 Task: Search one way flight ticket for 5 adults, 1 child, 2 infants in seat and 1 infant on lap in business from Portsmouth: Portsmouth International Airport At Pease to Laramie: Laramie Regional Airport on 8-3-2023. Choice of flights is Westjet. Number of bags: 2 checked bags. Price is upto 91000. Outbound departure time preference is 22:00. Return departure time preference is 0:00.
Action: Mouse moved to (276, 380)
Screenshot: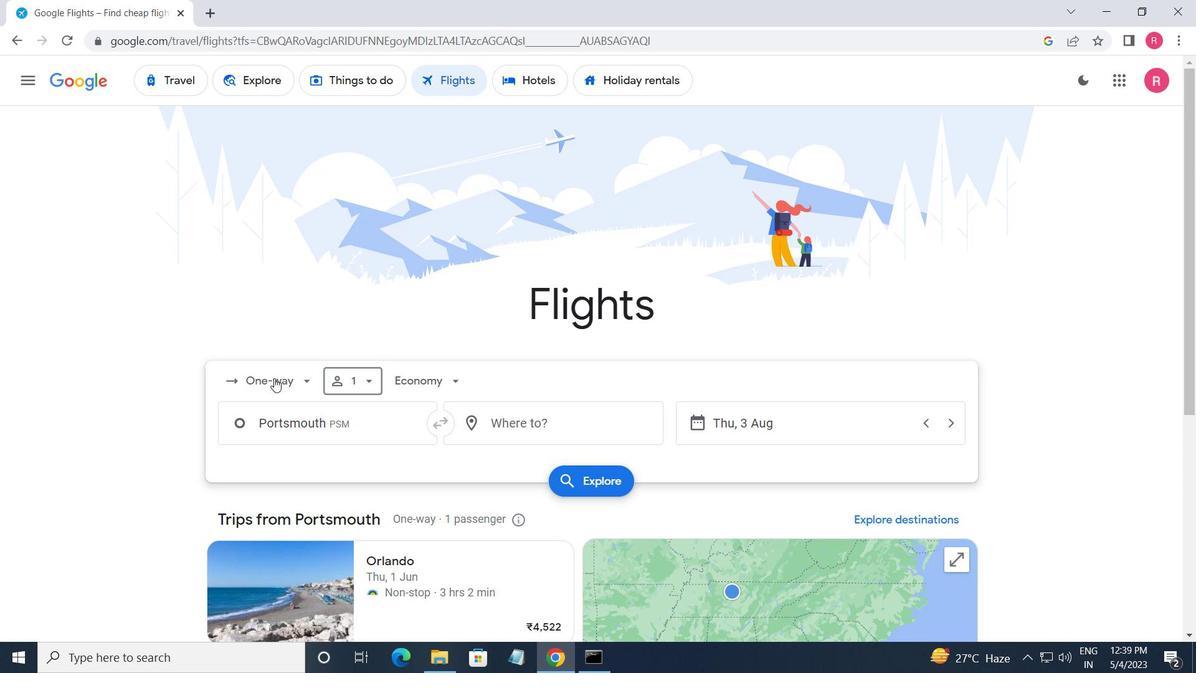 
Action: Mouse pressed left at (276, 380)
Screenshot: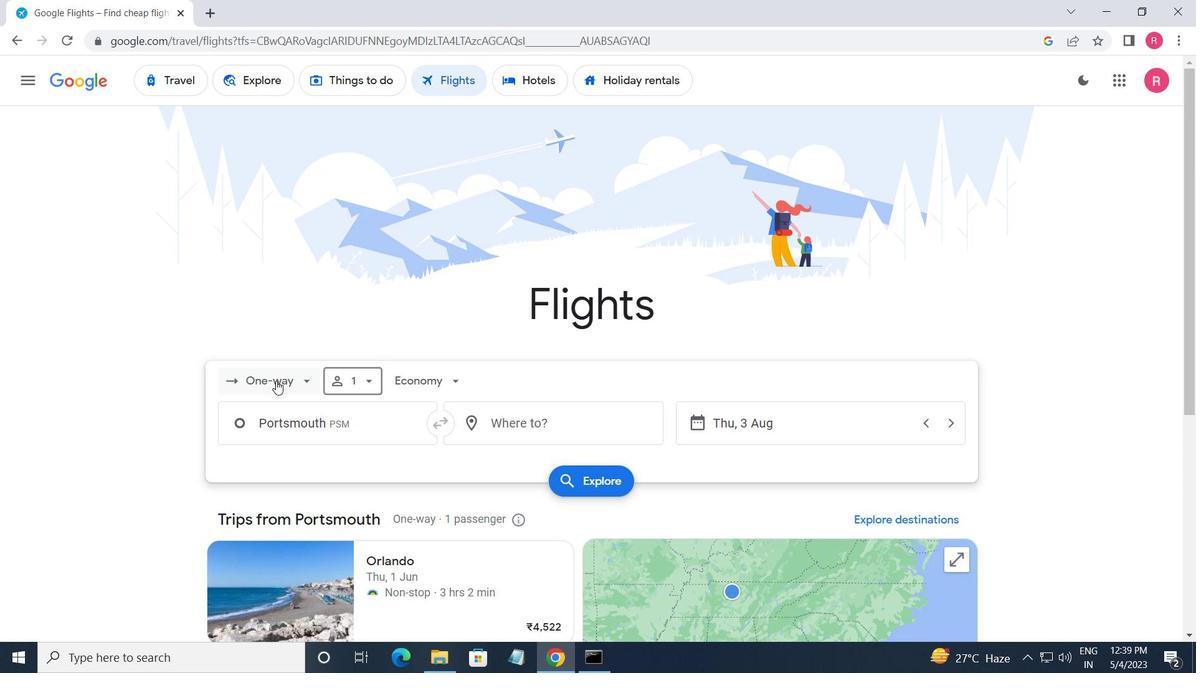 
Action: Mouse moved to (299, 458)
Screenshot: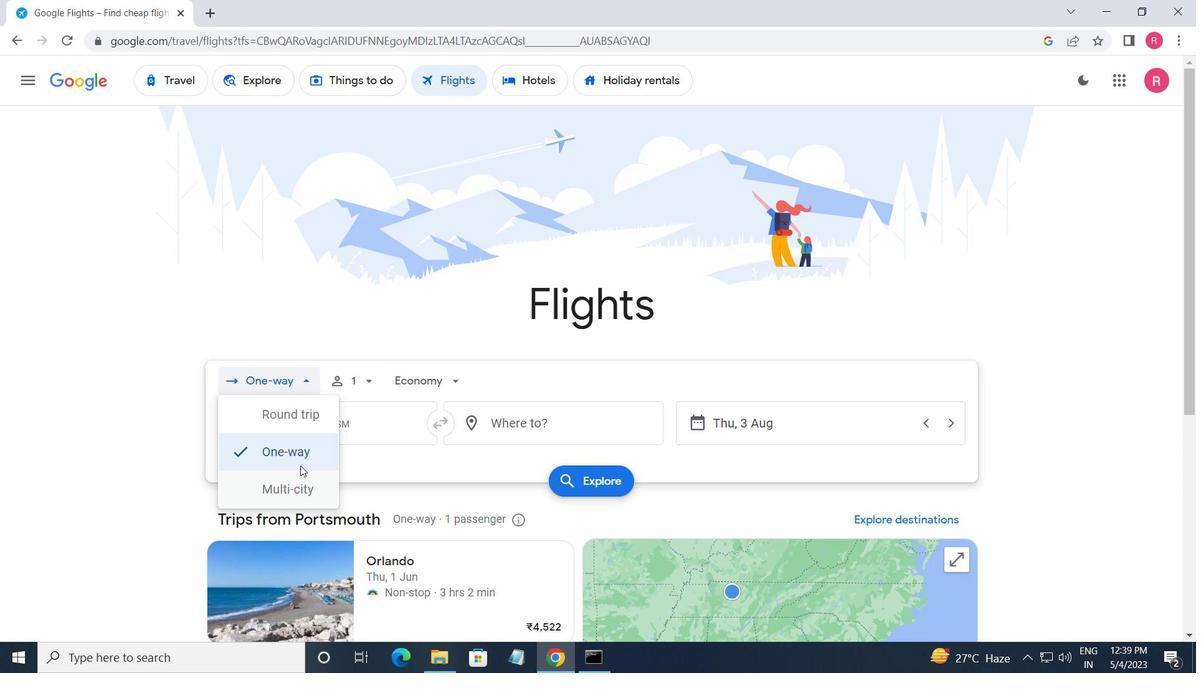 
Action: Mouse pressed left at (299, 458)
Screenshot: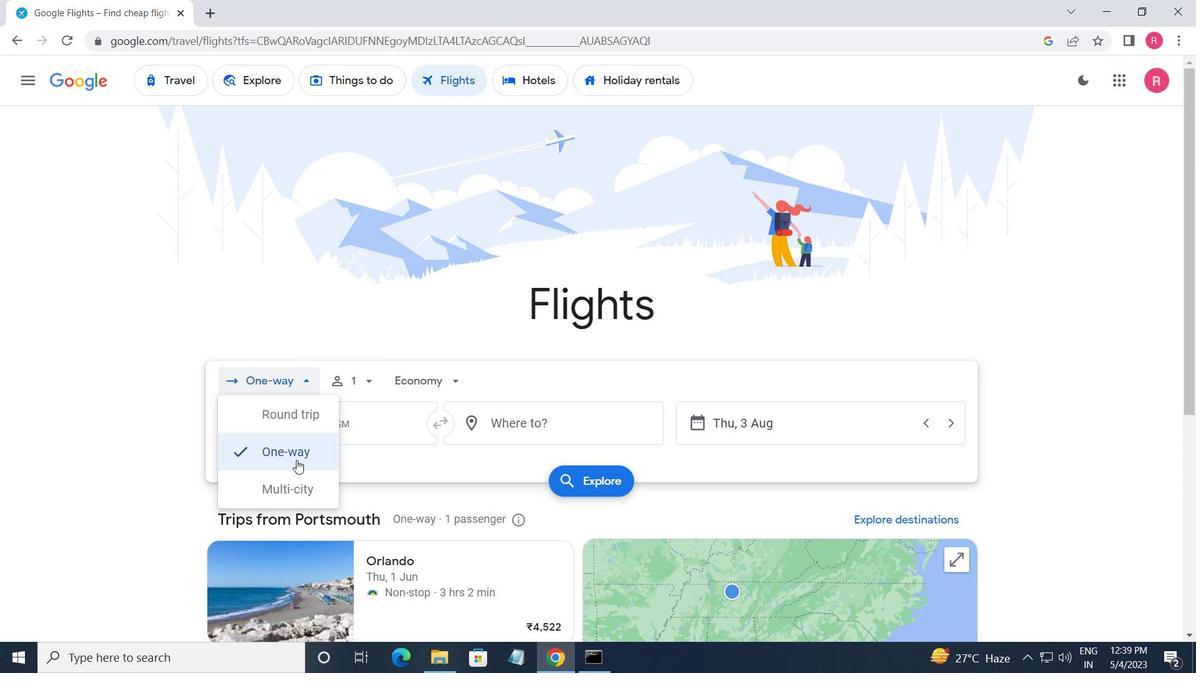 
Action: Mouse moved to (351, 377)
Screenshot: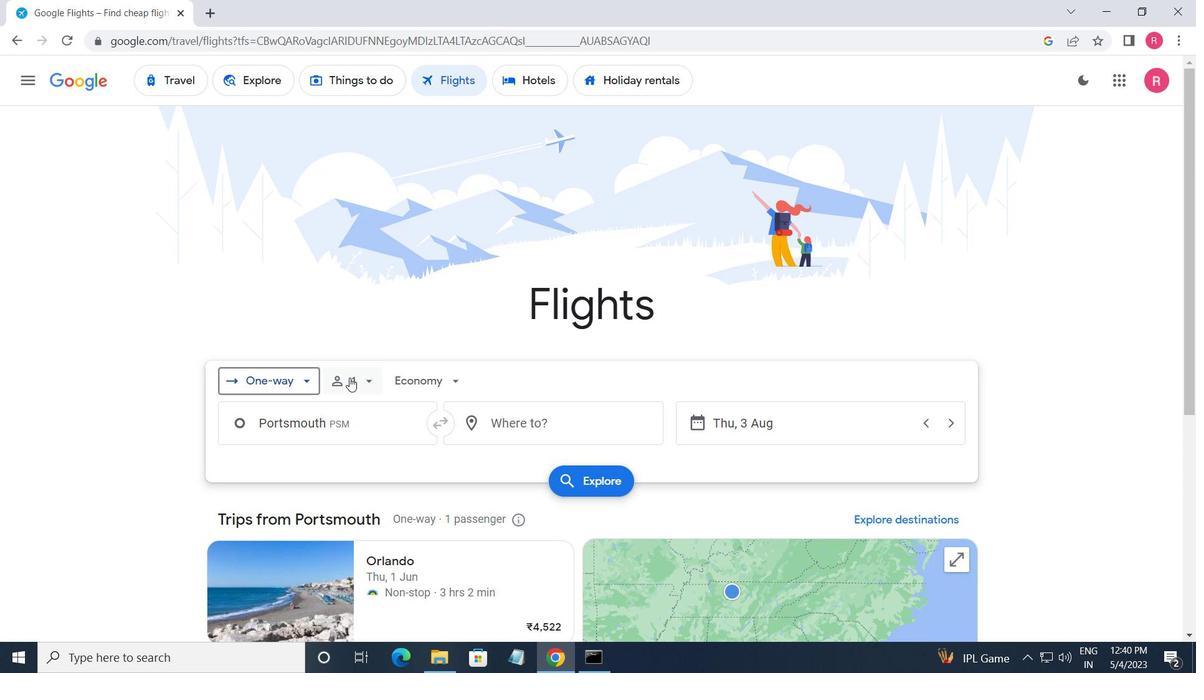 
Action: Mouse pressed left at (351, 377)
Screenshot: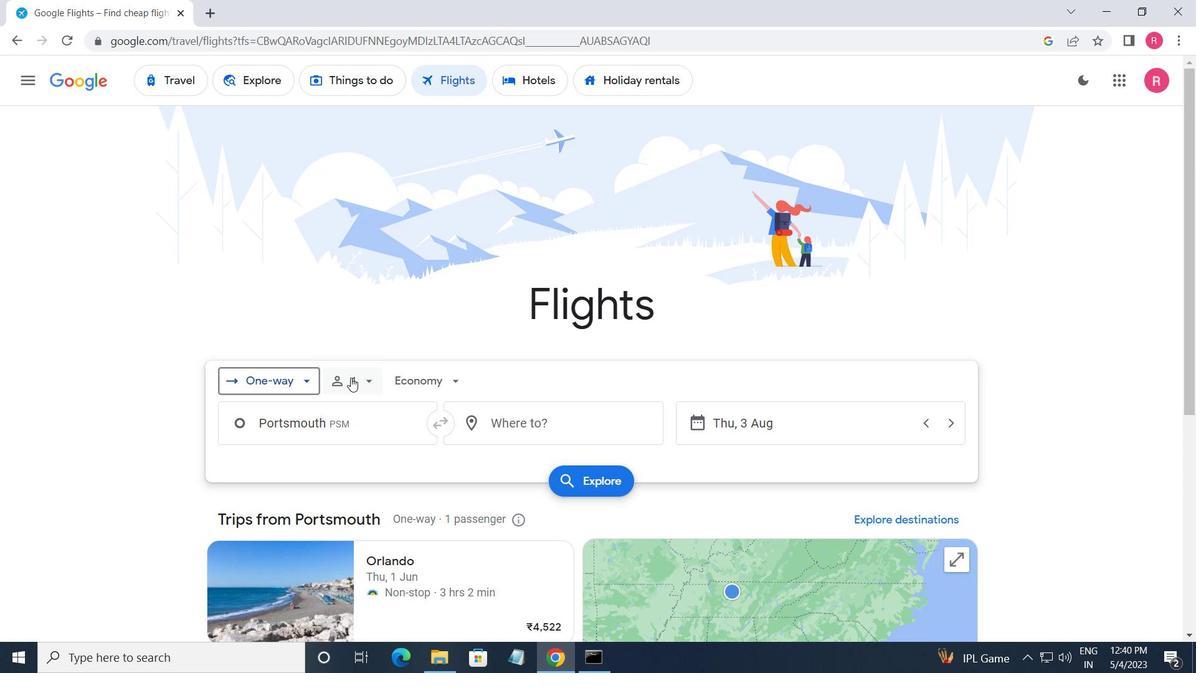 
Action: Mouse moved to (497, 427)
Screenshot: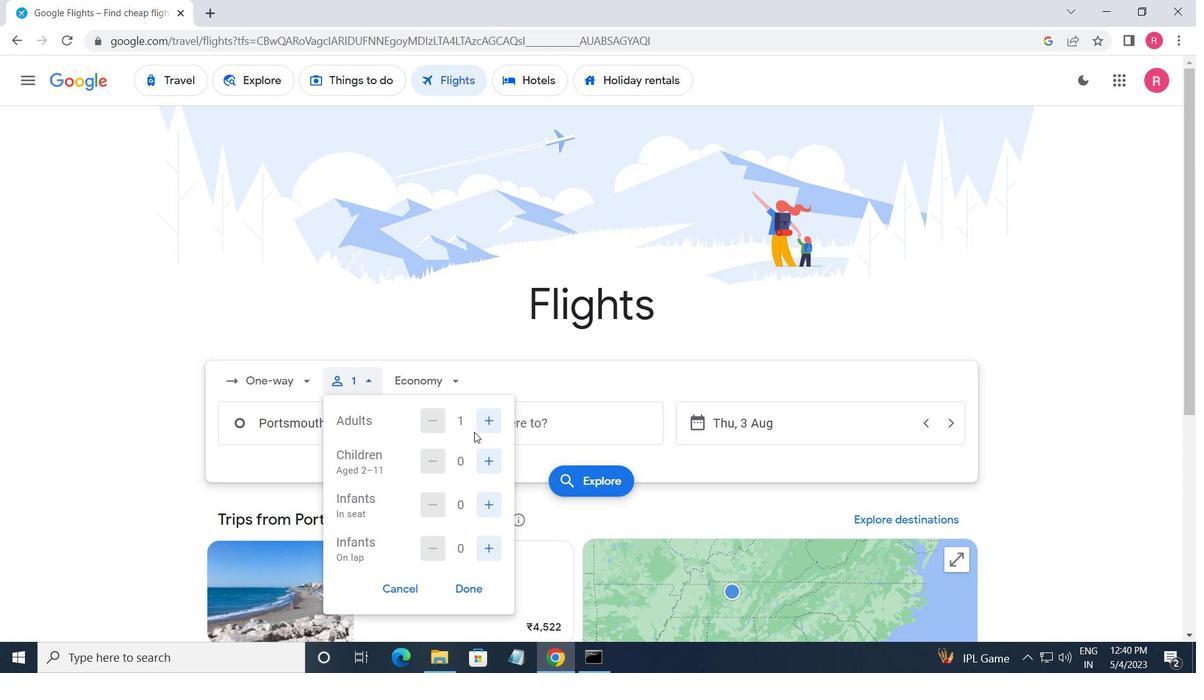 
Action: Mouse pressed left at (497, 427)
Screenshot: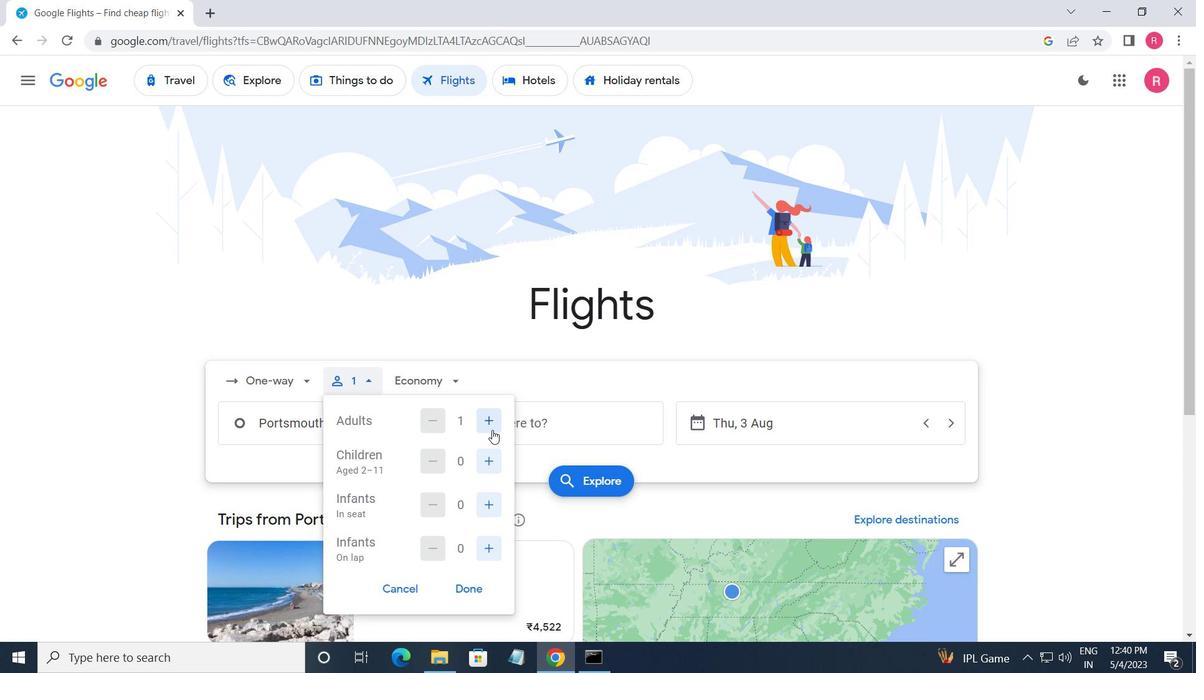 
Action: Mouse moved to (497, 427)
Screenshot: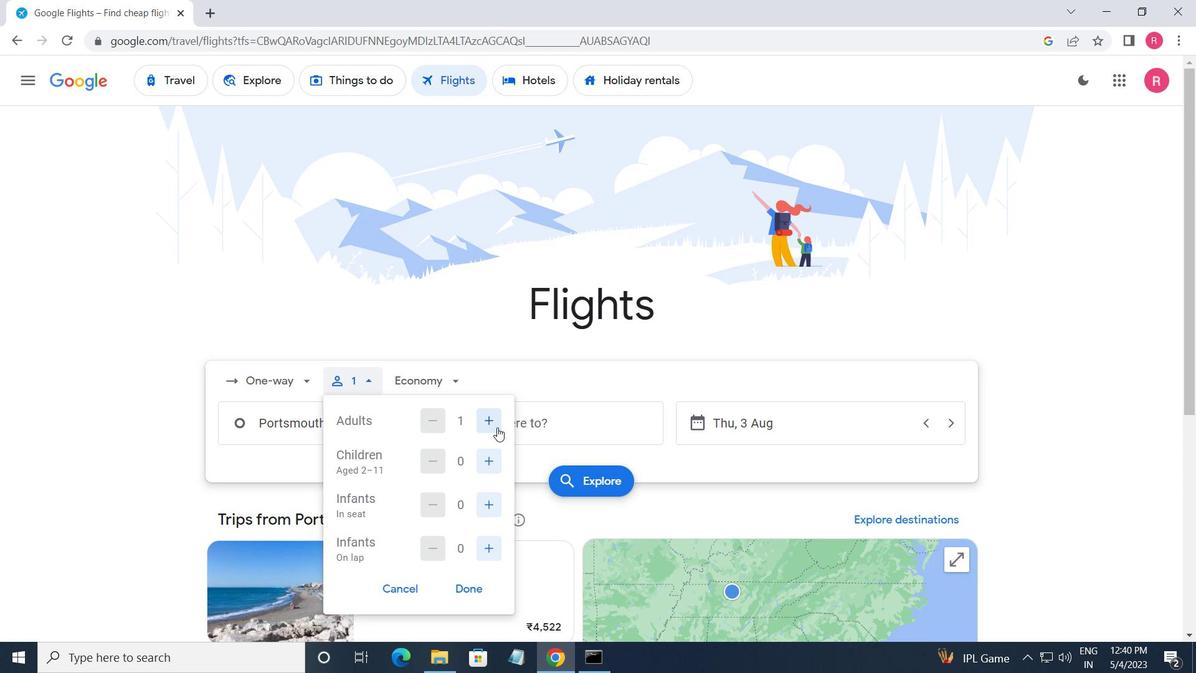 
Action: Mouse pressed left at (497, 427)
Screenshot: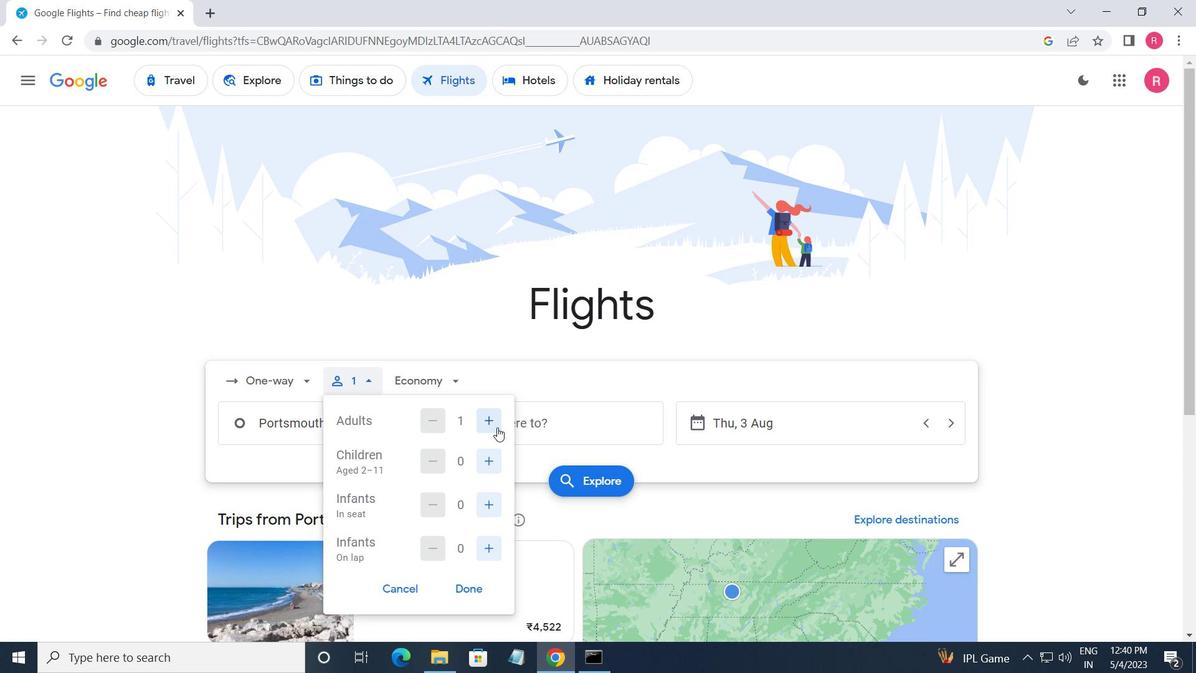 
Action: Mouse pressed left at (497, 427)
Screenshot: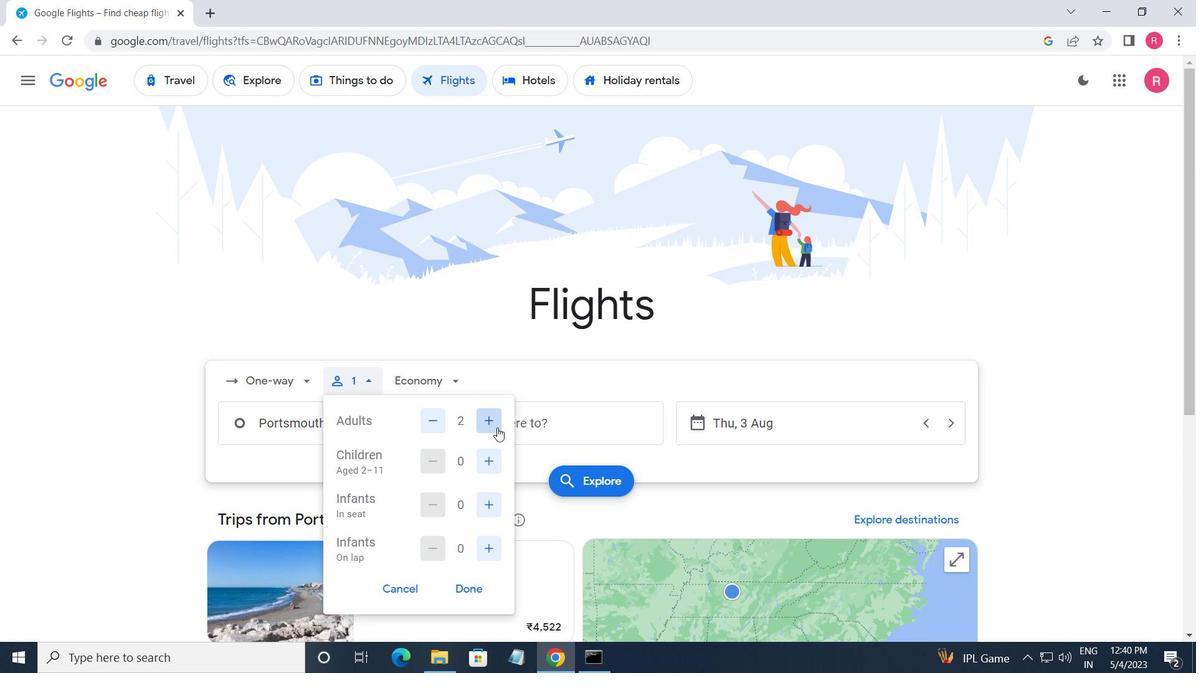 
Action: Mouse moved to (495, 426)
Screenshot: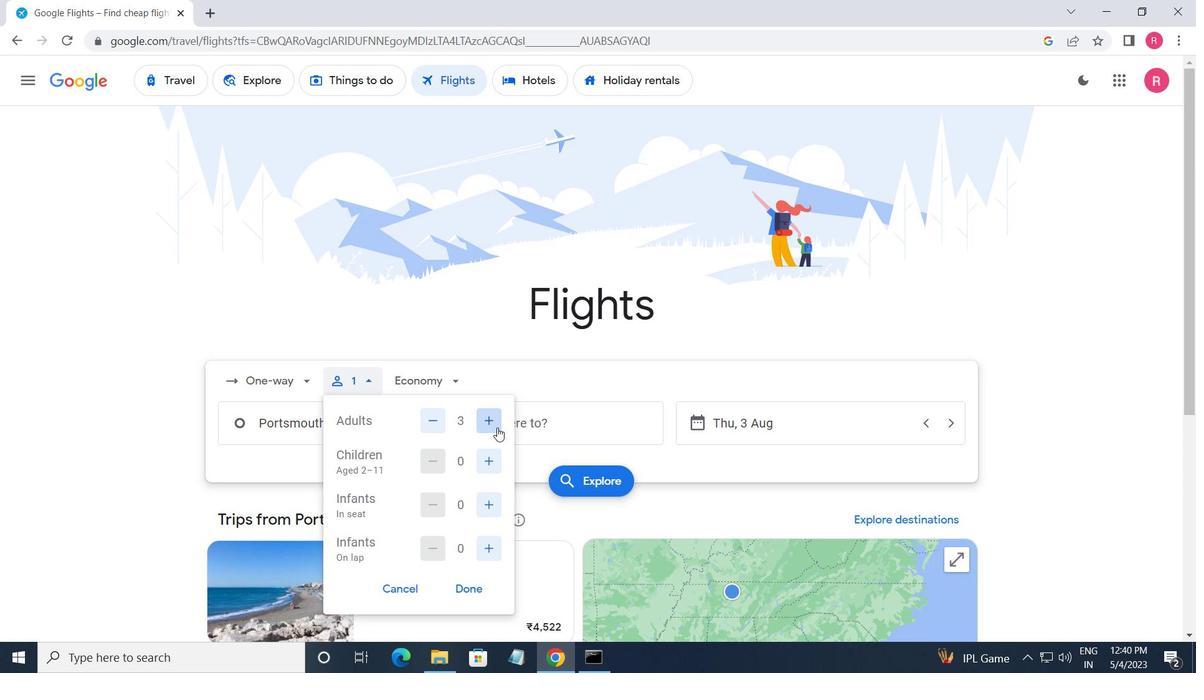 
Action: Mouse pressed left at (495, 426)
Screenshot: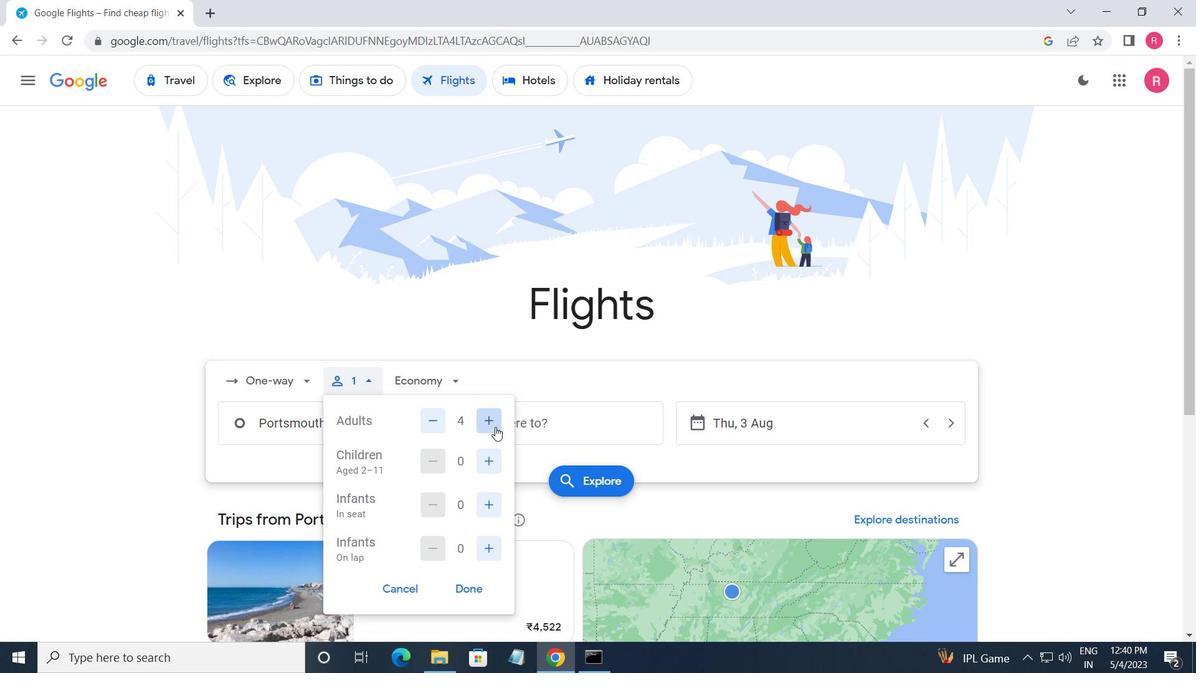 
Action: Mouse moved to (491, 453)
Screenshot: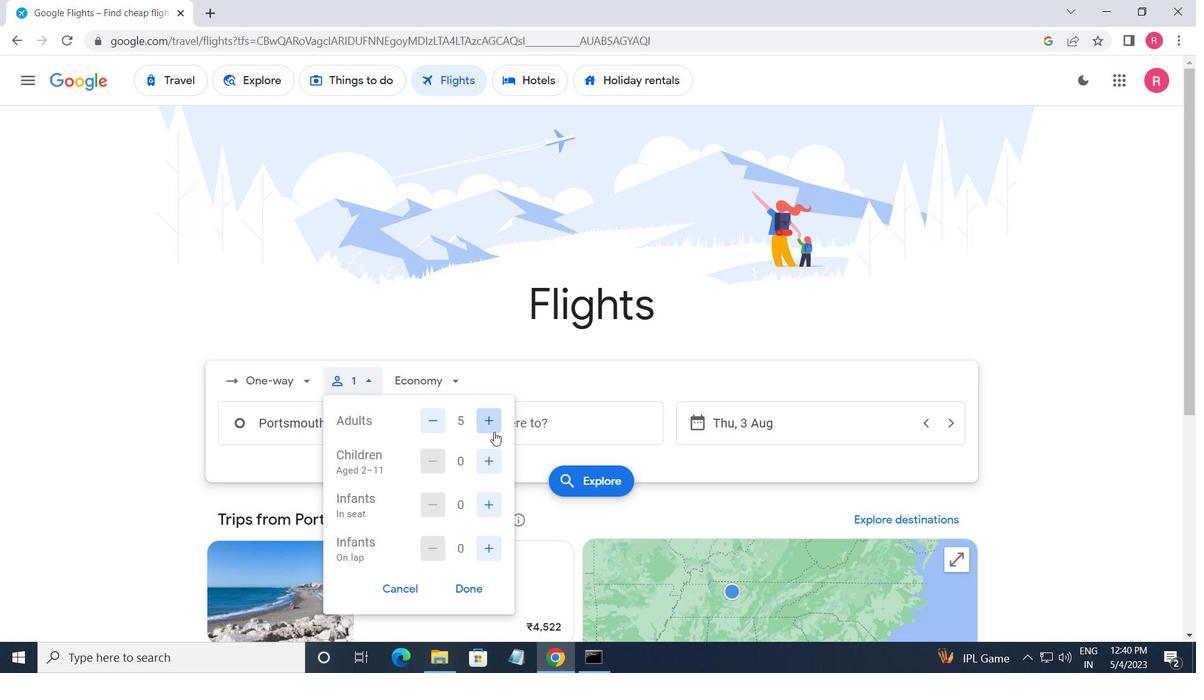 
Action: Mouse pressed left at (491, 453)
Screenshot: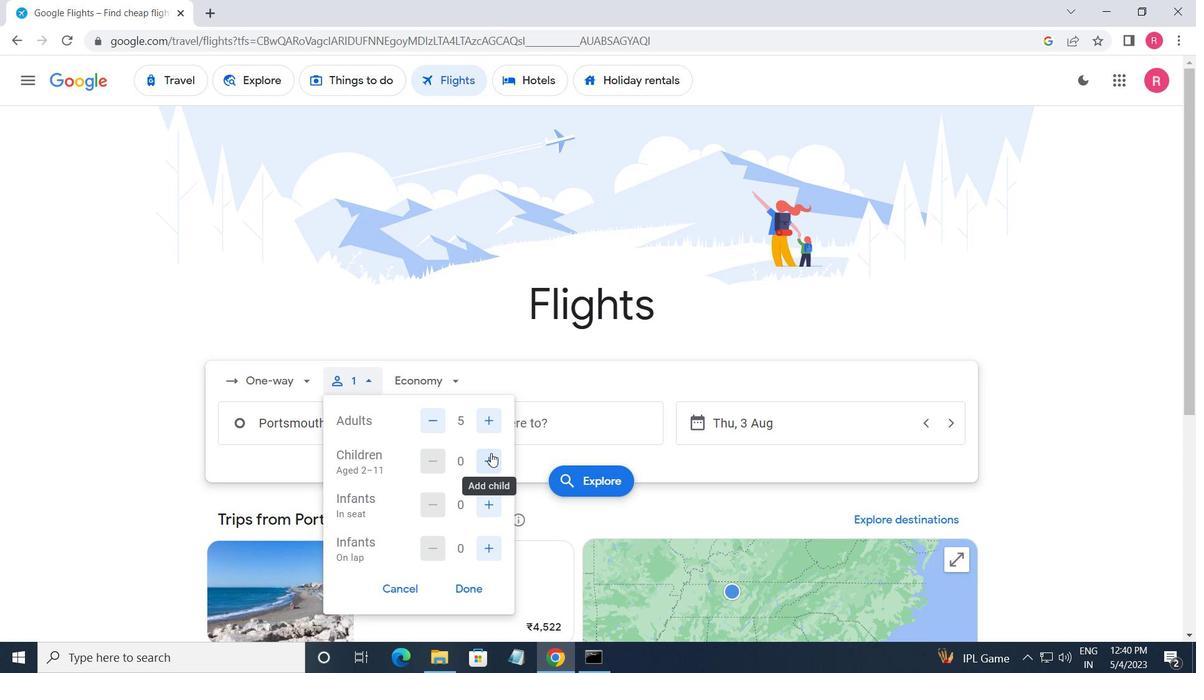 
Action: Mouse moved to (484, 503)
Screenshot: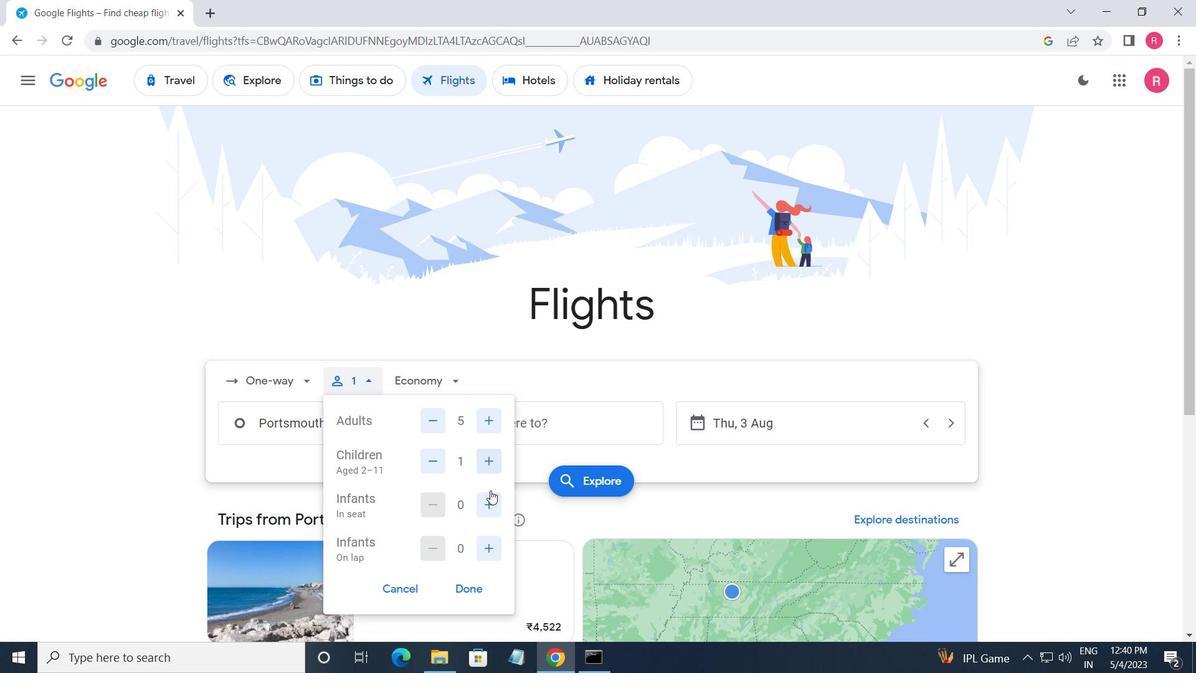 
Action: Mouse pressed left at (484, 503)
Screenshot: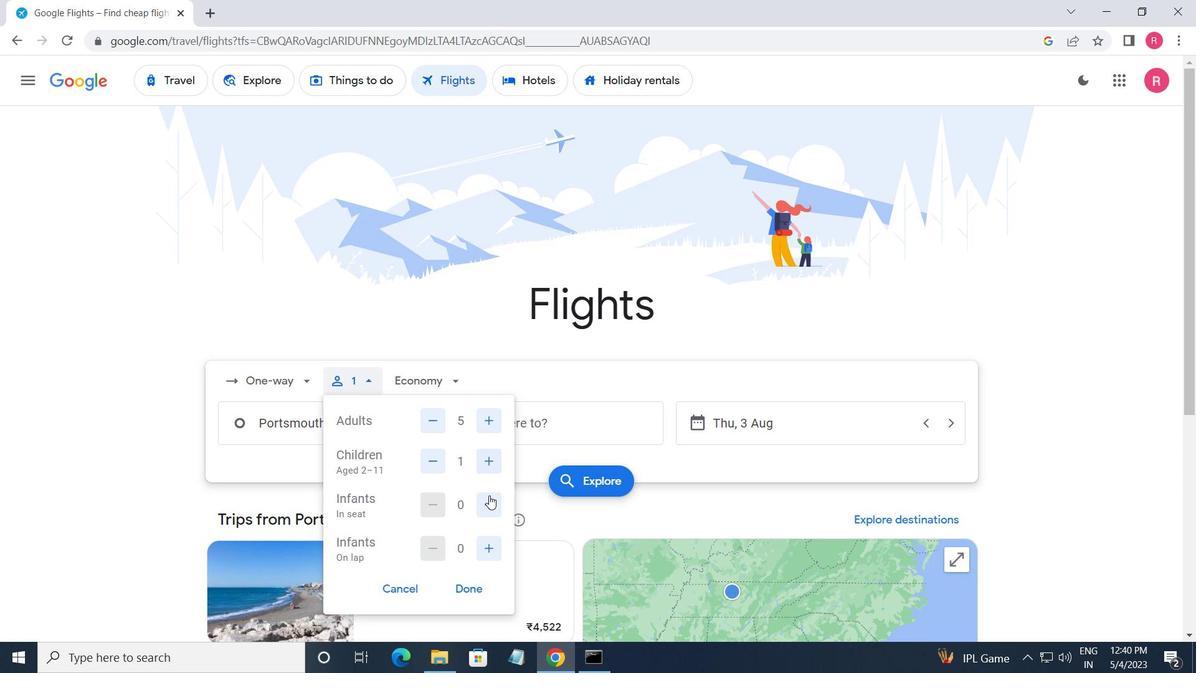 
Action: Mouse moved to (484, 504)
Screenshot: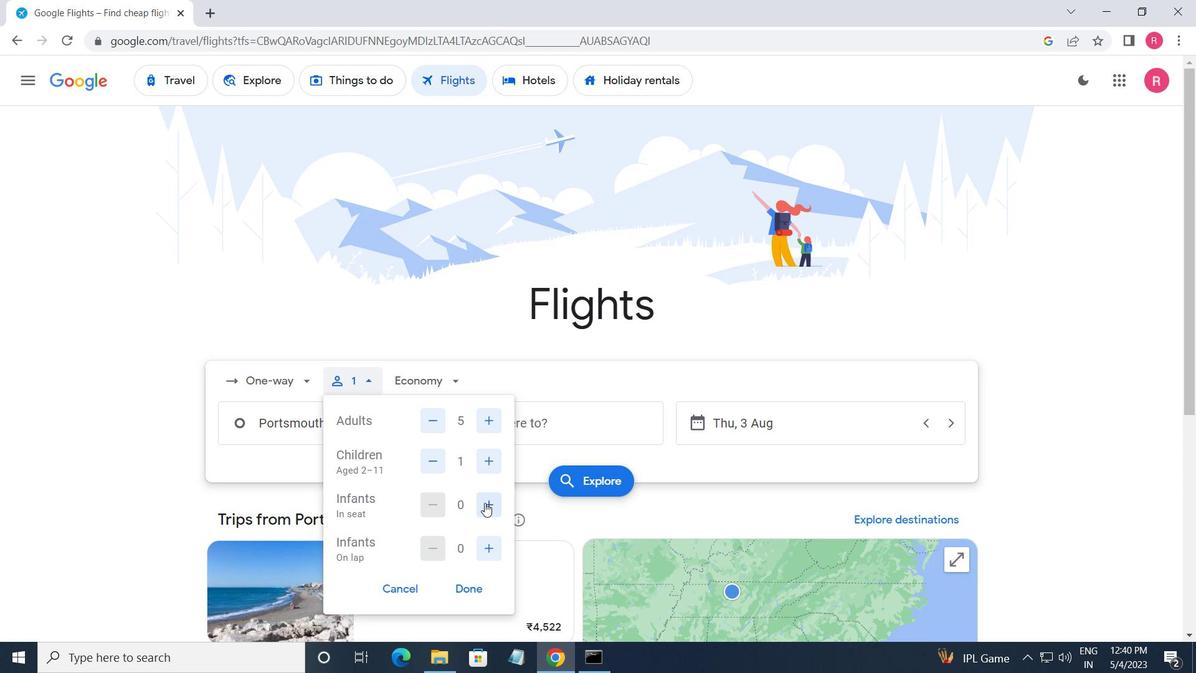 
Action: Mouse pressed left at (484, 504)
Screenshot: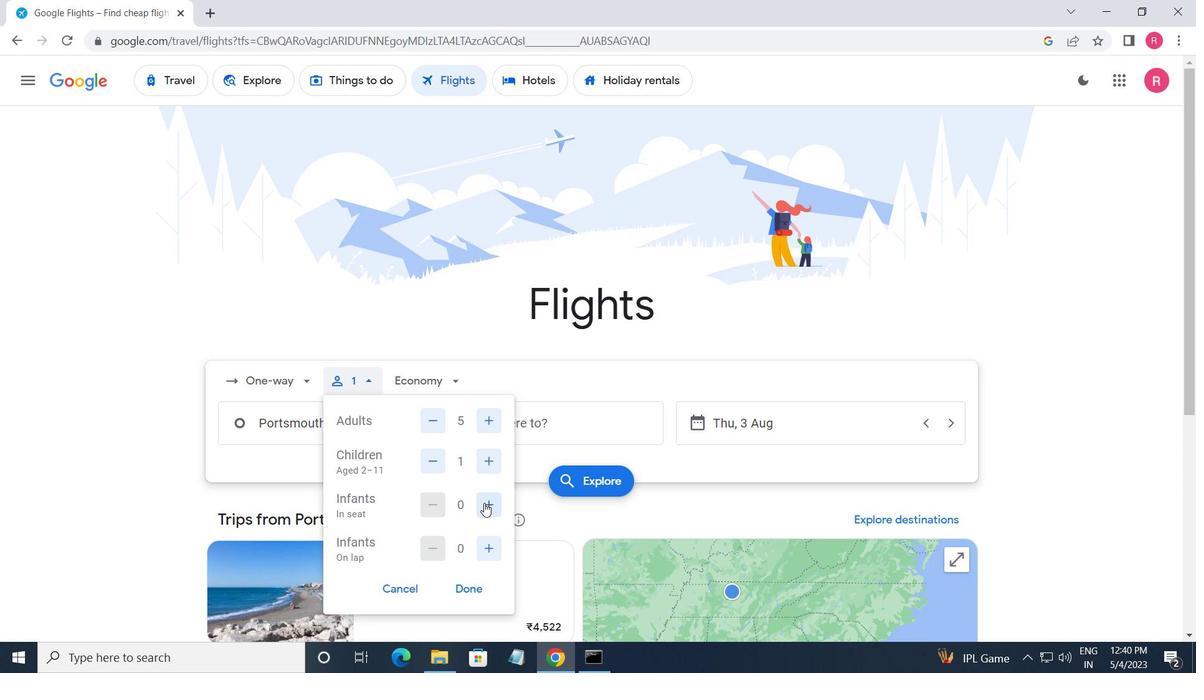 
Action: Mouse moved to (493, 541)
Screenshot: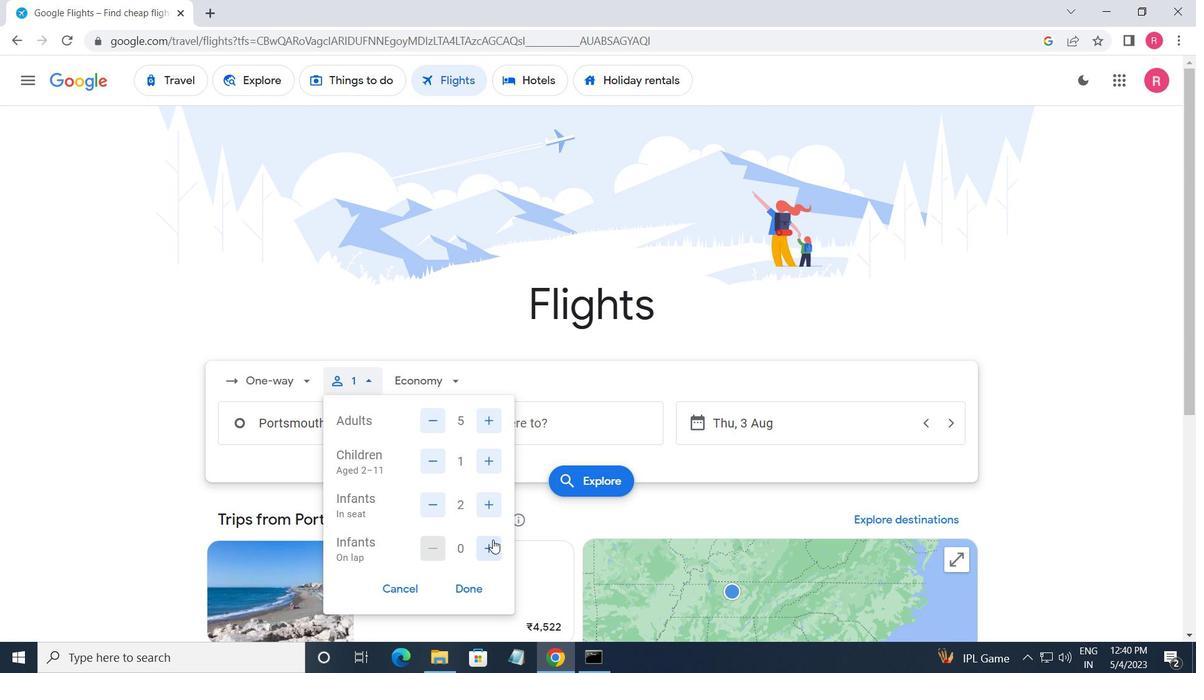 
Action: Mouse pressed left at (493, 541)
Screenshot: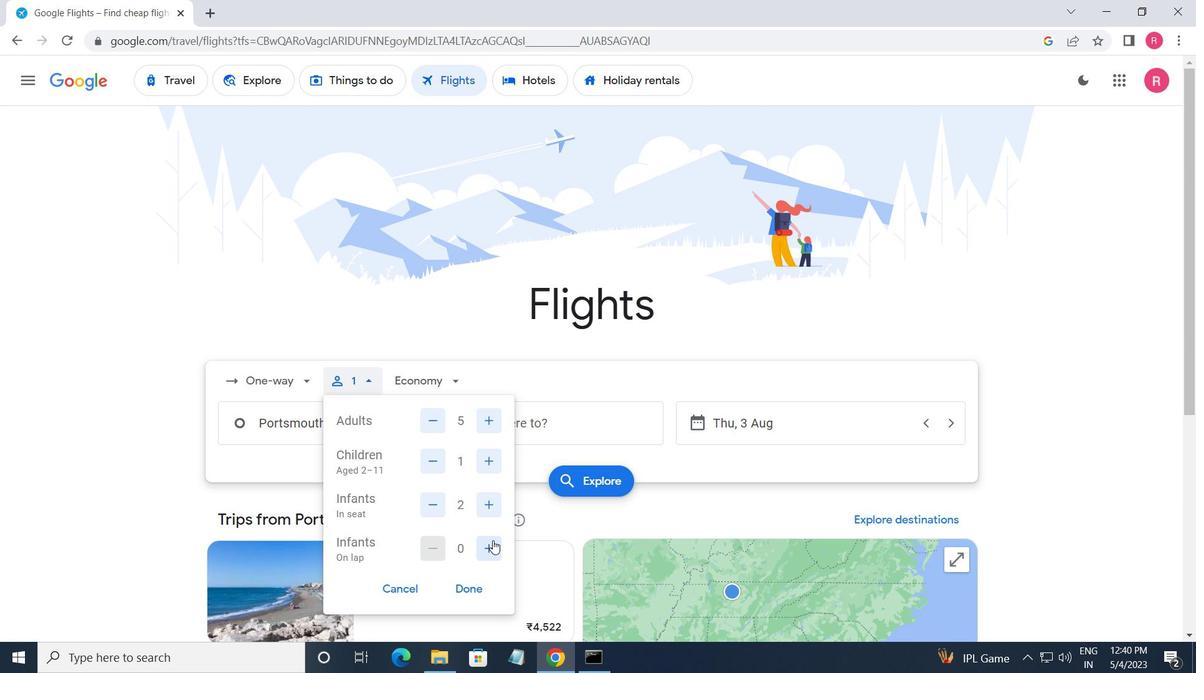 
Action: Mouse moved to (479, 587)
Screenshot: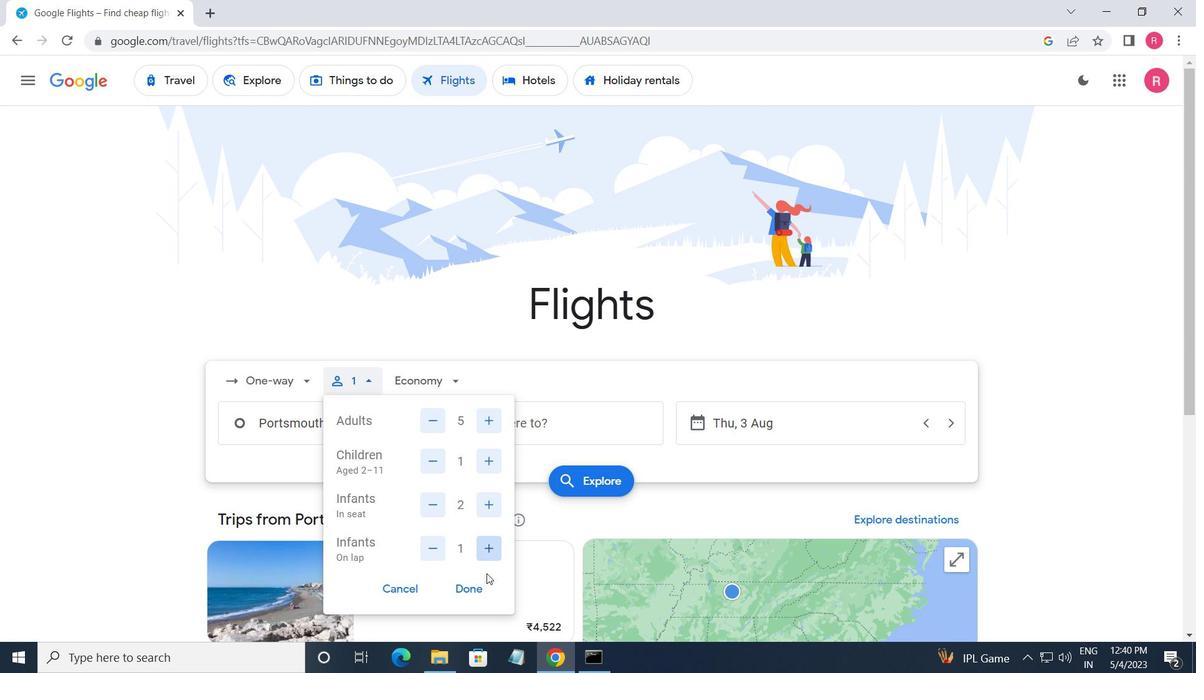 
Action: Mouse pressed left at (479, 587)
Screenshot: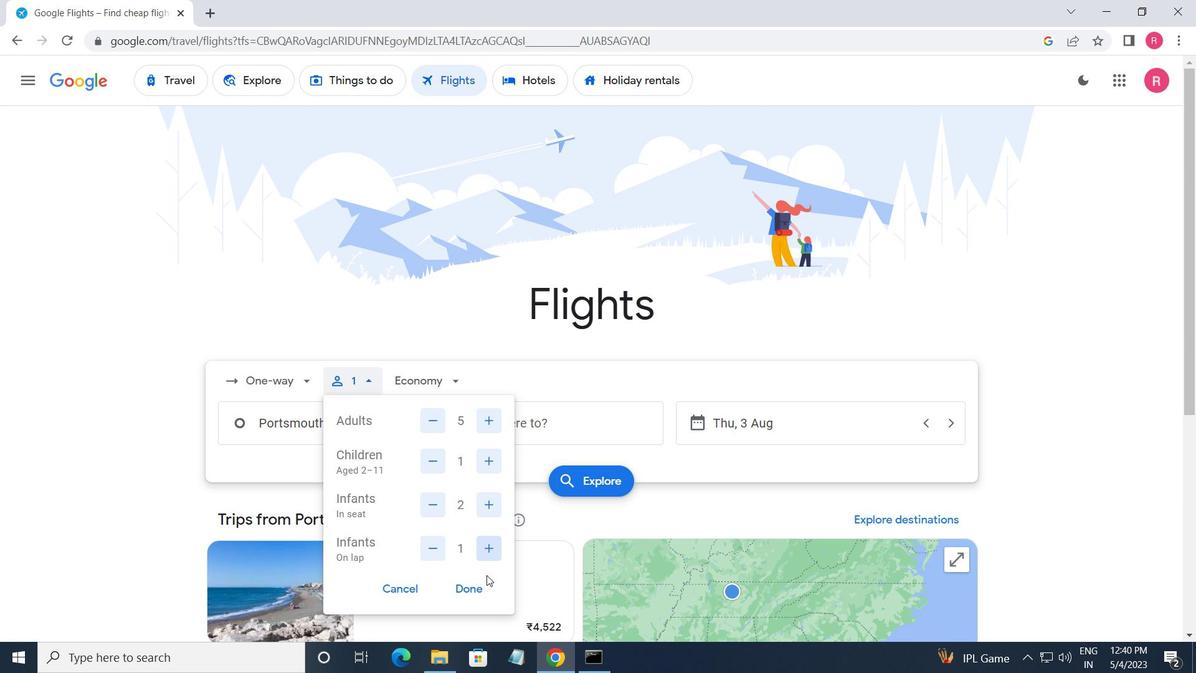 
Action: Mouse moved to (431, 390)
Screenshot: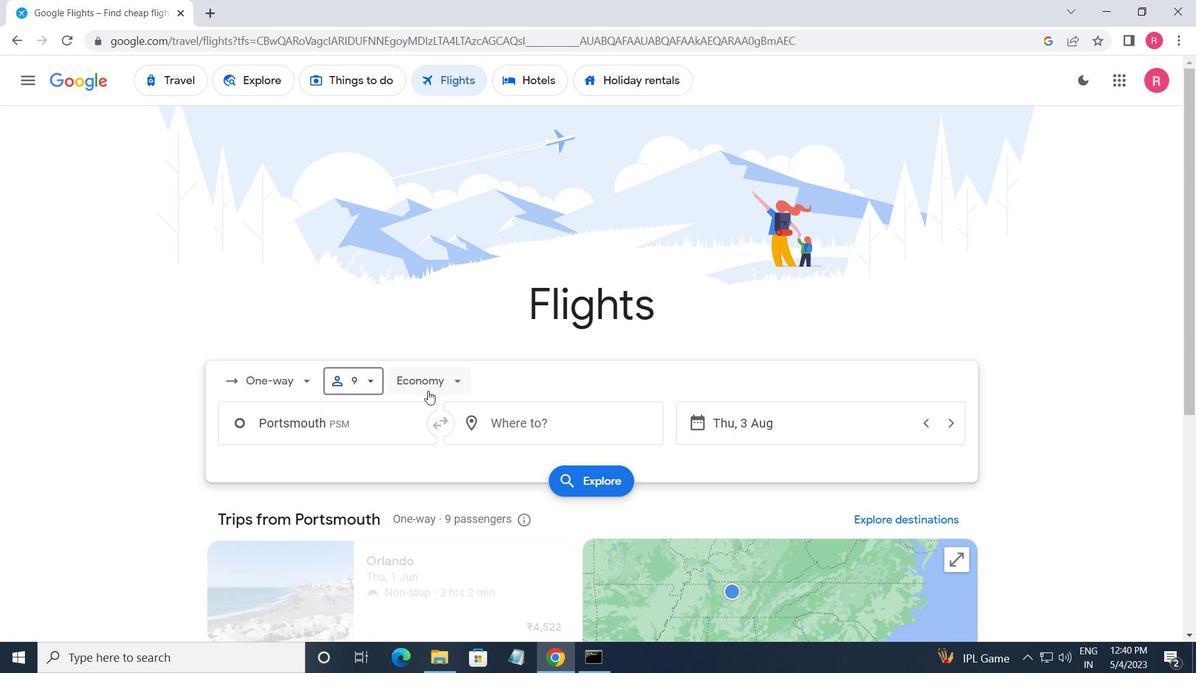 
Action: Mouse pressed left at (431, 390)
Screenshot: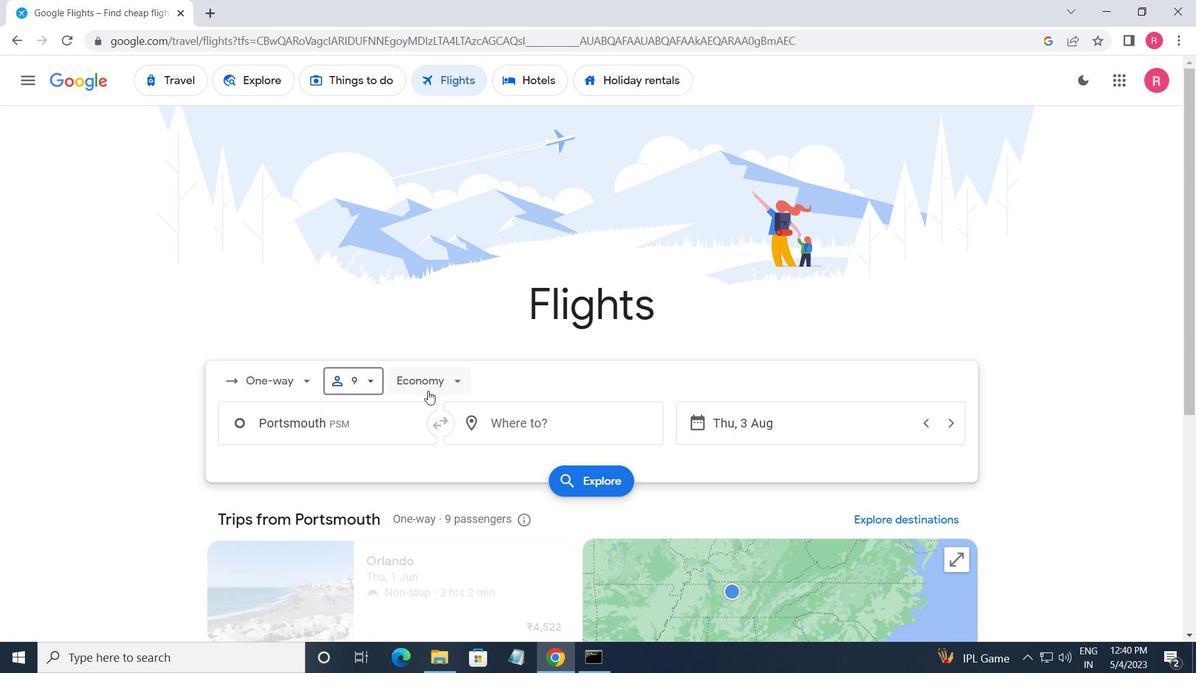 
Action: Mouse moved to (462, 494)
Screenshot: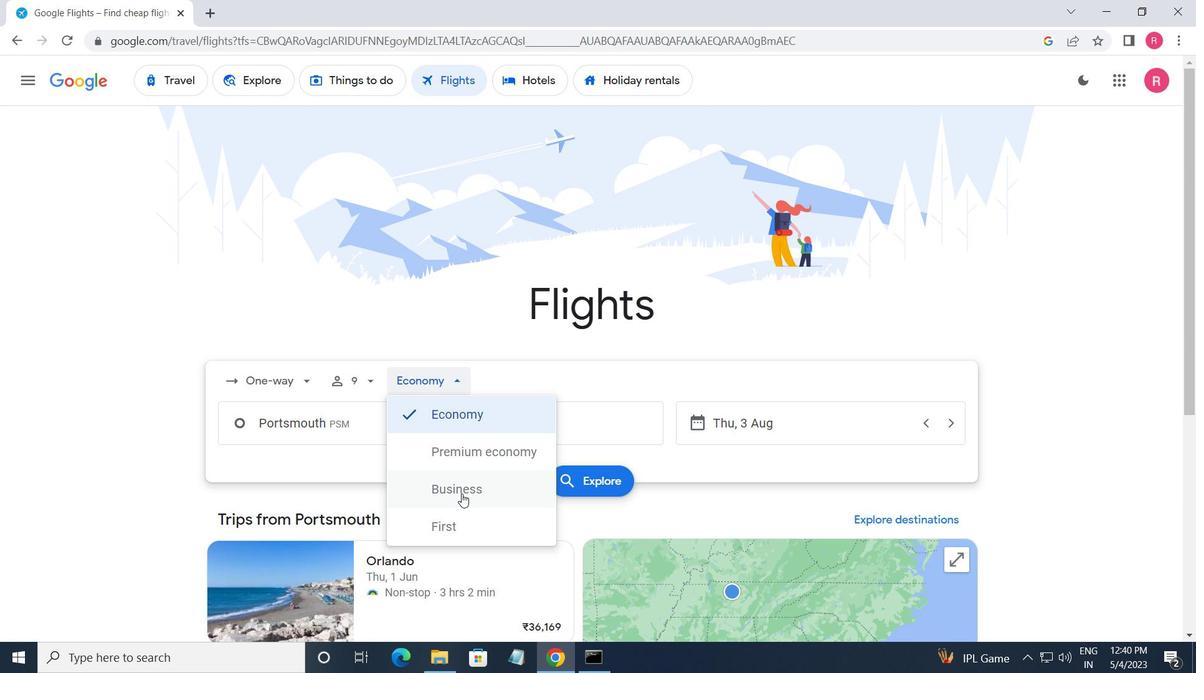 
Action: Mouse pressed left at (462, 494)
Screenshot: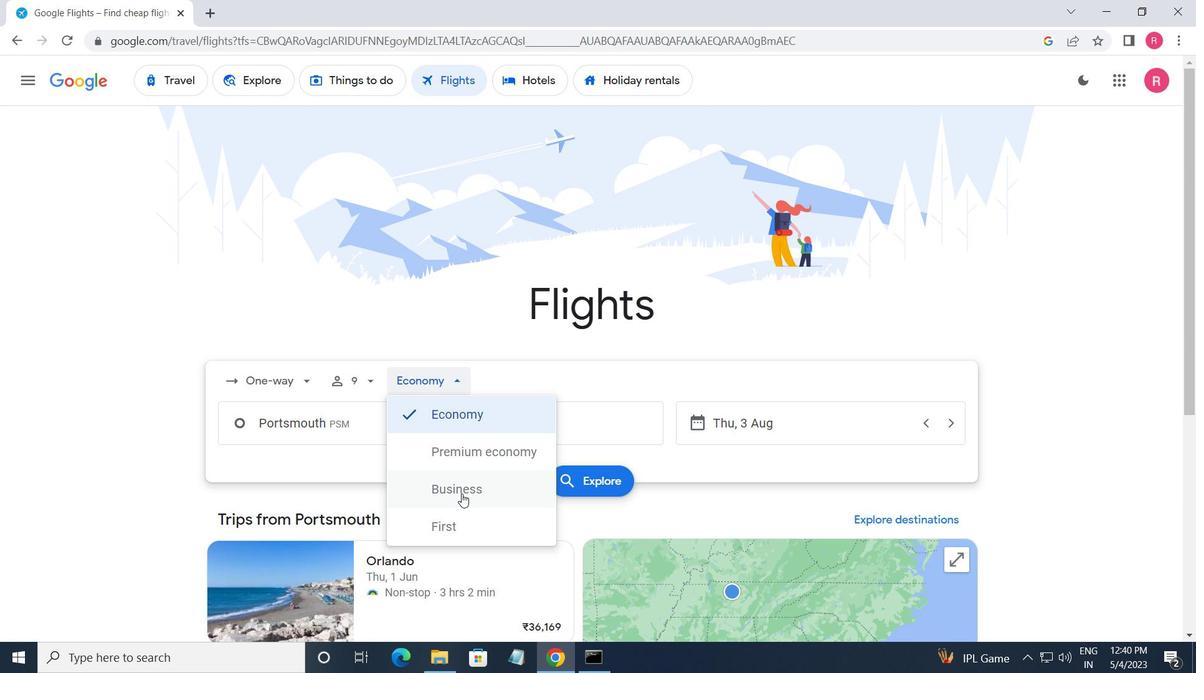 
Action: Mouse moved to (365, 426)
Screenshot: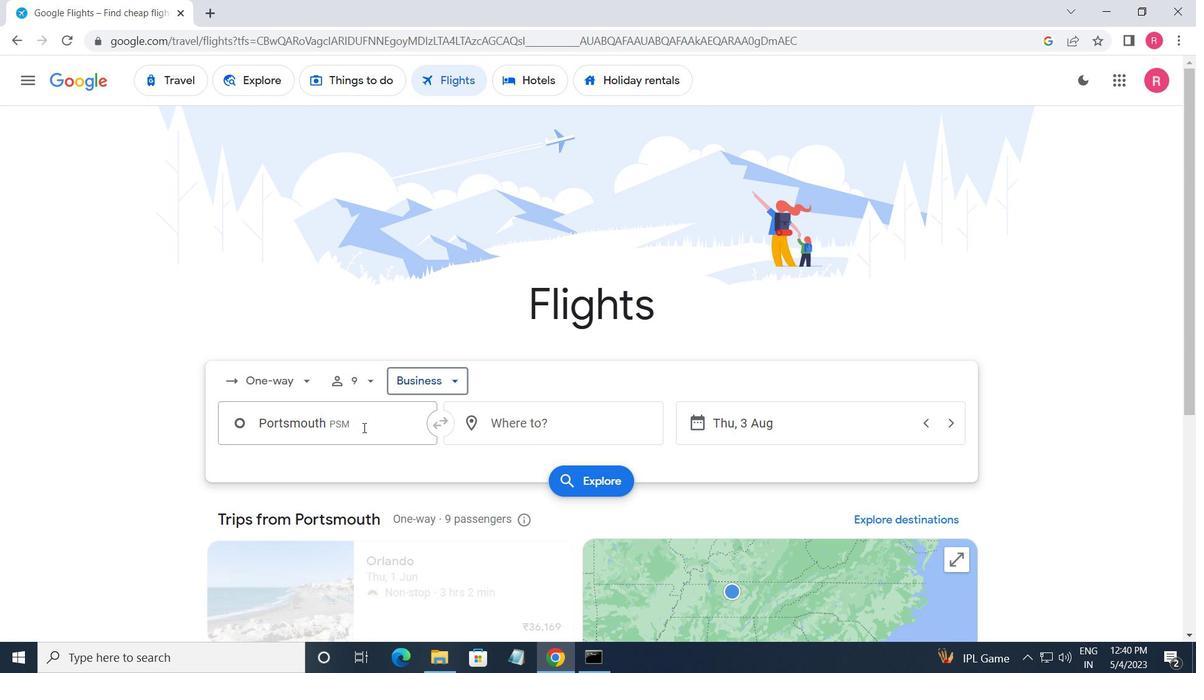 
Action: Mouse pressed left at (365, 426)
Screenshot: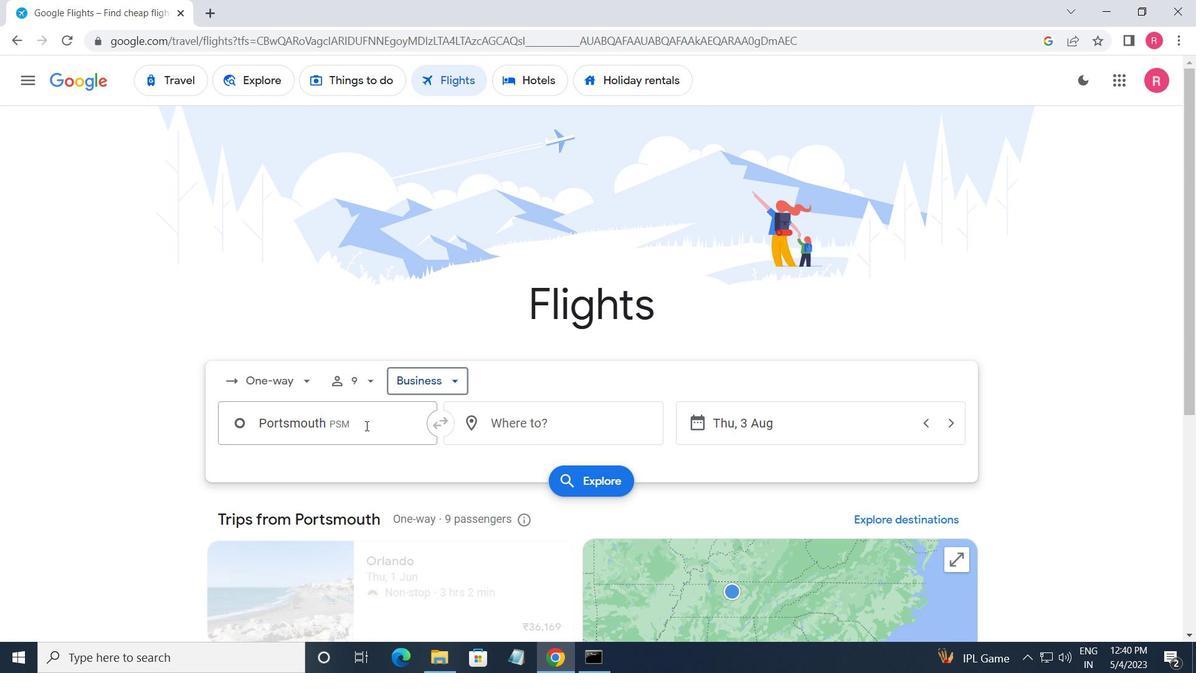 
Action: Mouse moved to (390, 526)
Screenshot: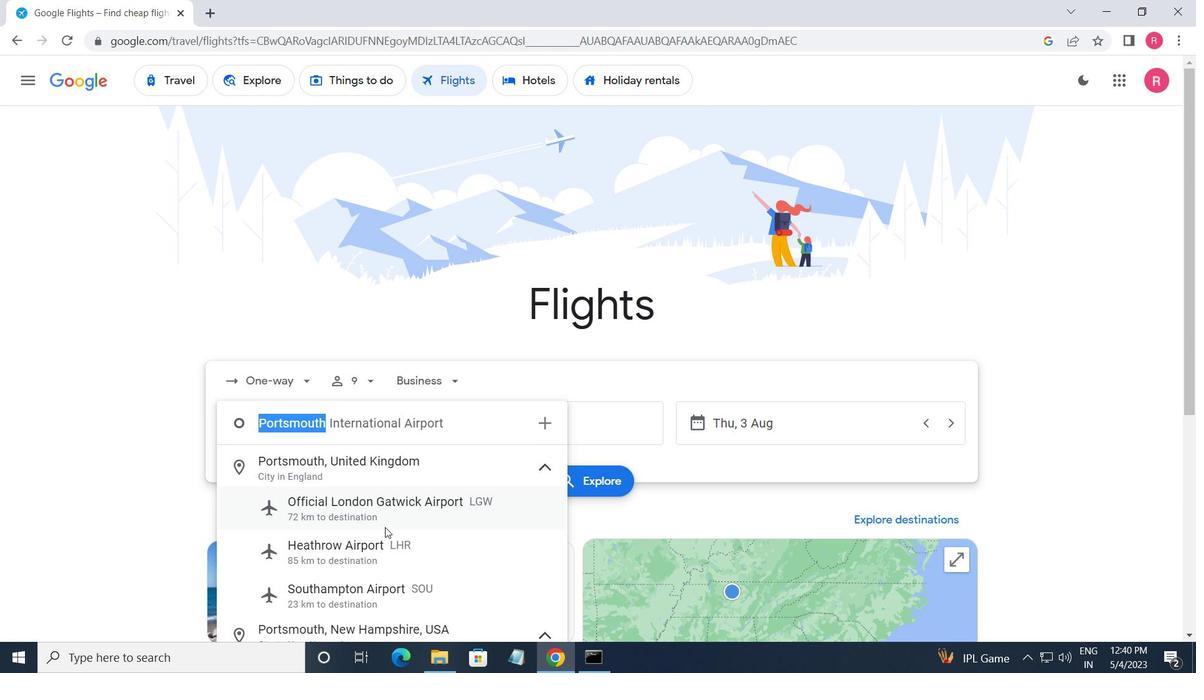 
Action: Mouse scrolled (390, 526) with delta (0, 0)
Screenshot: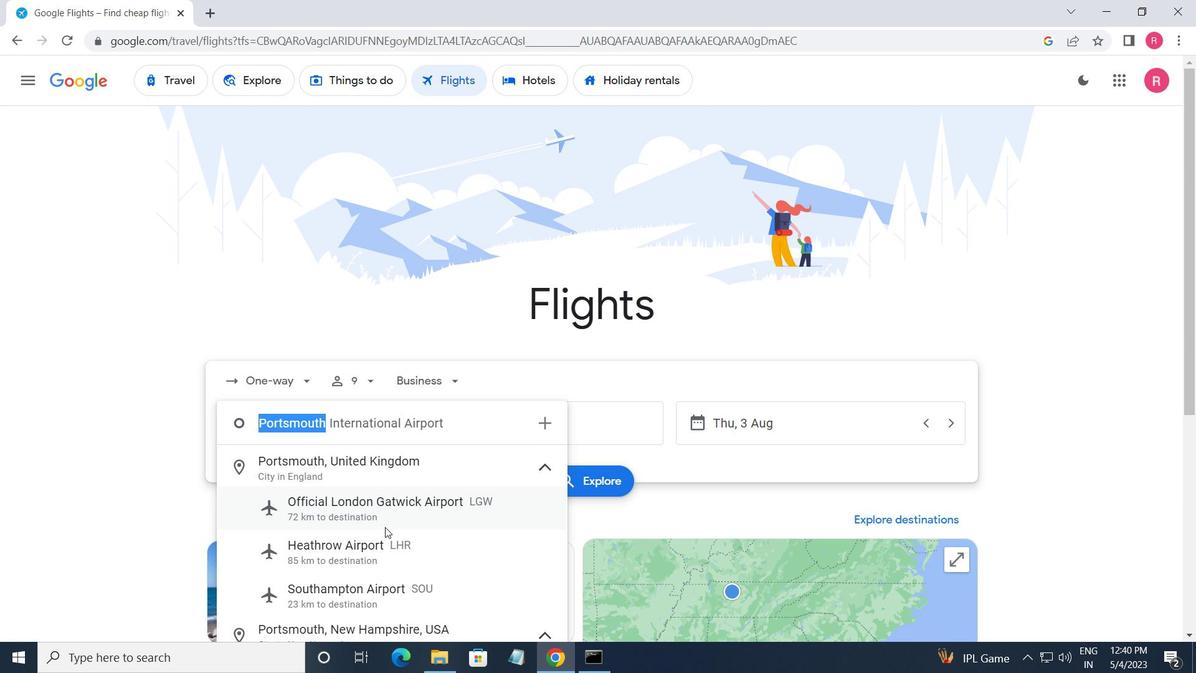 
Action: Mouse moved to (393, 526)
Screenshot: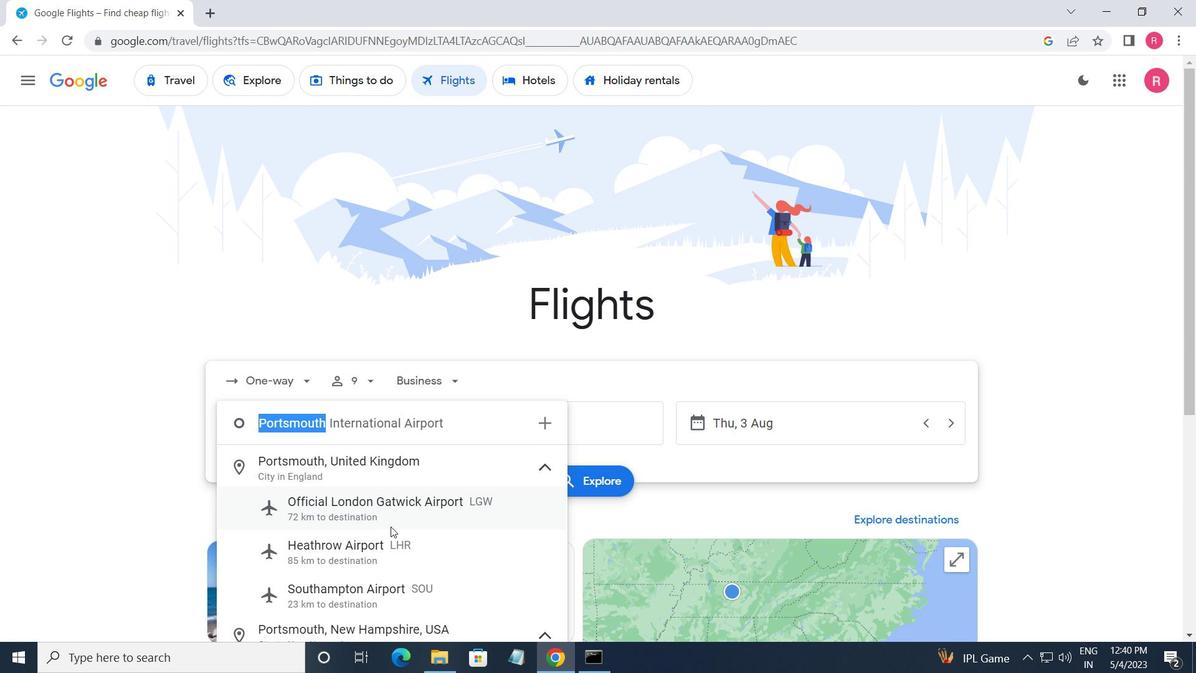 
Action: Mouse scrolled (393, 526) with delta (0, 0)
Screenshot: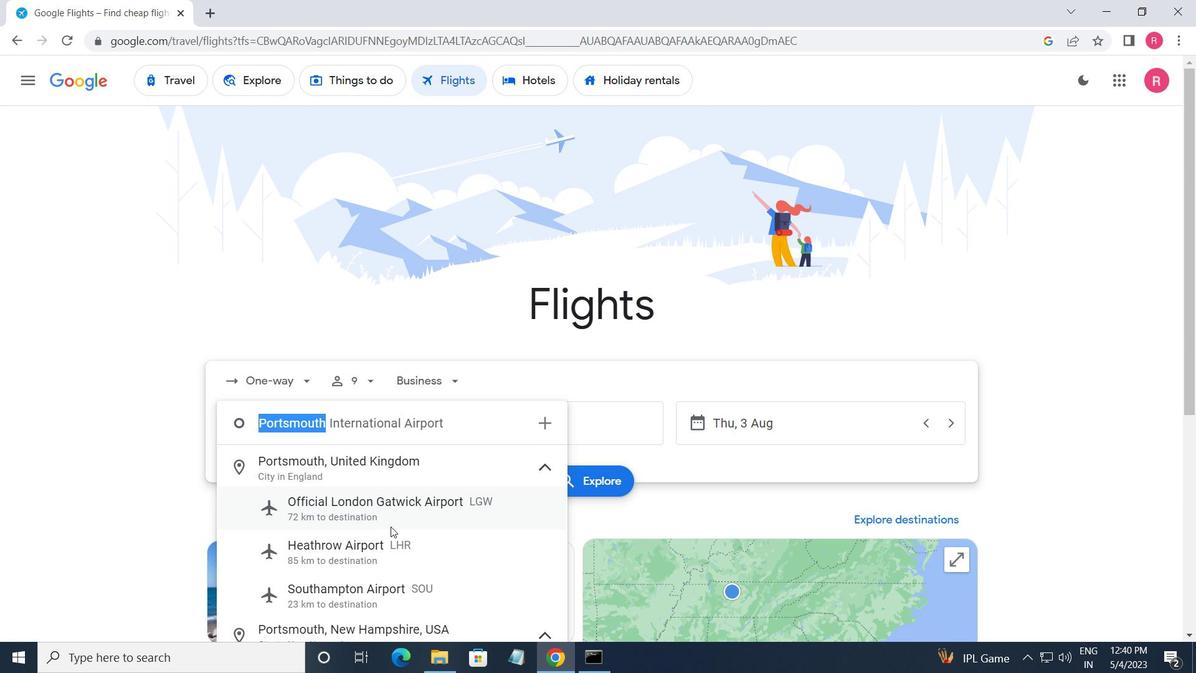
Action: Mouse moved to (385, 552)
Screenshot: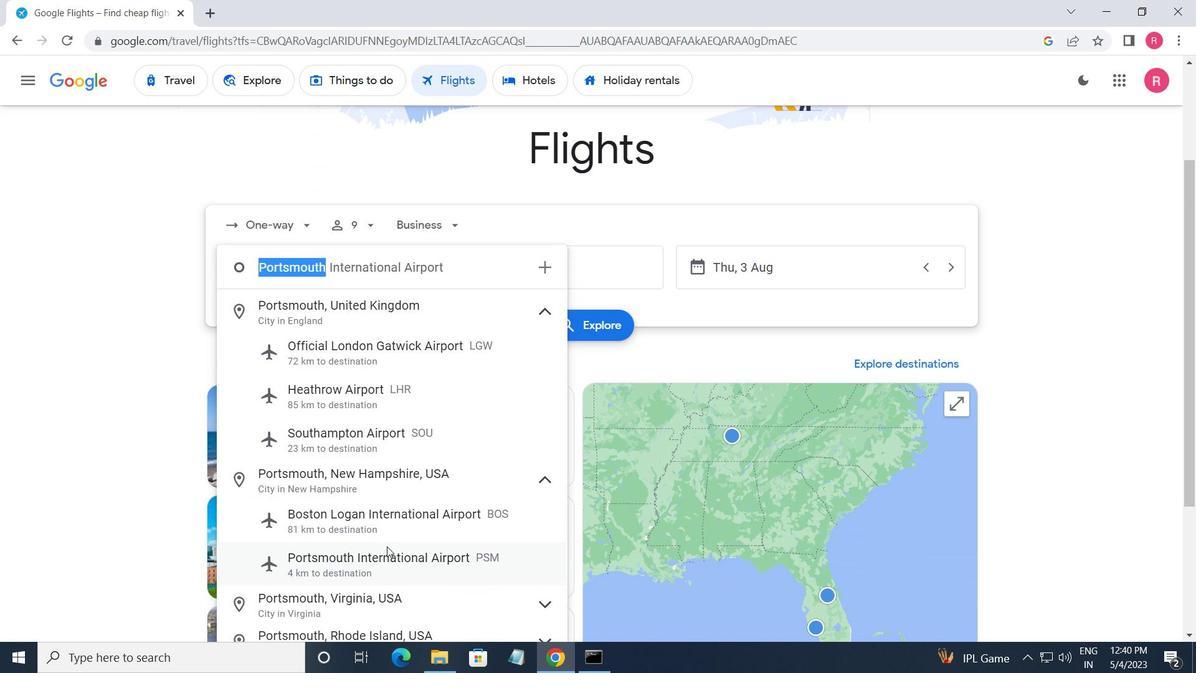 
Action: Mouse pressed left at (385, 552)
Screenshot: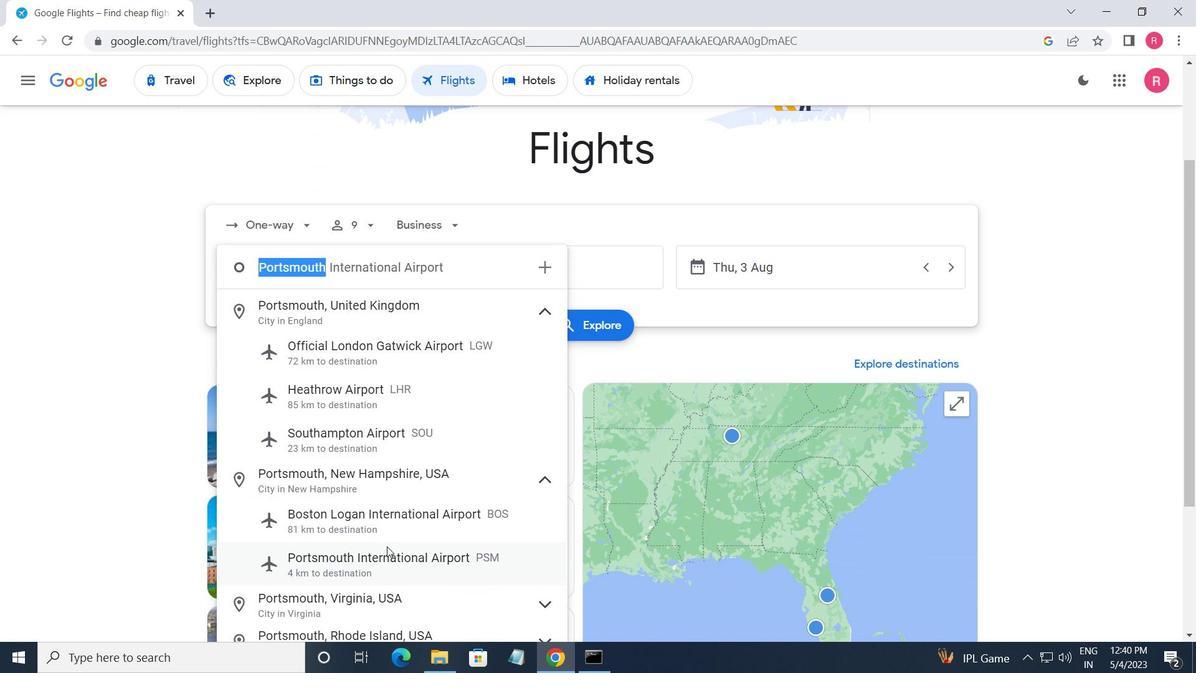 
Action: Mouse moved to (505, 274)
Screenshot: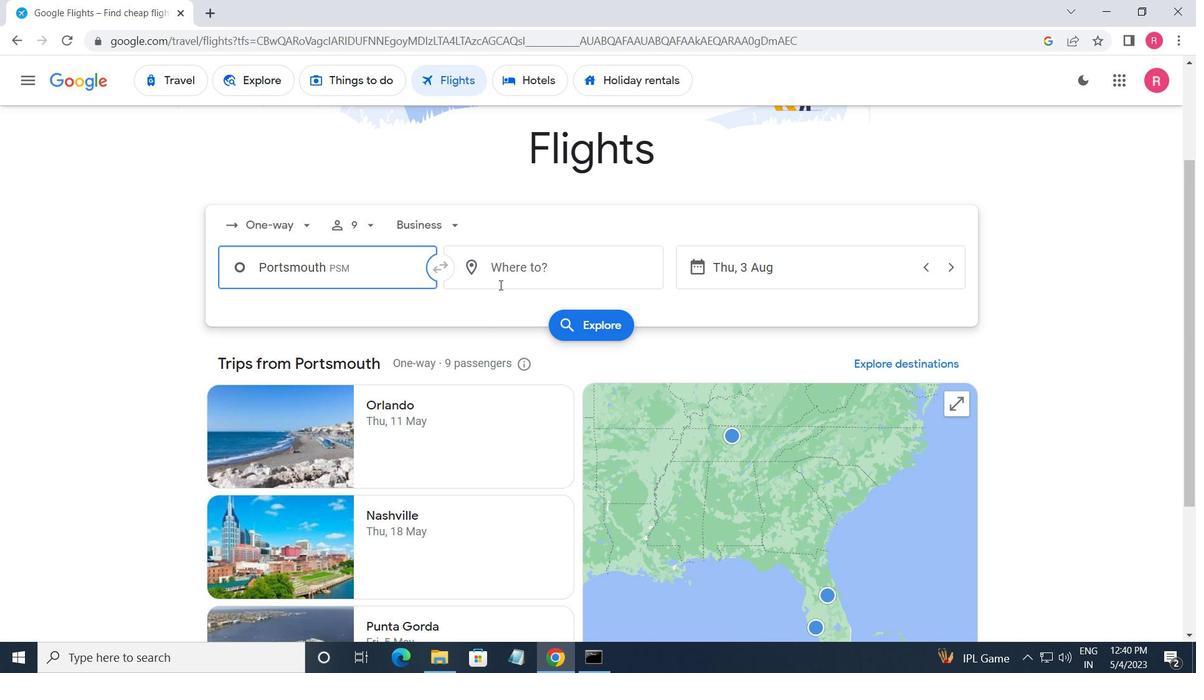 
Action: Mouse pressed left at (505, 274)
Screenshot: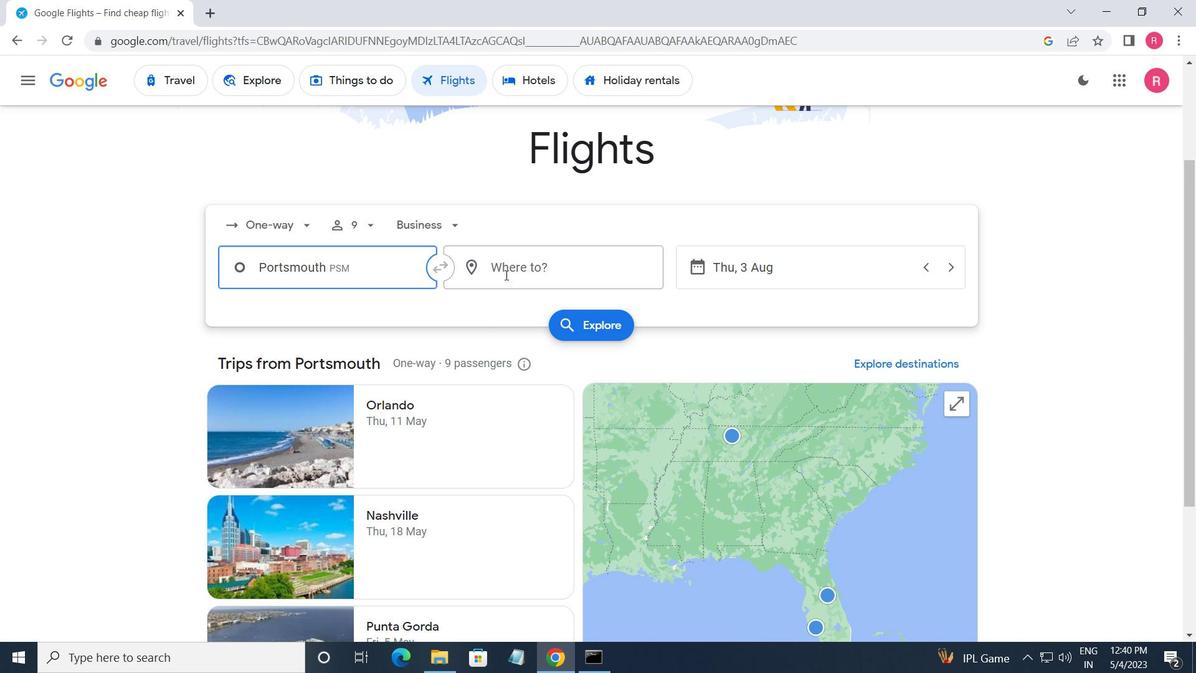 
Action: Mouse moved to (534, 431)
Screenshot: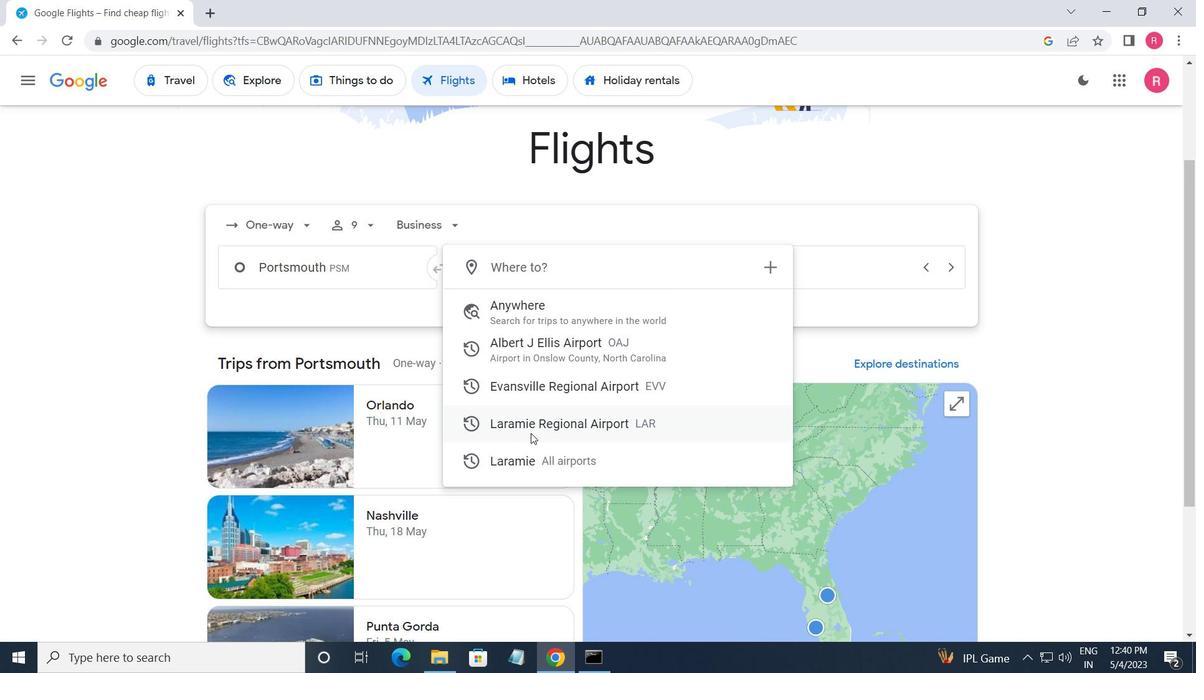 
Action: Mouse pressed left at (534, 431)
Screenshot: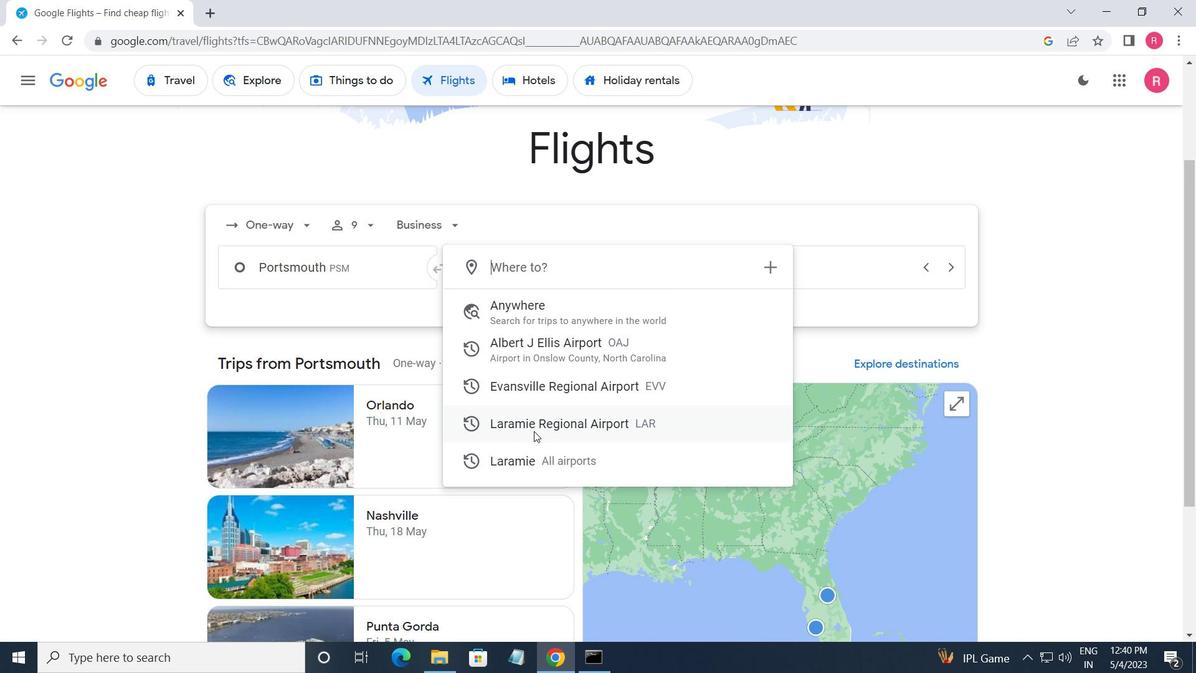 
Action: Mouse moved to (798, 277)
Screenshot: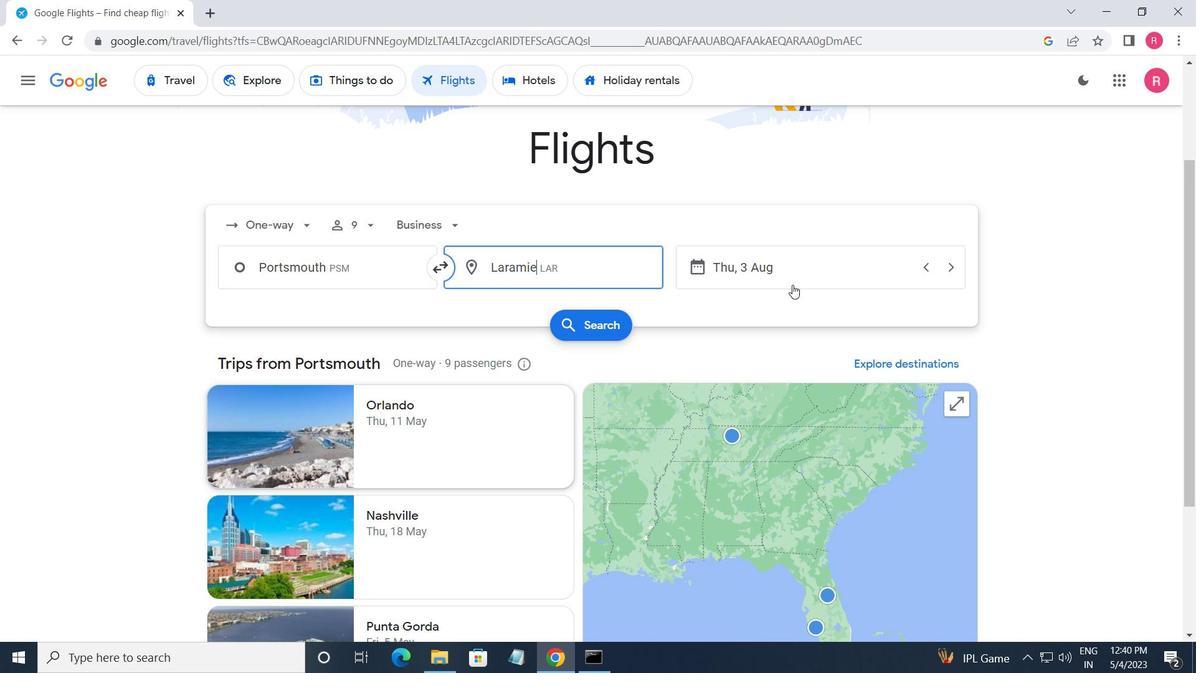 
Action: Mouse pressed left at (798, 277)
Screenshot: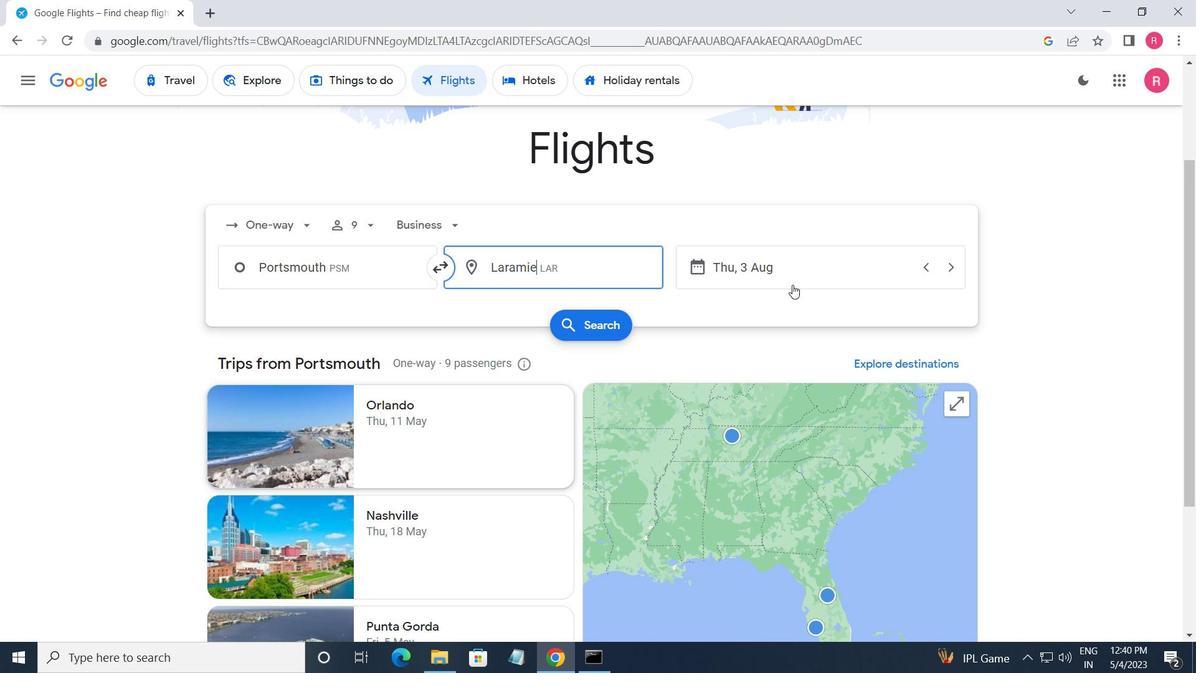 
Action: Mouse moved to (719, 389)
Screenshot: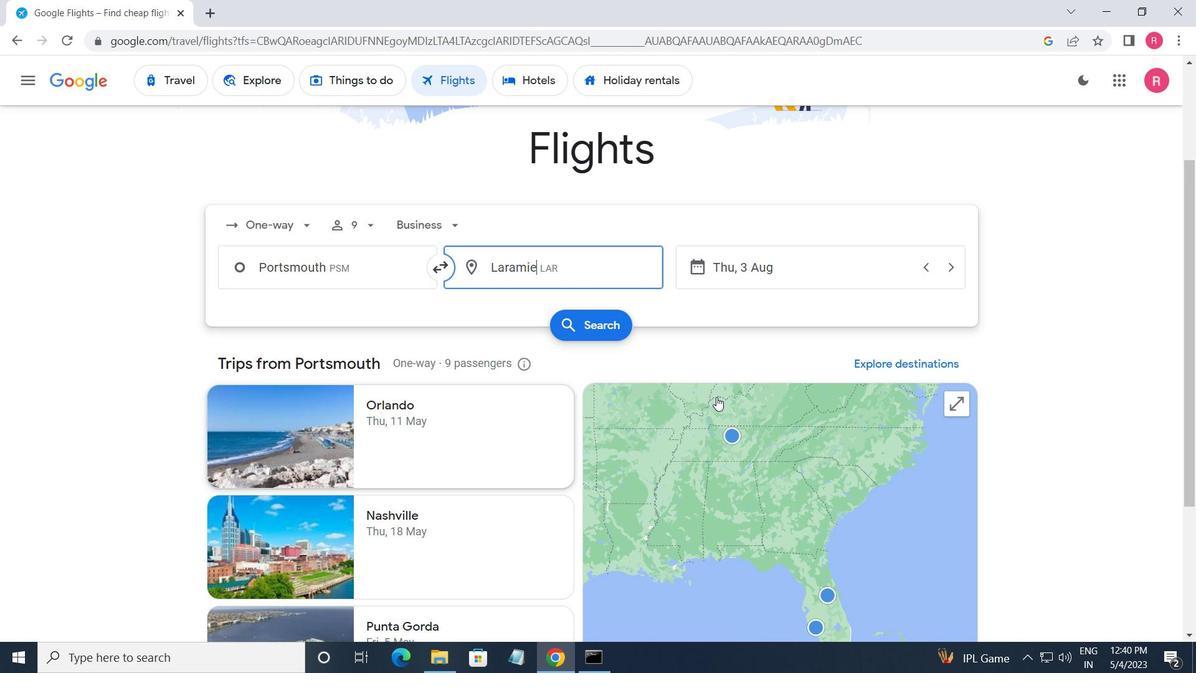 
Action: Mouse scrolled (719, 390) with delta (0, 0)
Screenshot: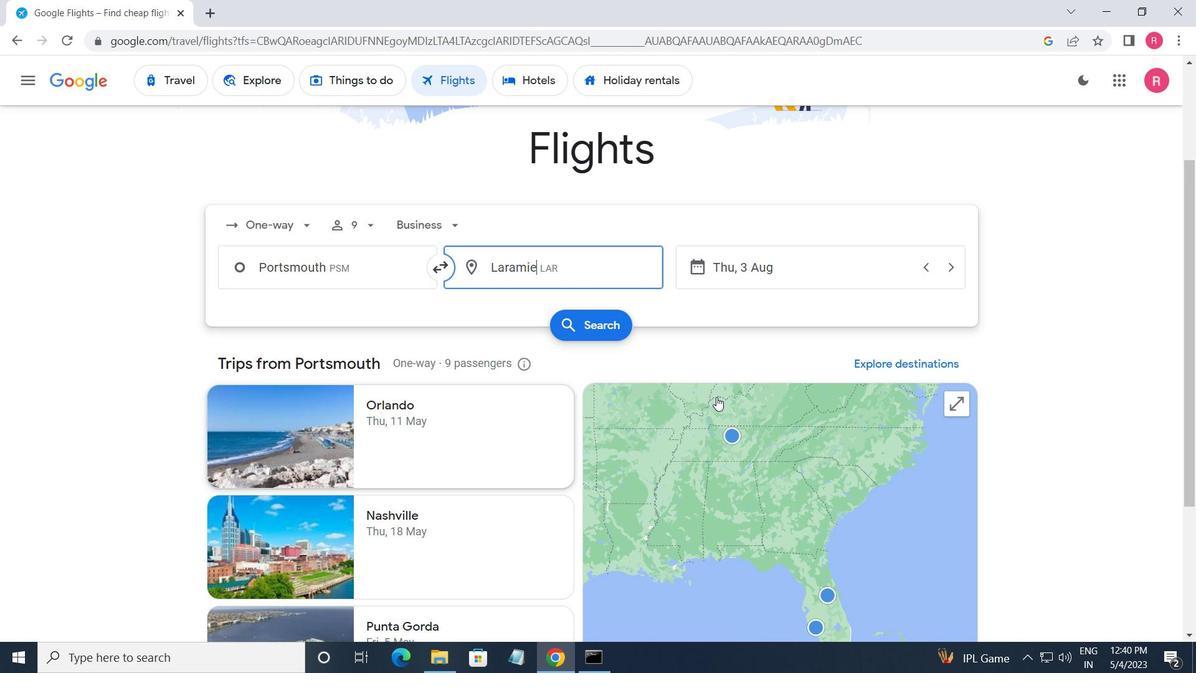 
Action: Mouse moved to (799, 352)
Screenshot: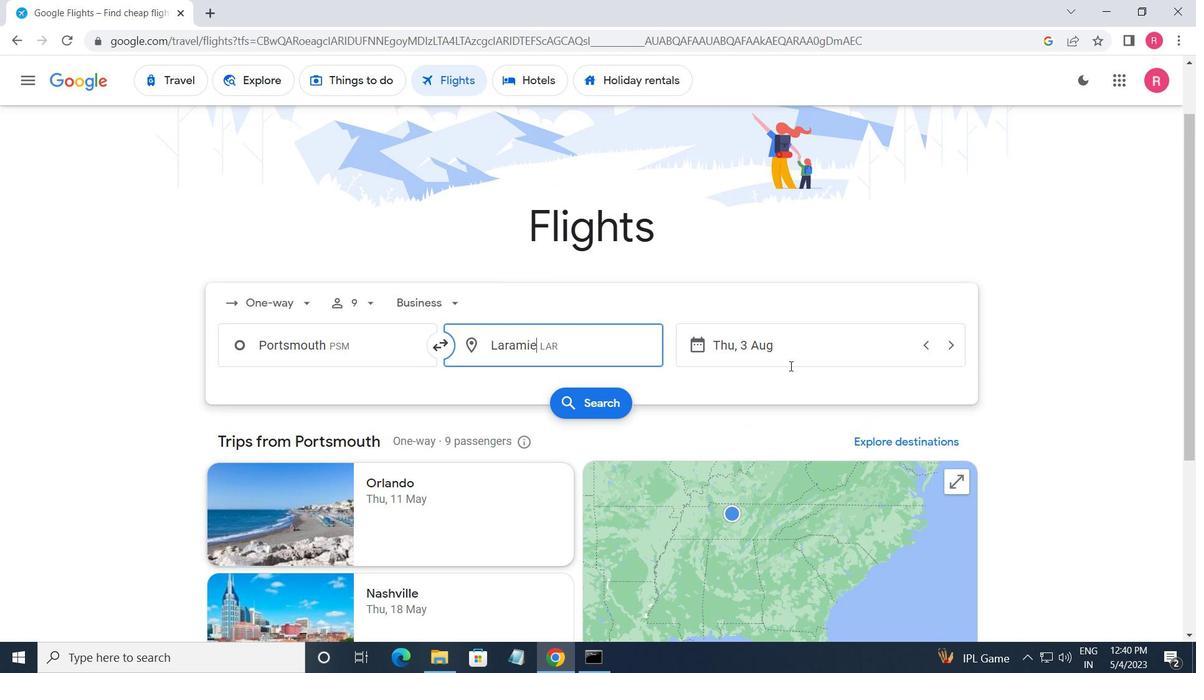 
Action: Mouse pressed left at (799, 352)
Screenshot: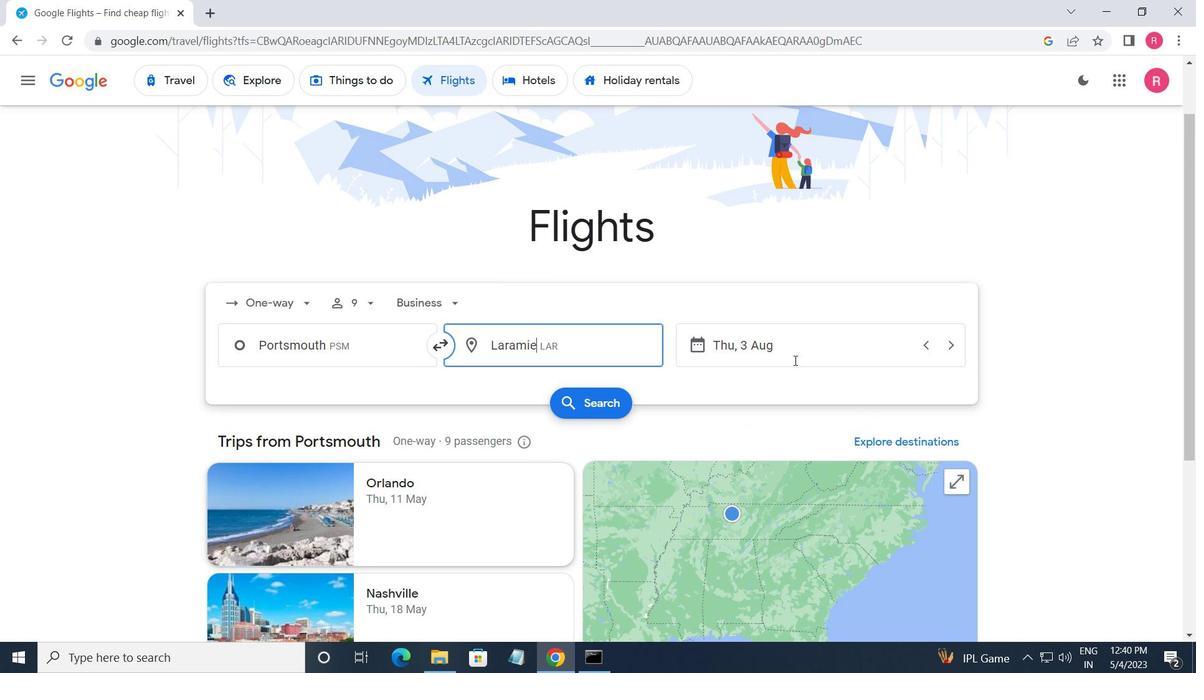 
Action: Mouse moved to (557, 425)
Screenshot: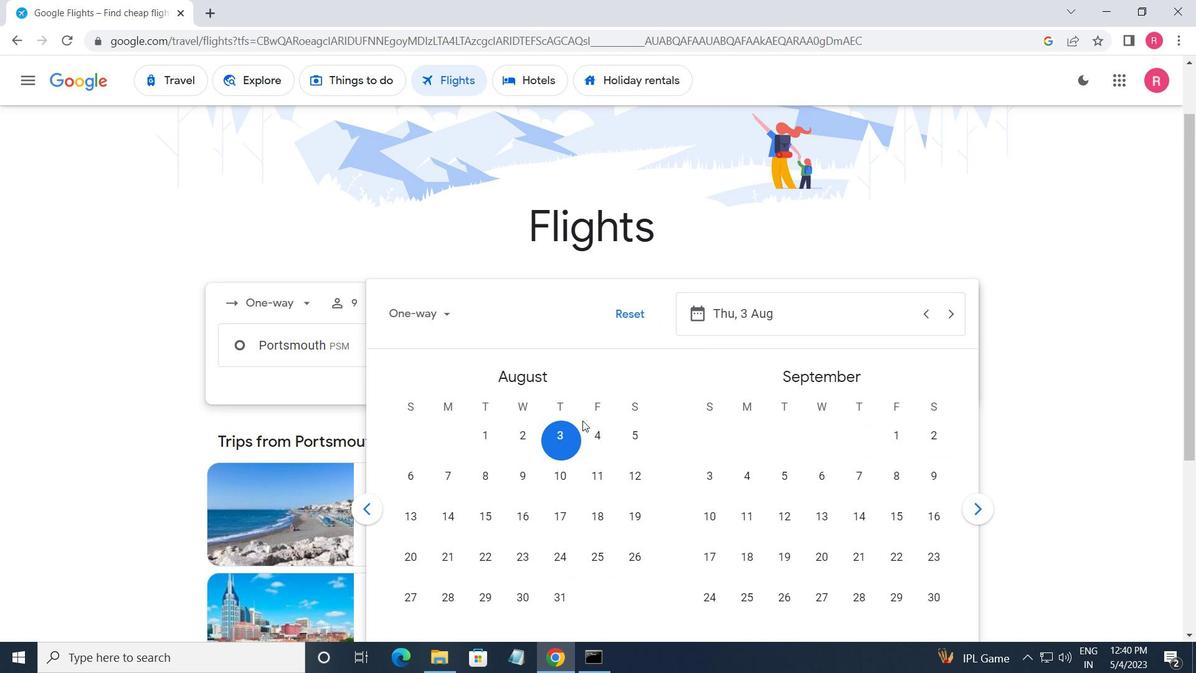 
Action: Mouse pressed left at (557, 425)
Screenshot: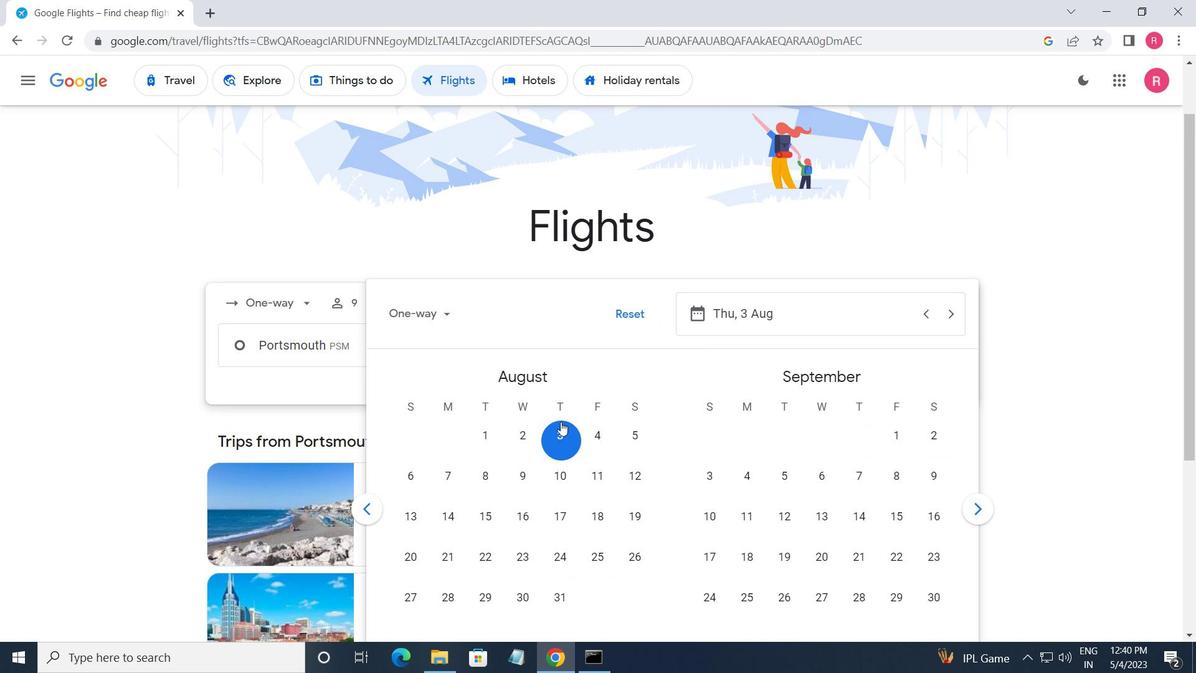 
Action: Mouse moved to (608, 401)
Screenshot: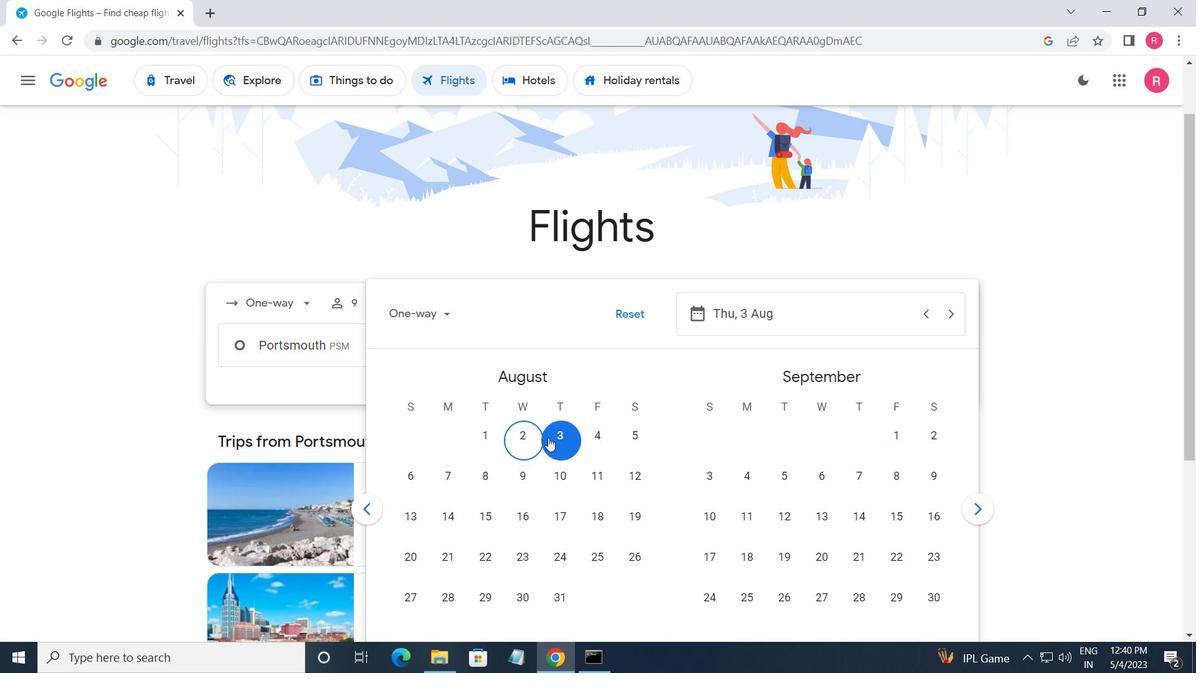 
Action: Mouse scrolled (608, 400) with delta (0, 0)
Screenshot: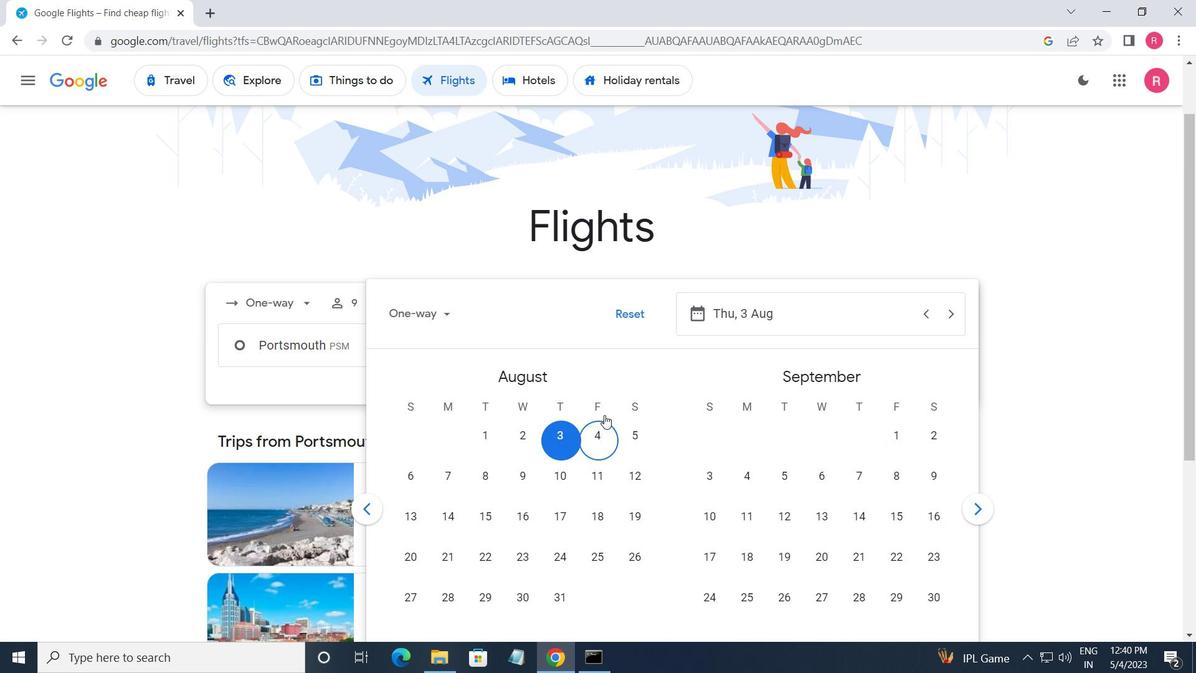 
Action: Mouse moved to (568, 368)
Screenshot: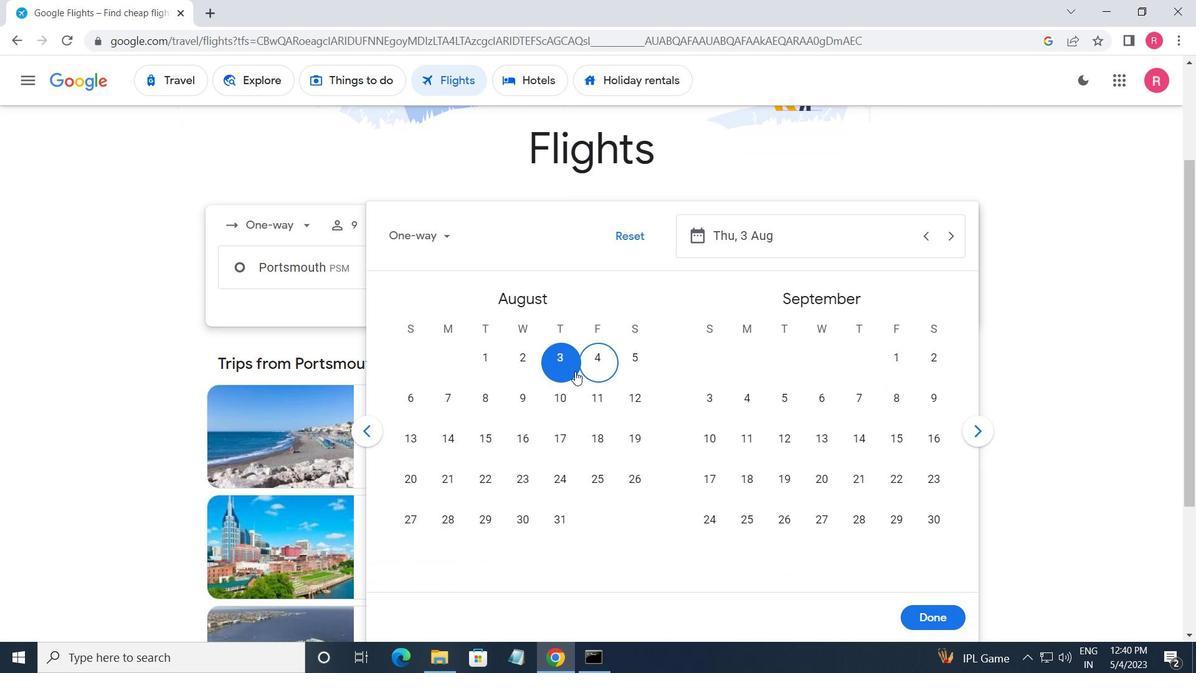 
Action: Mouse pressed left at (568, 368)
Screenshot: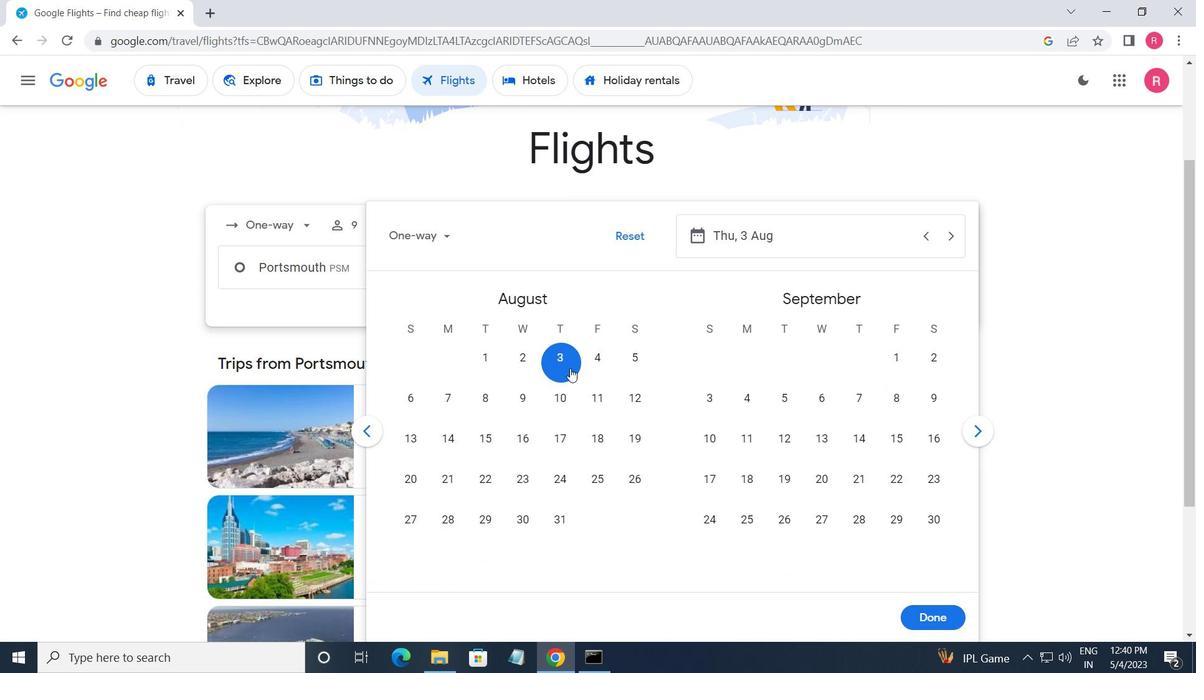
Action: Mouse moved to (929, 618)
Screenshot: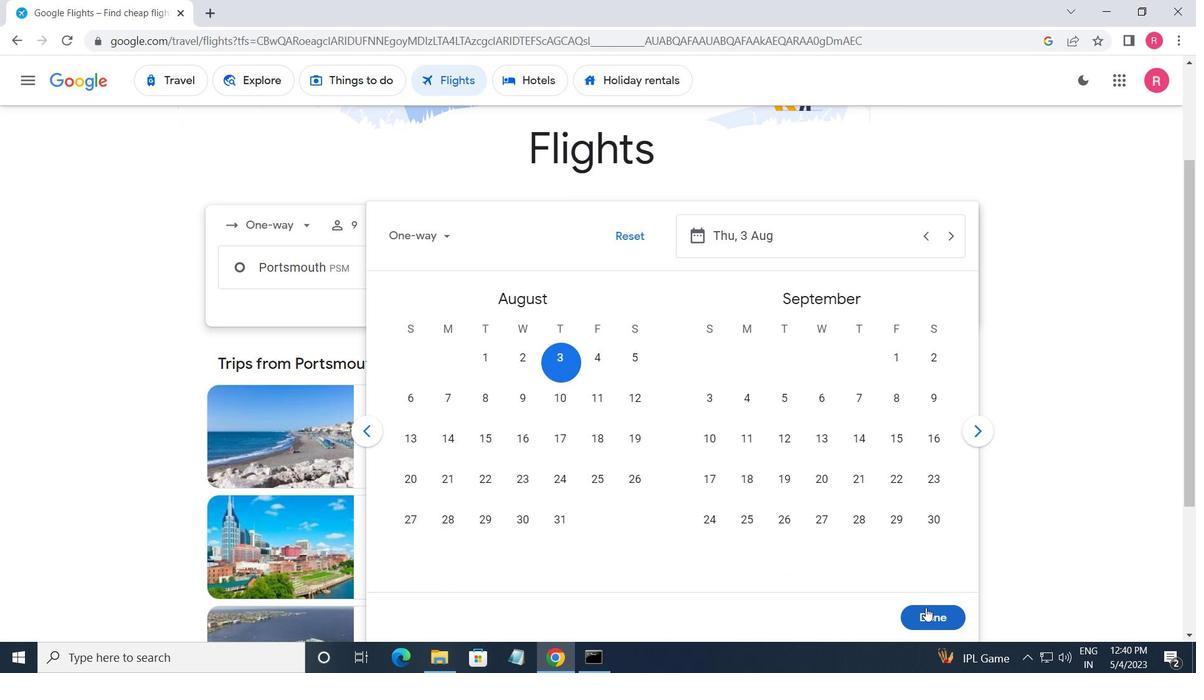 
Action: Mouse pressed left at (929, 618)
Screenshot: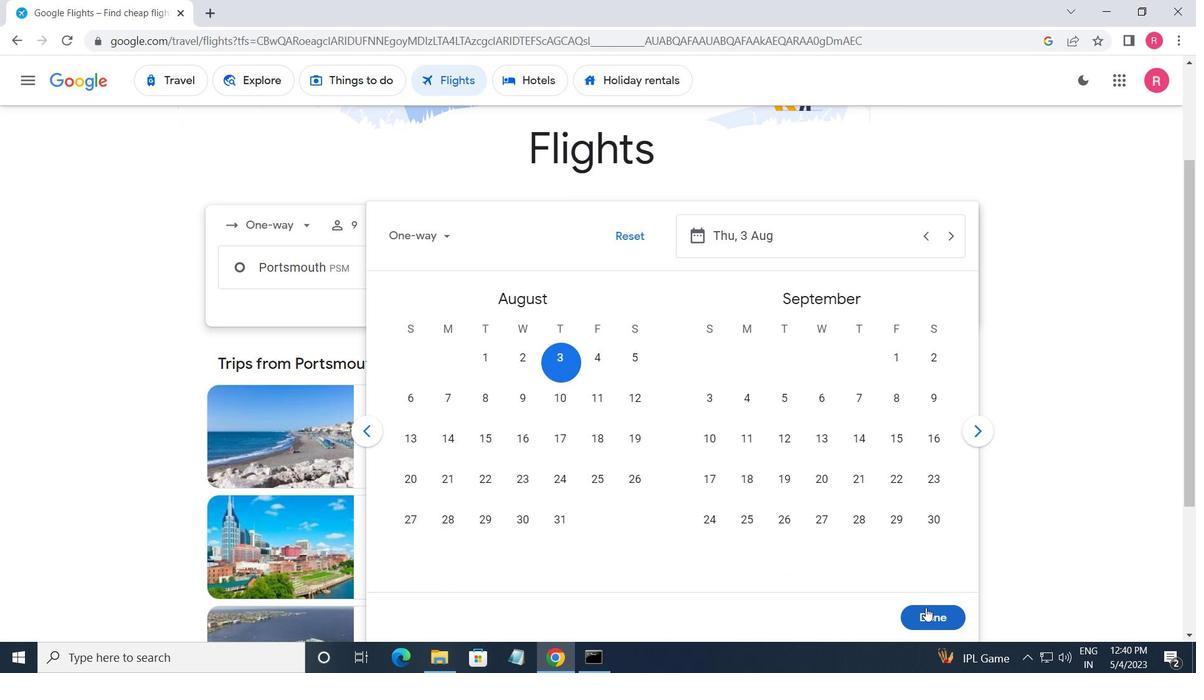 
Action: Mouse moved to (572, 332)
Screenshot: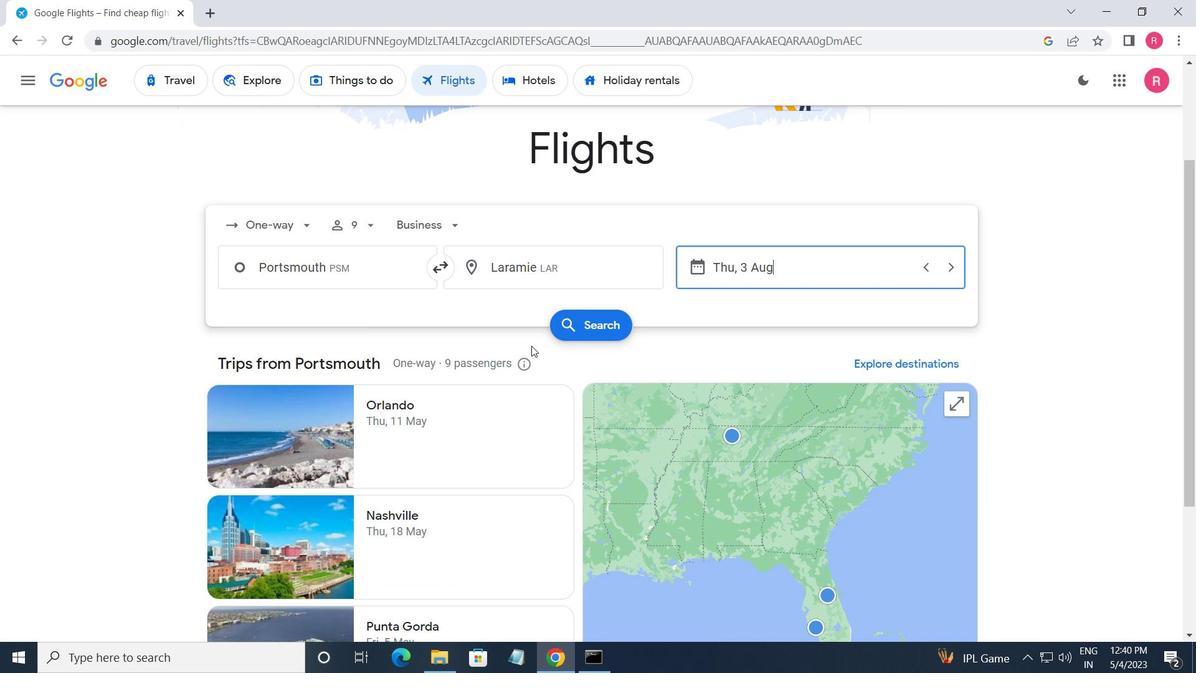 
Action: Mouse pressed left at (572, 332)
Screenshot: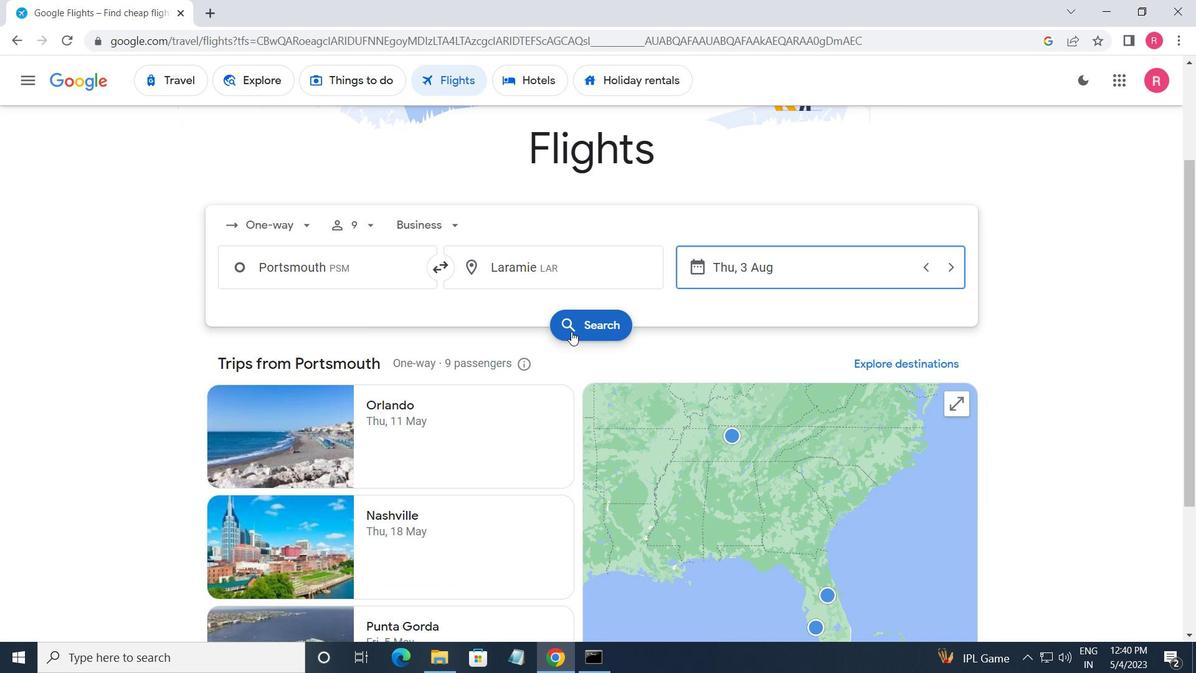 
Action: Mouse moved to (242, 230)
Screenshot: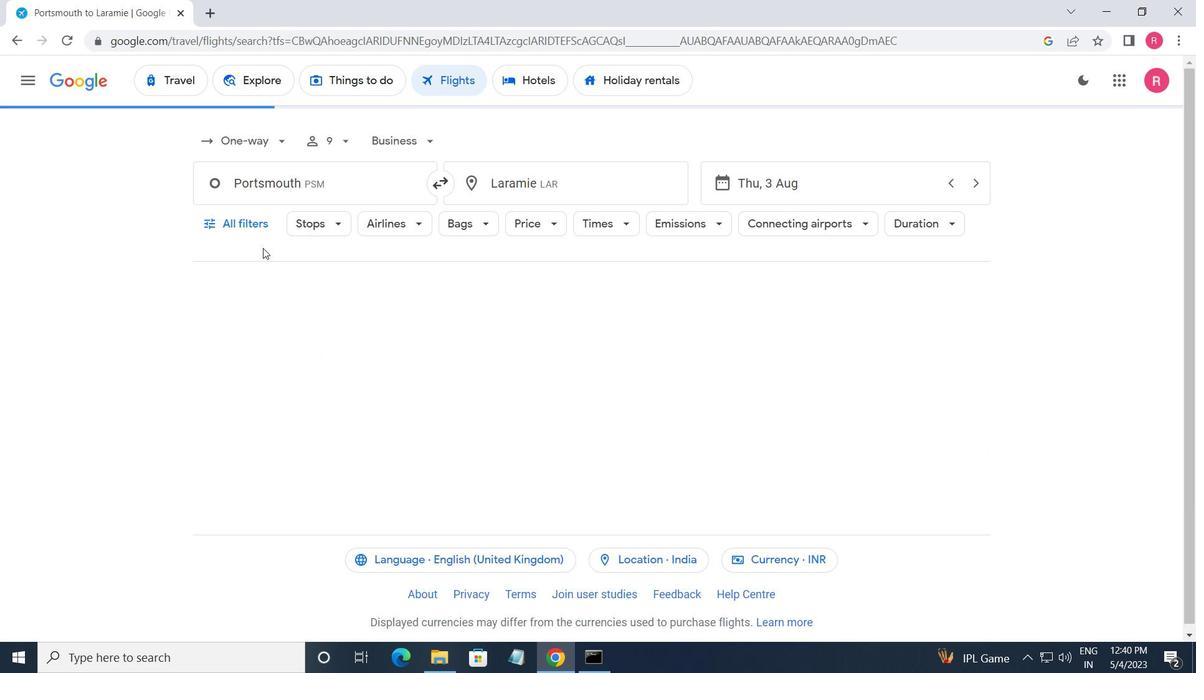 
Action: Mouse pressed left at (242, 230)
Screenshot: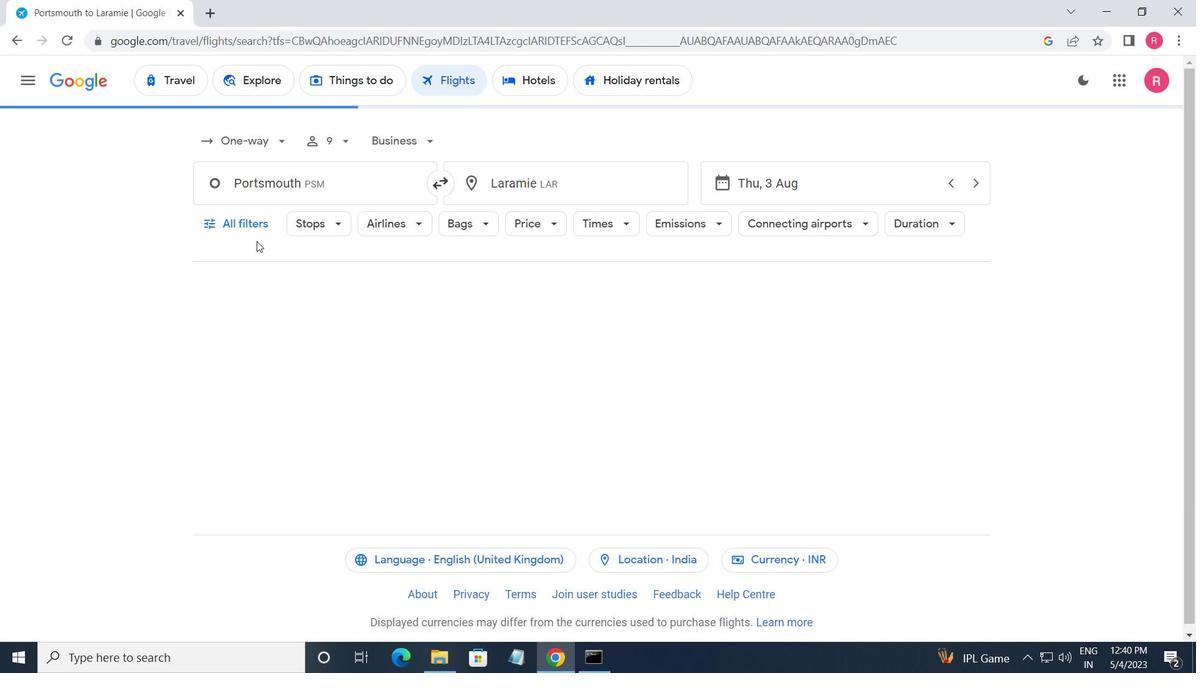 
Action: Mouse moved to (337, 405)
Screenshot: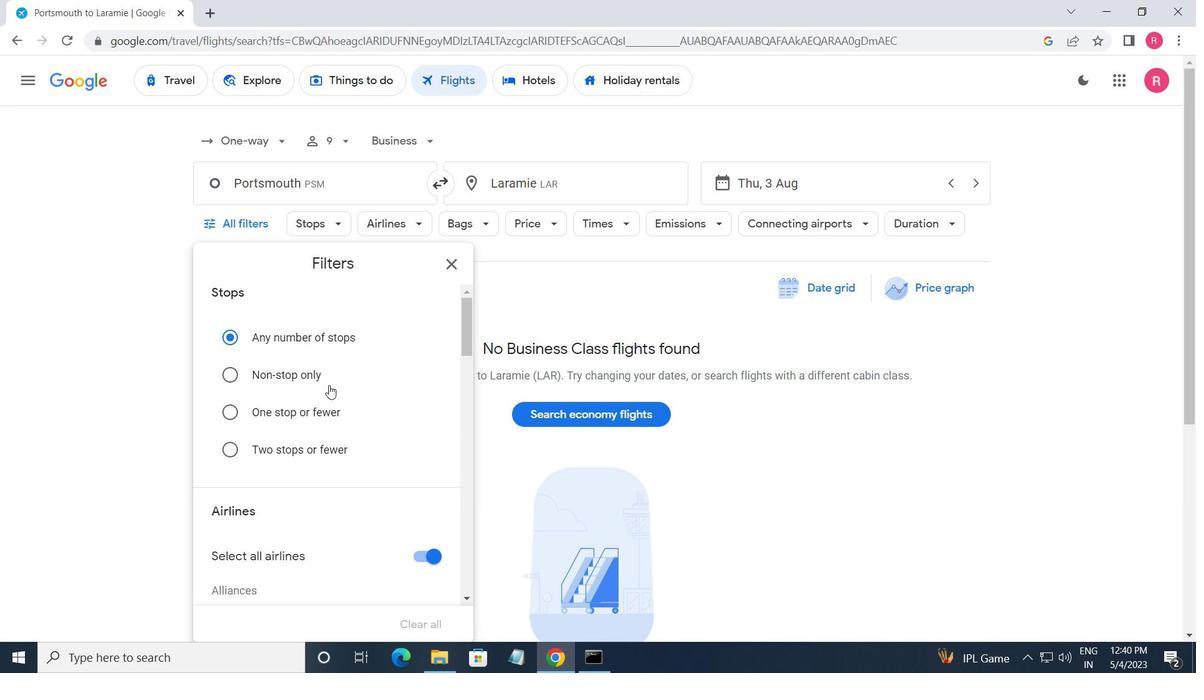 
Action: Mouse scrolled (337, 404) with delta (0, 0)
Screenshot: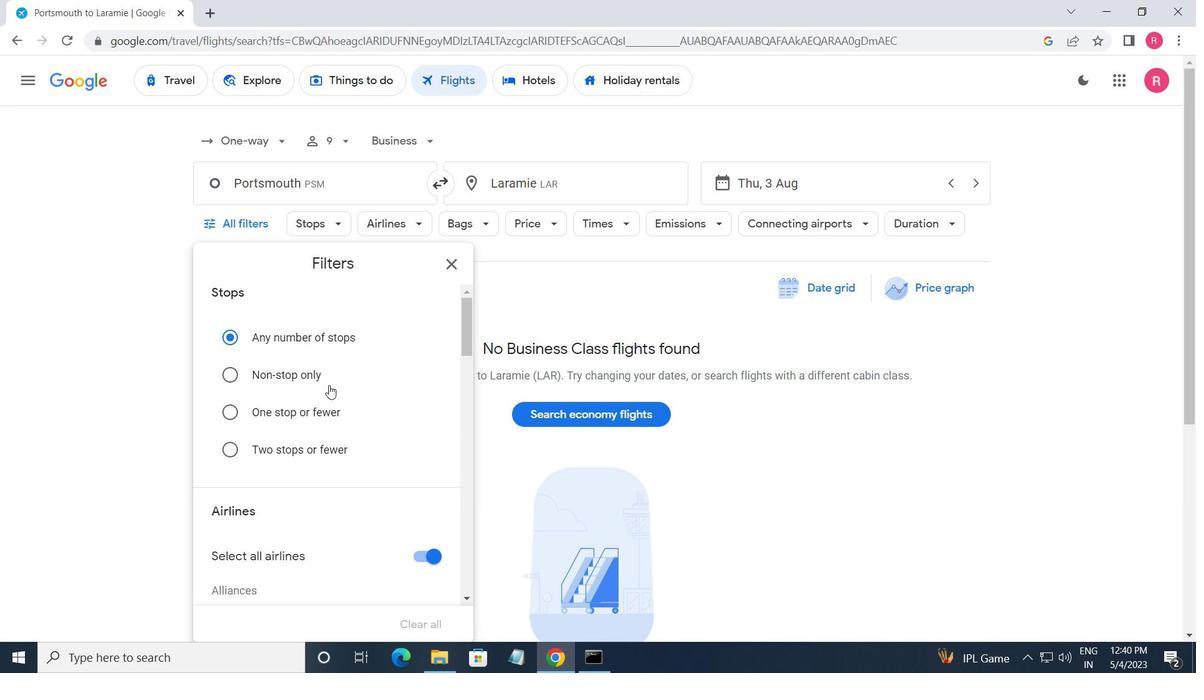 
Action: Mouse scrolled (337, 404) with delta (0, 0)
Screenshot: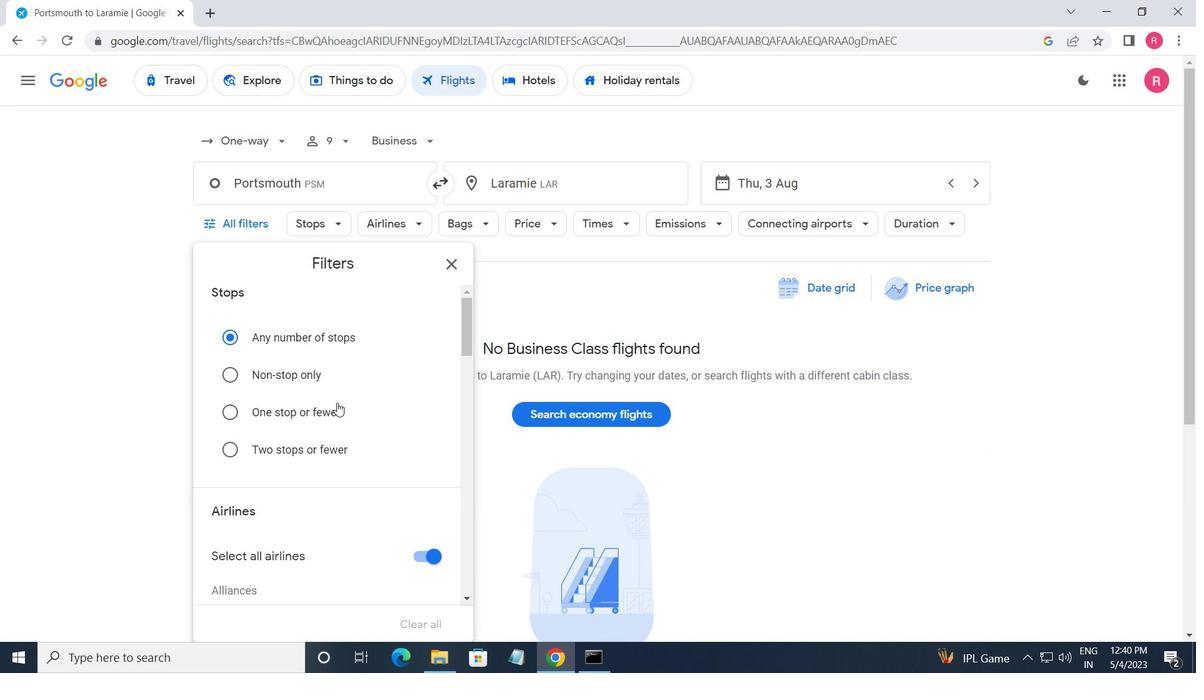 
Action: Mouse moved to (338, 405)
Screenshot: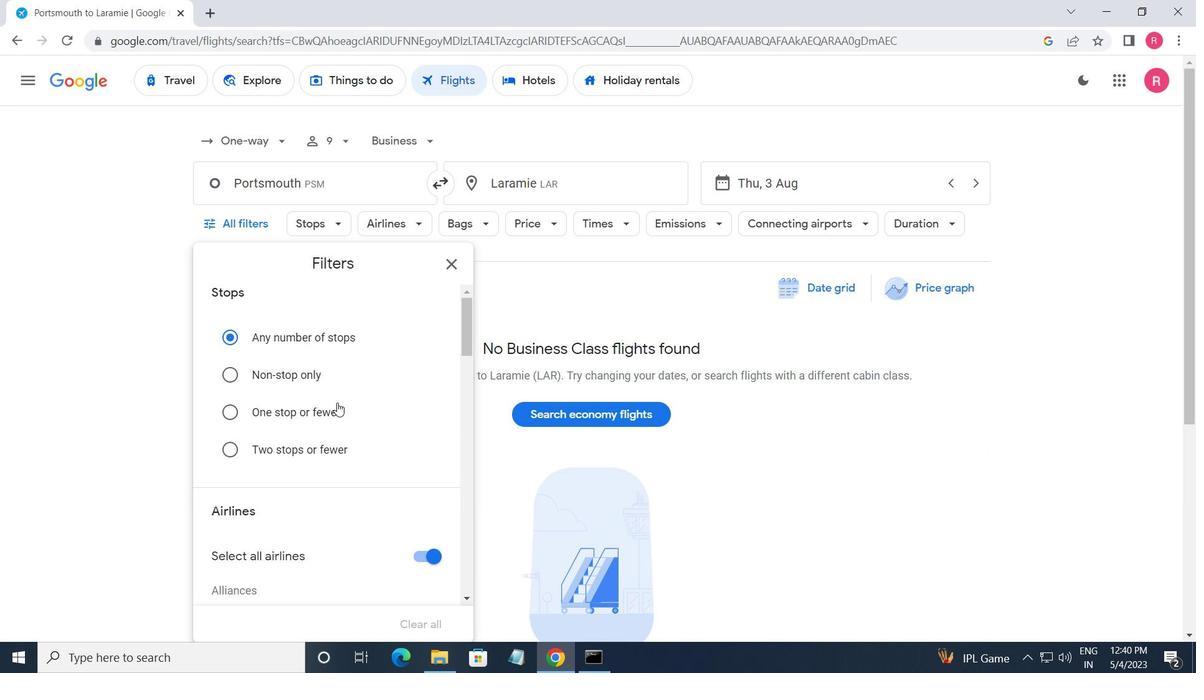 
Action: Mouse scrolled (338, 404) with delta (0, 0)
Screenshot: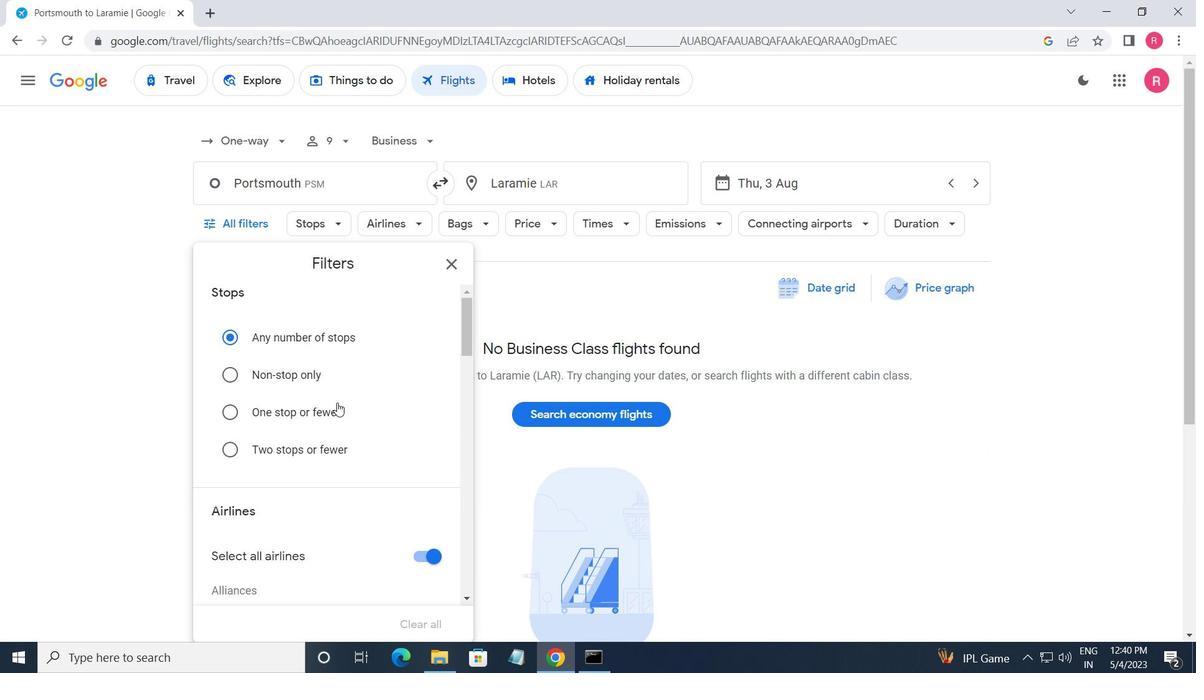 
Action: Mouse moved to (339, 403)
Screenshot: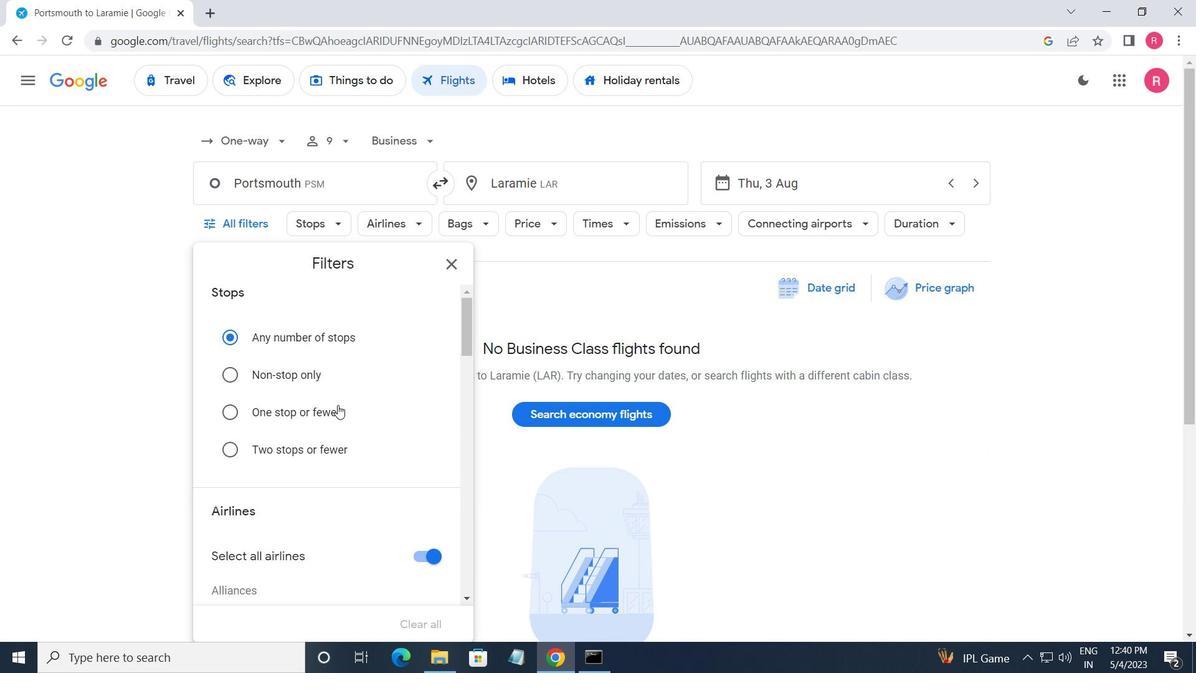 
Action: Mouse scrolled (339, 403) with delta (0, 0)
Screenshot: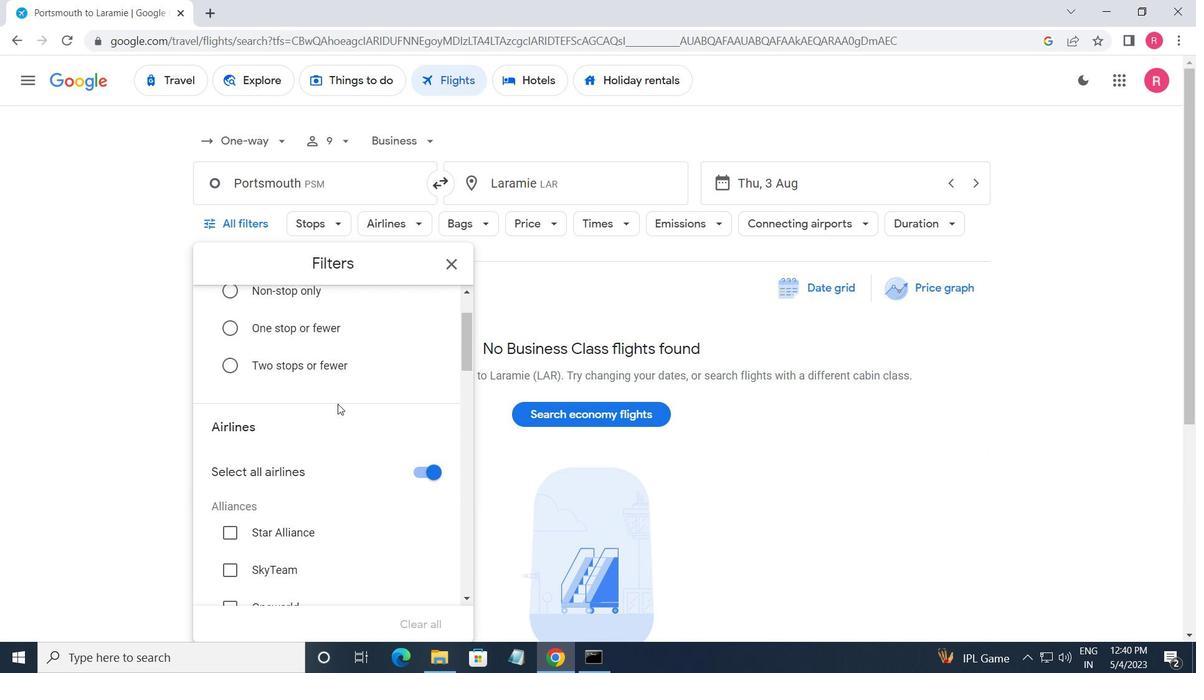
Action: Mouse scrolled (339, 403) with delta (0, 0)
Screenshot: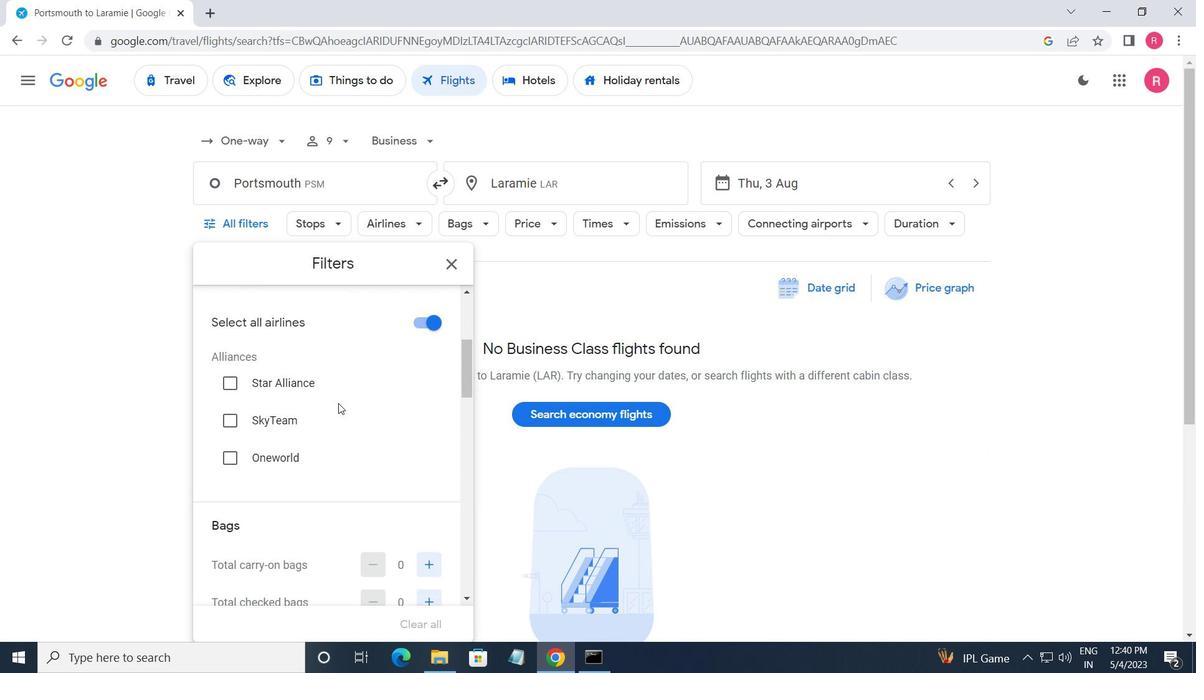 
Action: Mouse moved to (339, 400)
Screenshot: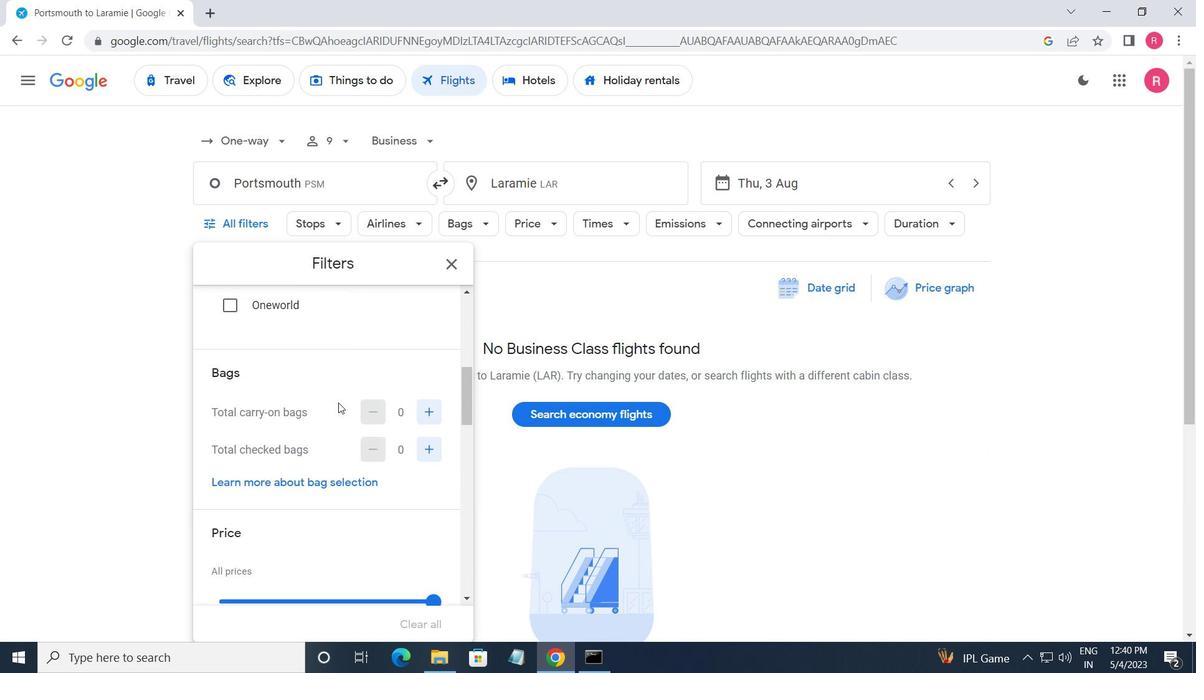
Action: Mouse scrolled (339, 400) with delta (0, 0)
Screenshot: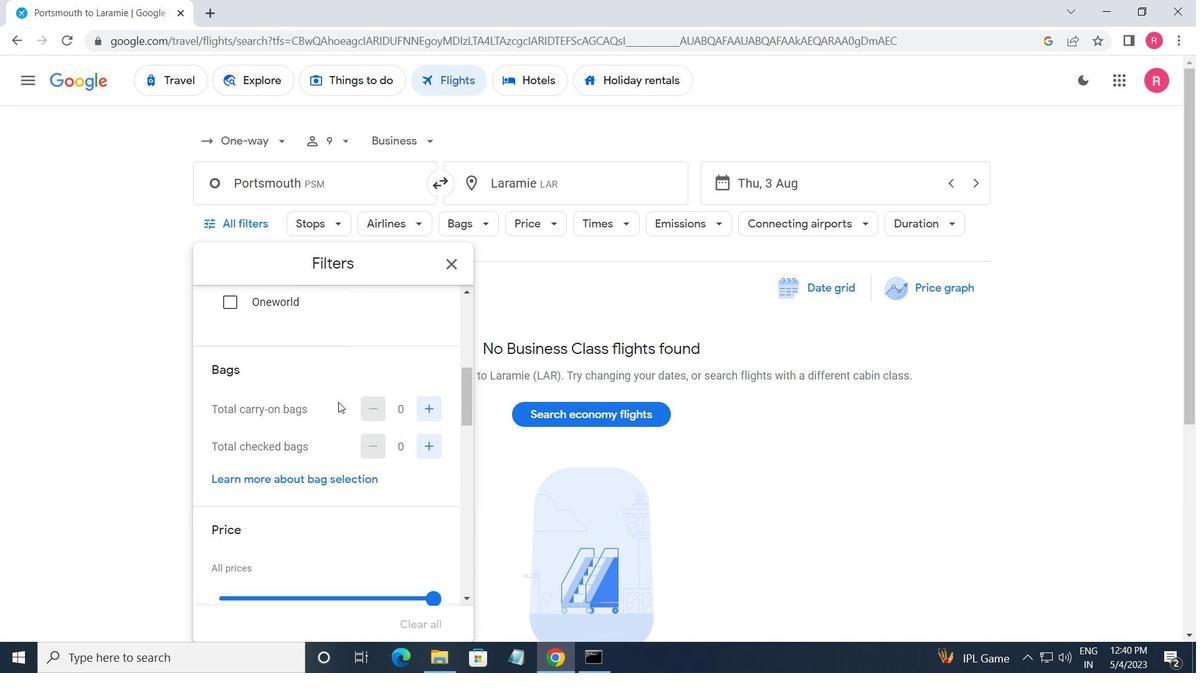 
Action: Mouse moved to (339, 398)
Screenshot: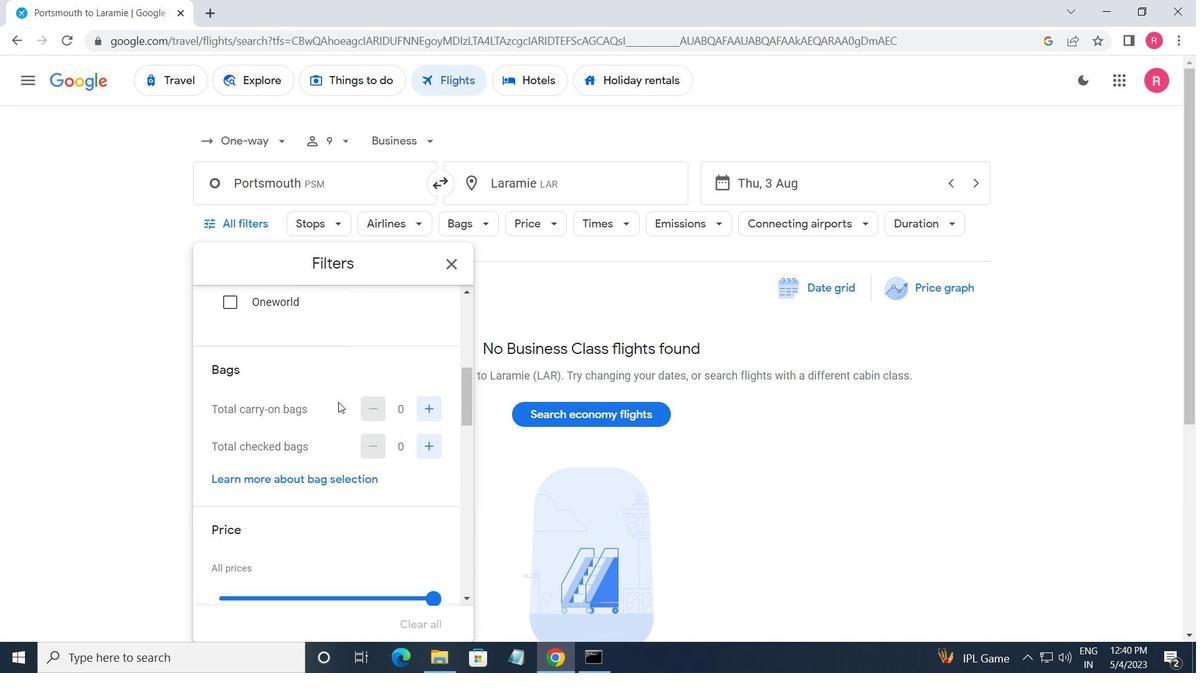 
Action: Mouse scrolled (339, 399) with delta (0, 0)
Screenshot: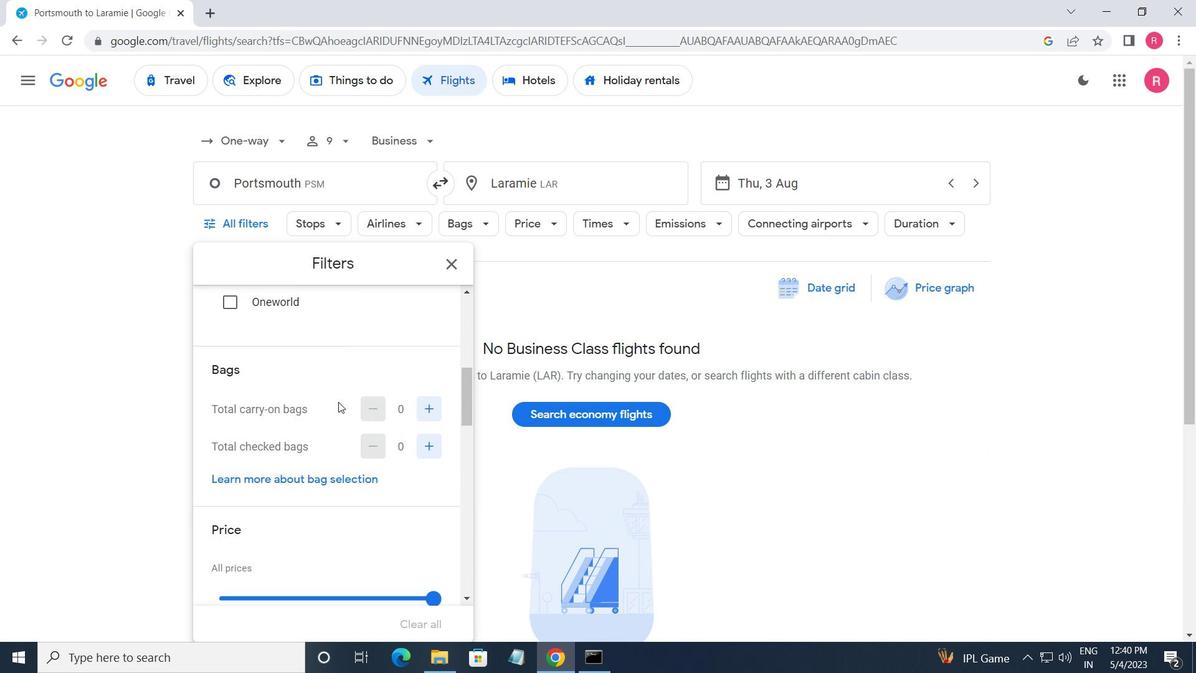 
Action: Mouse moved to (339, 397)
Screenshot: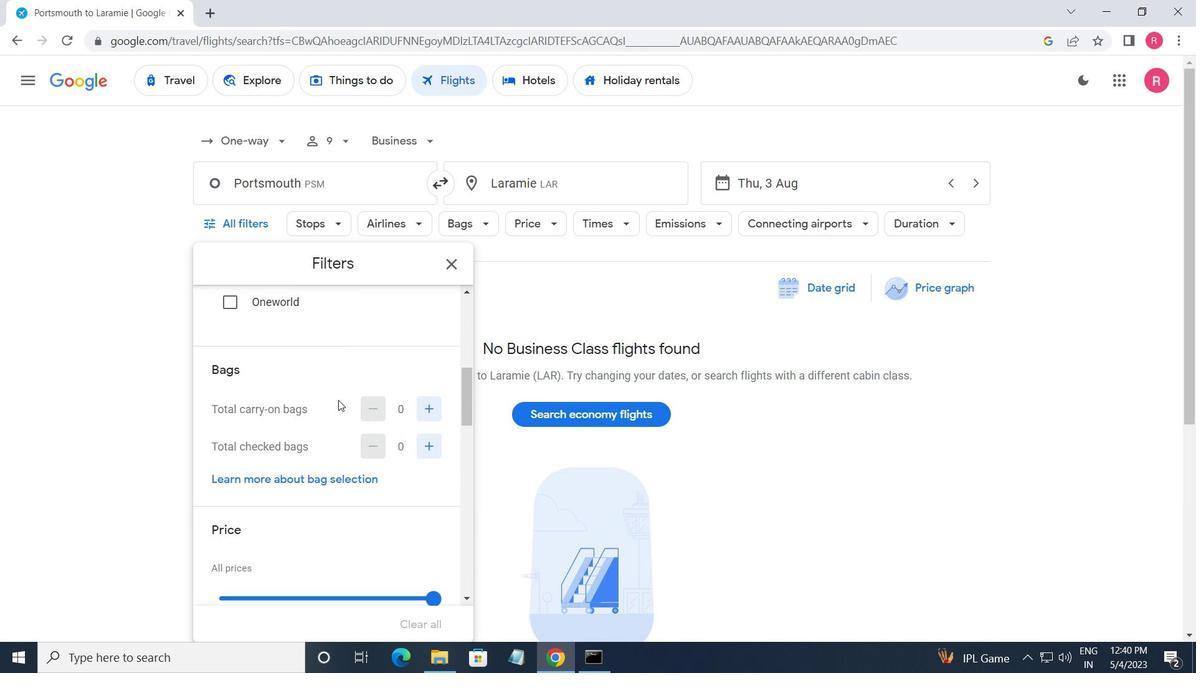 
Action: Mouse scrolled (339, 398) with delta (0, 0)
Screenshot: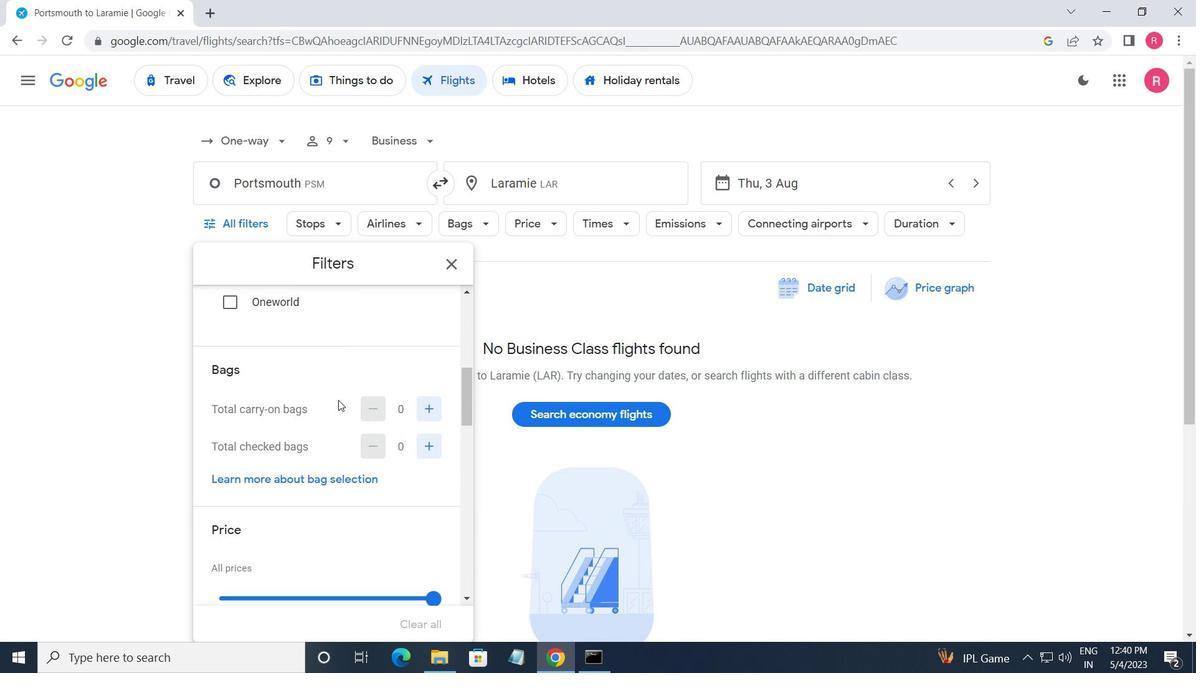 
Action: Mouse moved to (339, 397)
Screenshot: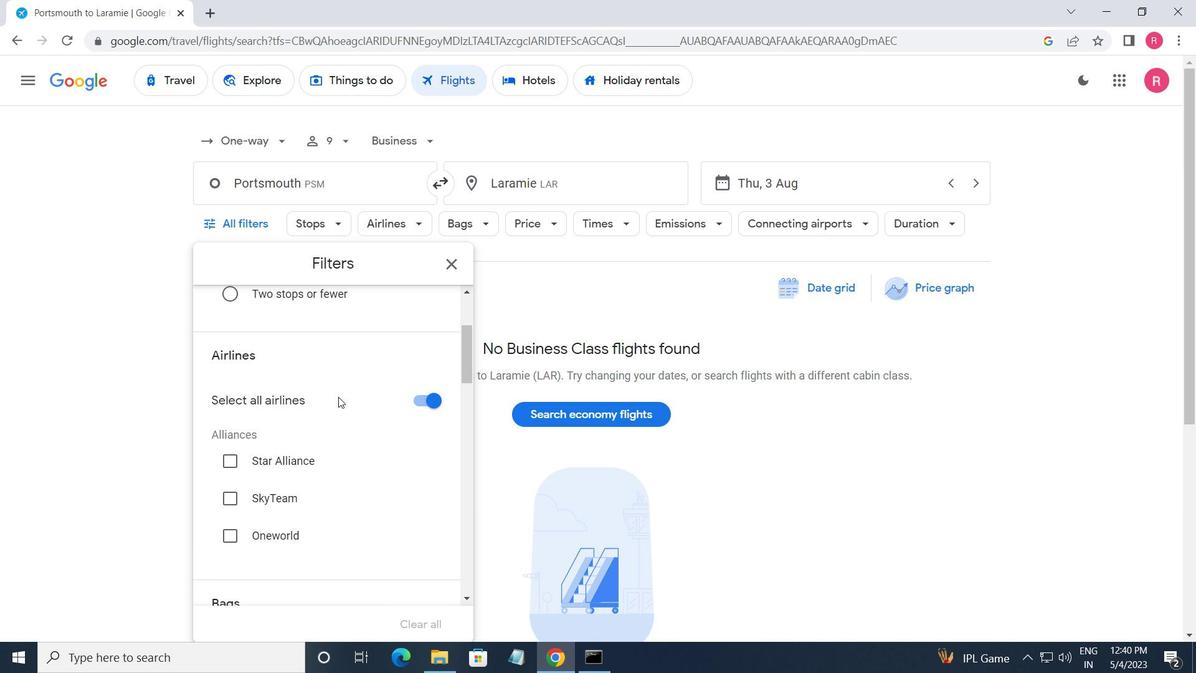 
Action: Mouse scrolled (339, 397) with delta (0, 0)
Screenshot: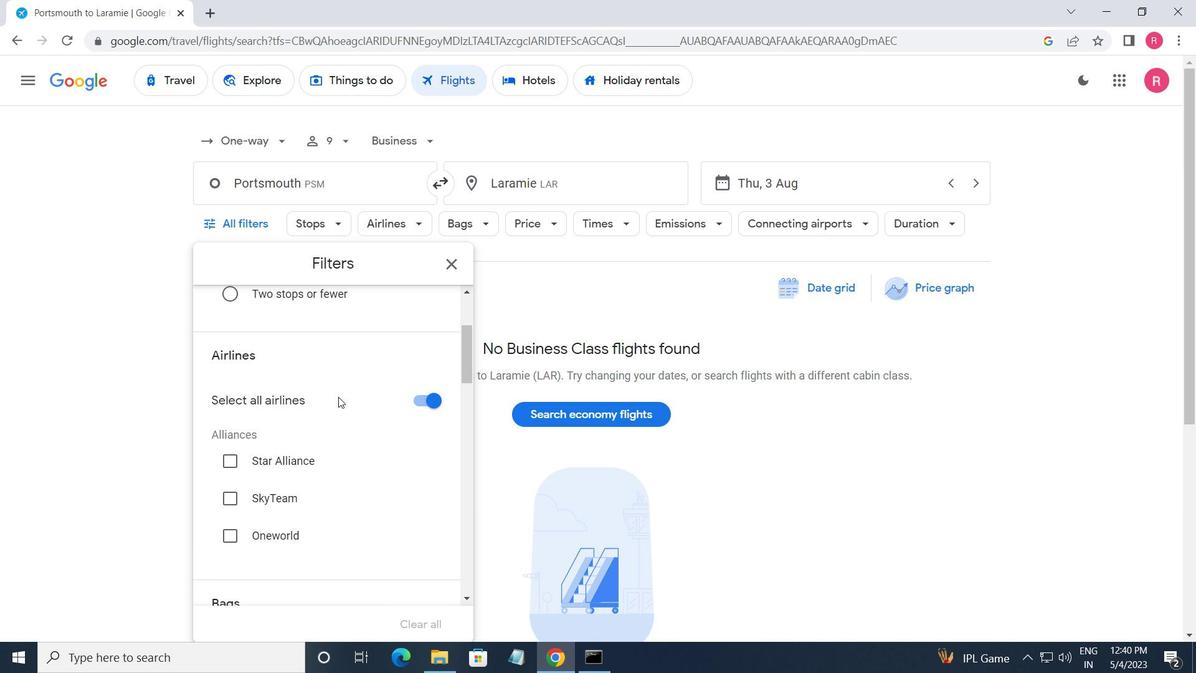 
Action: Mouse moved to (339, 397)
Screenshot: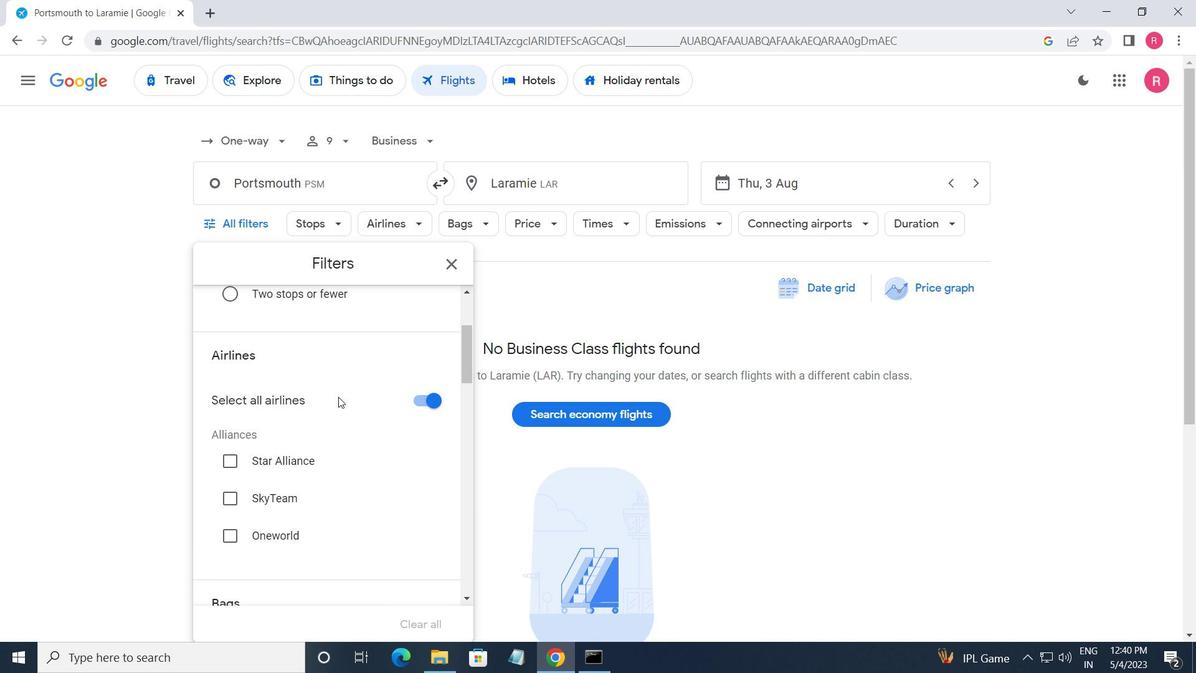 
Action: Mouse scrolled (339, 397) with delta (0, 0)
Screenshot: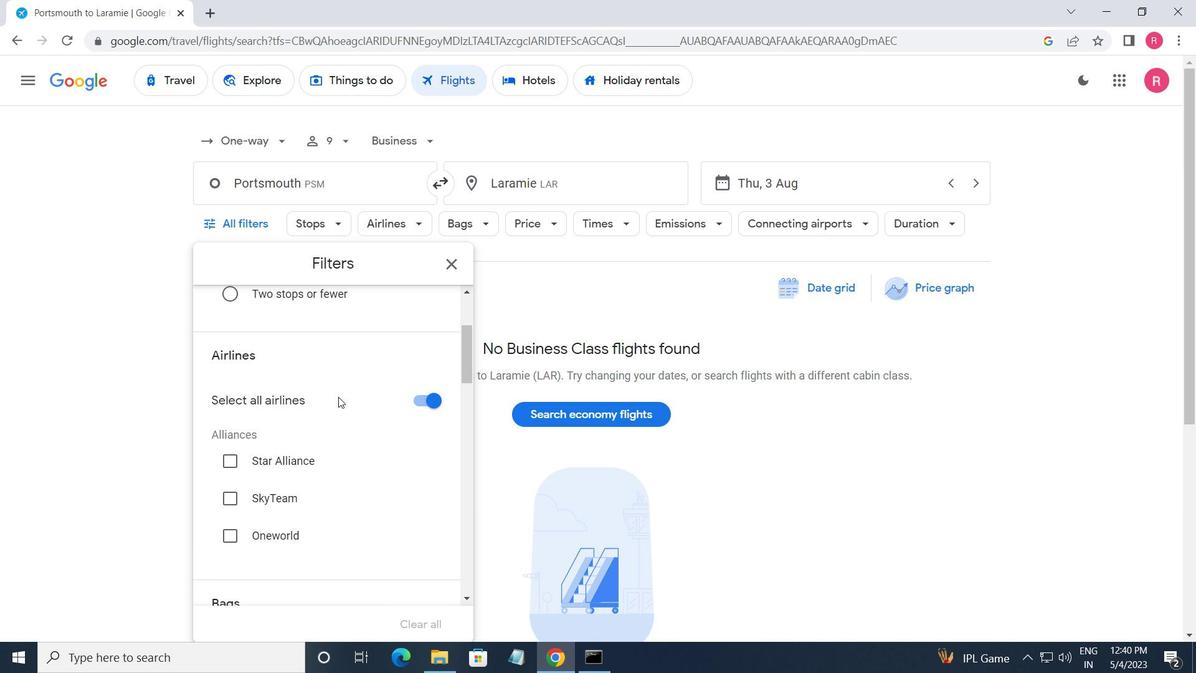 
Action: Mouse moved to (339, 397)
Screenshot: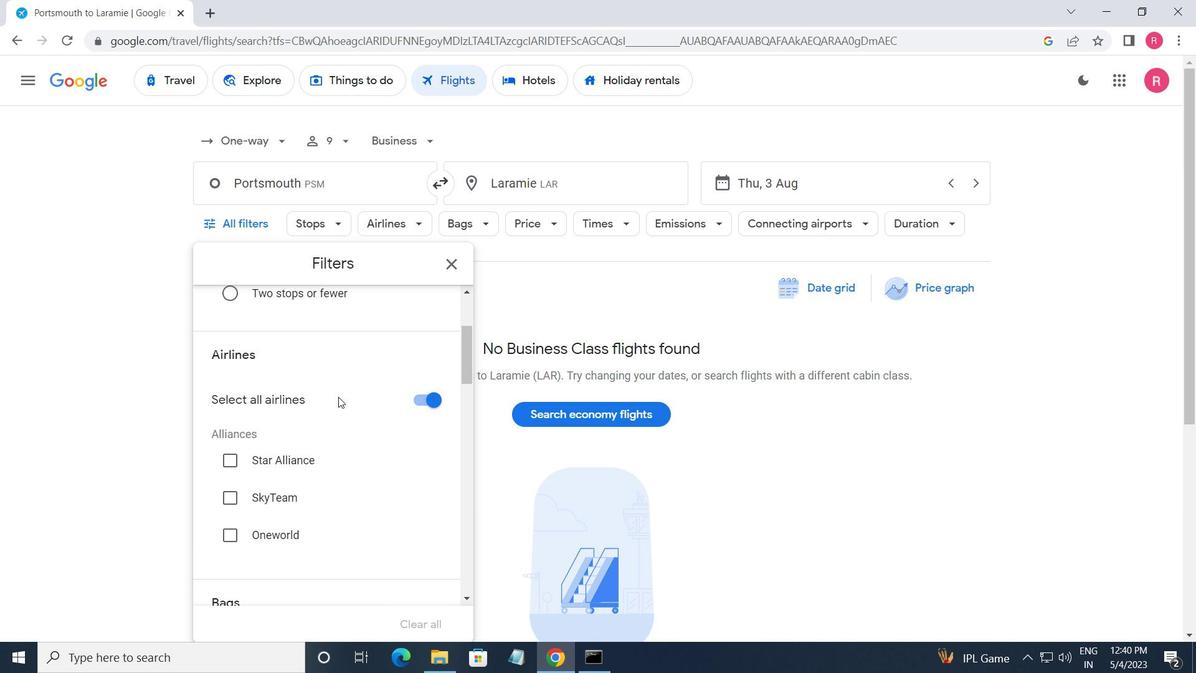 
Action: Mouse scrolled (339, 397) with delta (0, 0)
Screenshot: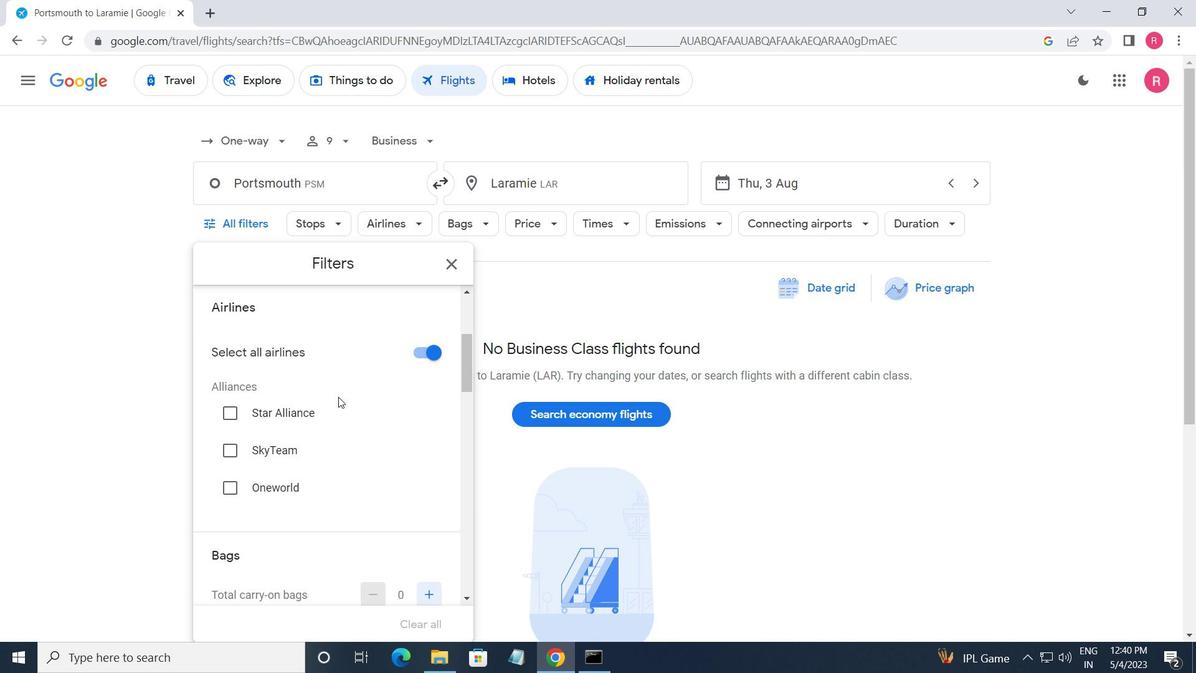 
Action: Mouse moved to (427, 408)
Screenshot: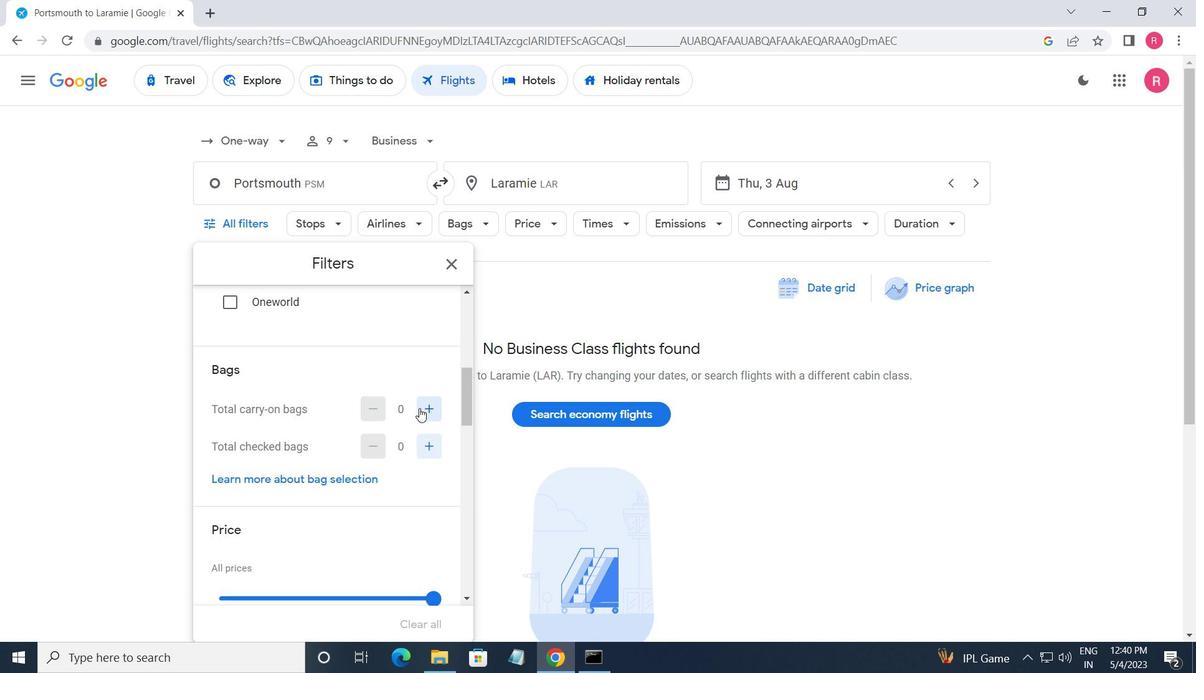 
Action: Mouse pressed left at (427, 408)
Screenshot: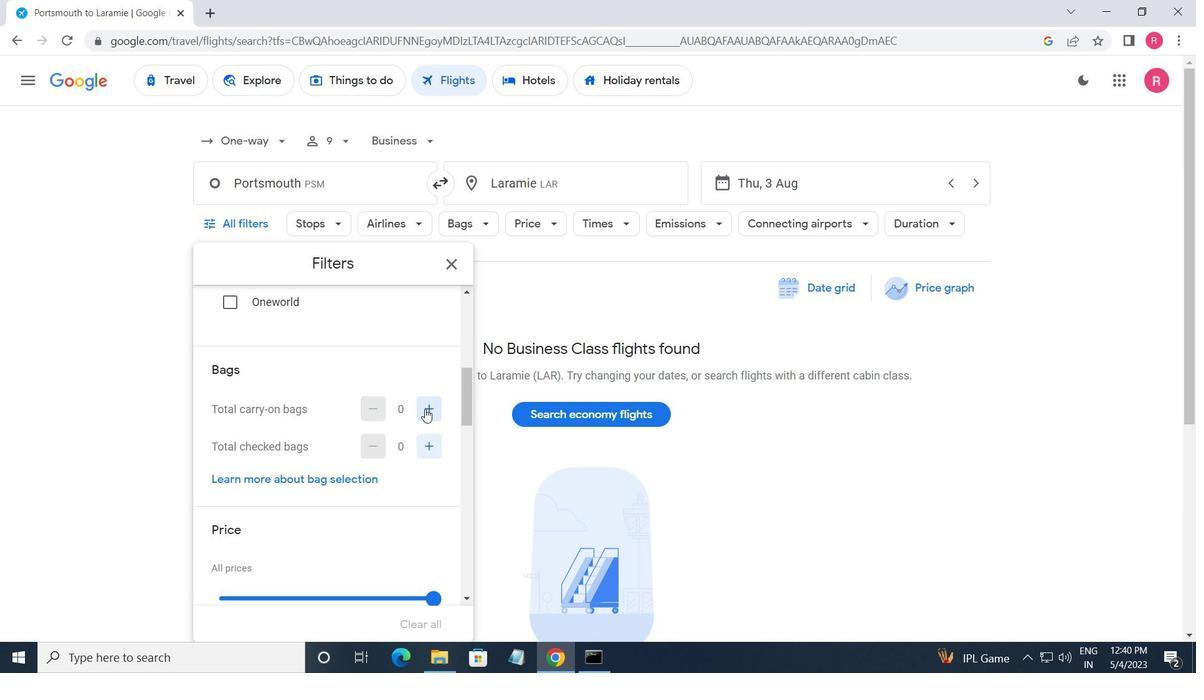 
Action: Mouse moved to (428, 410)
Screenshot: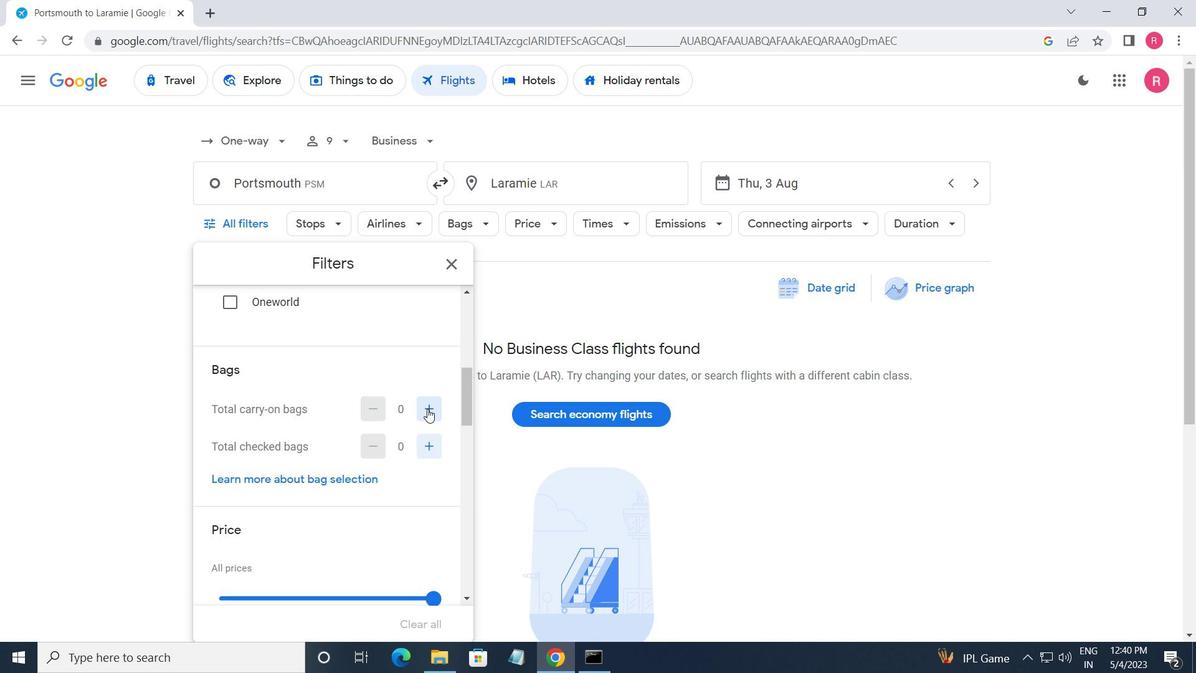 
Action: Mouse pressed left at (428, 410)
Screenshot: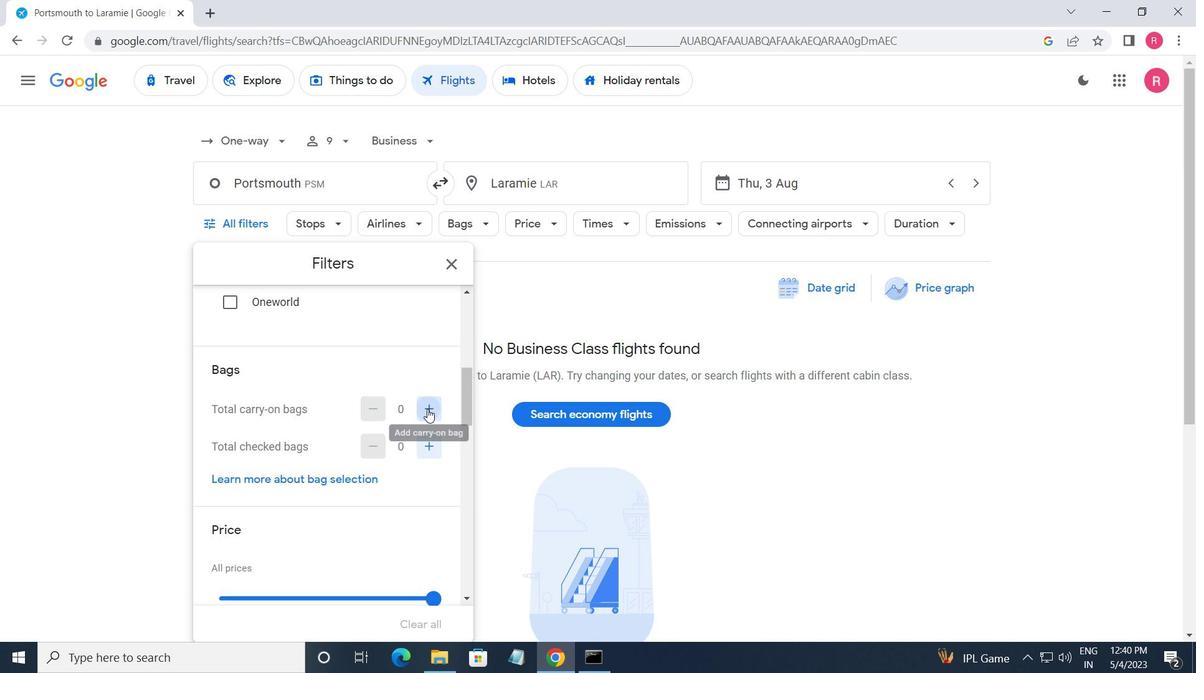
Action: Mouse moved to (431, 418)
Screenshot: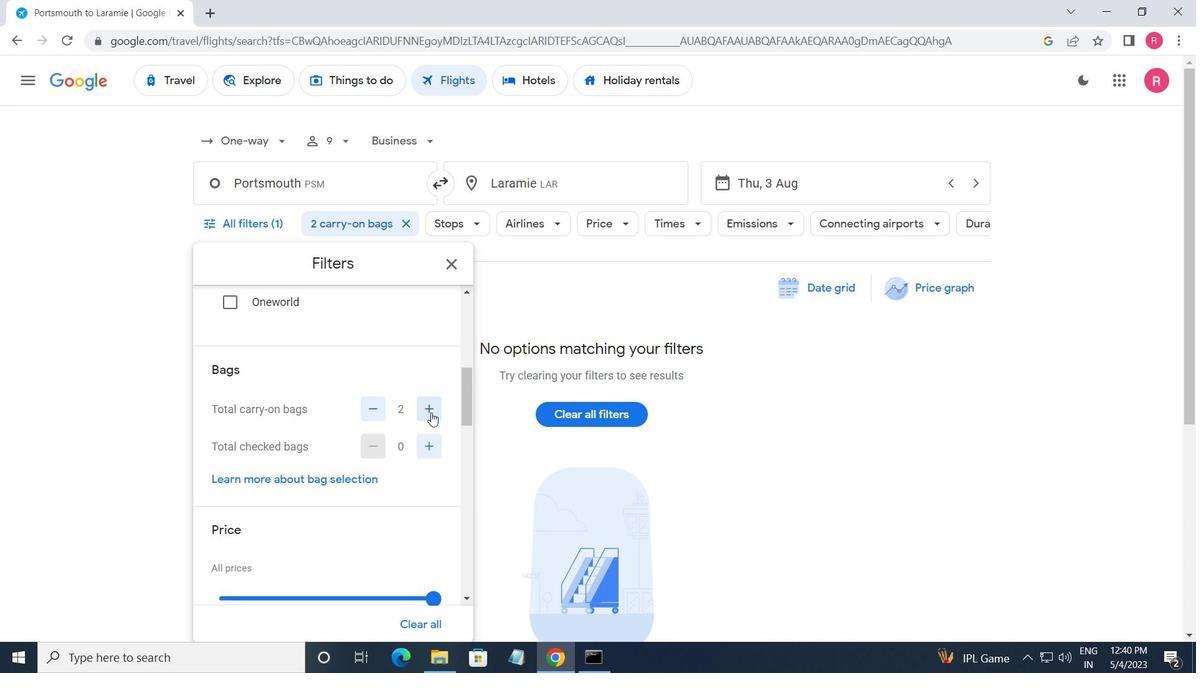
Action: Mouse scrolled (431, 418) with delta (0, 0)
Screenshot: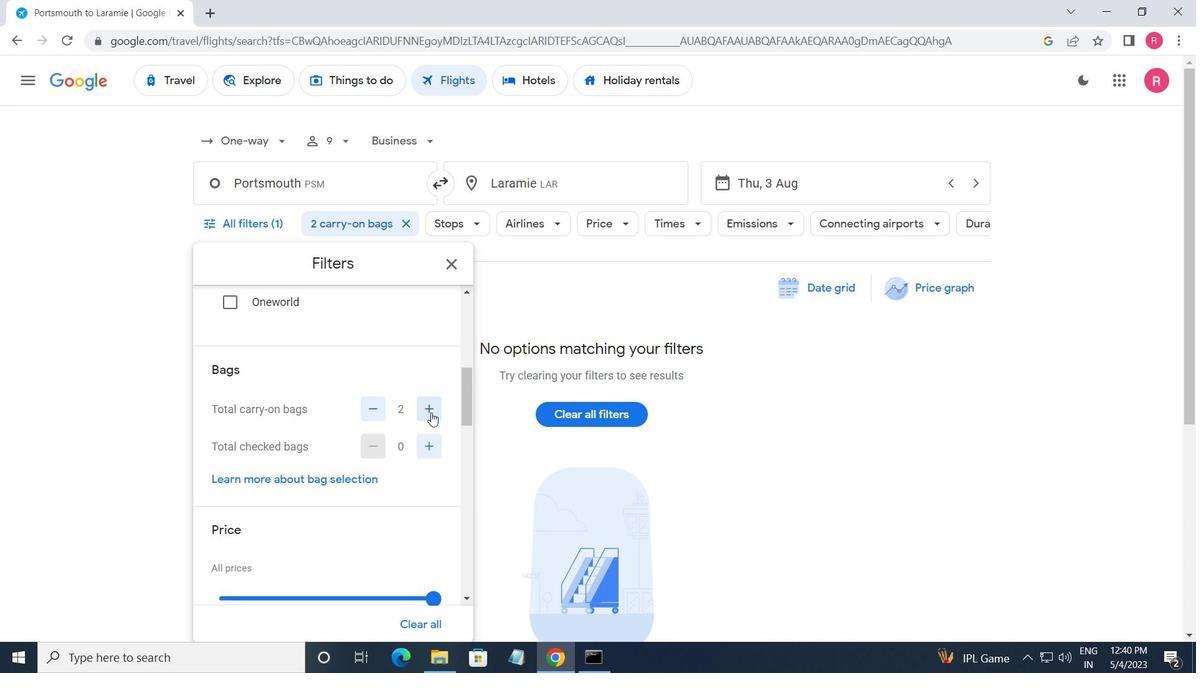 
Action: Mouse moved to (429, 431)
Screenshot: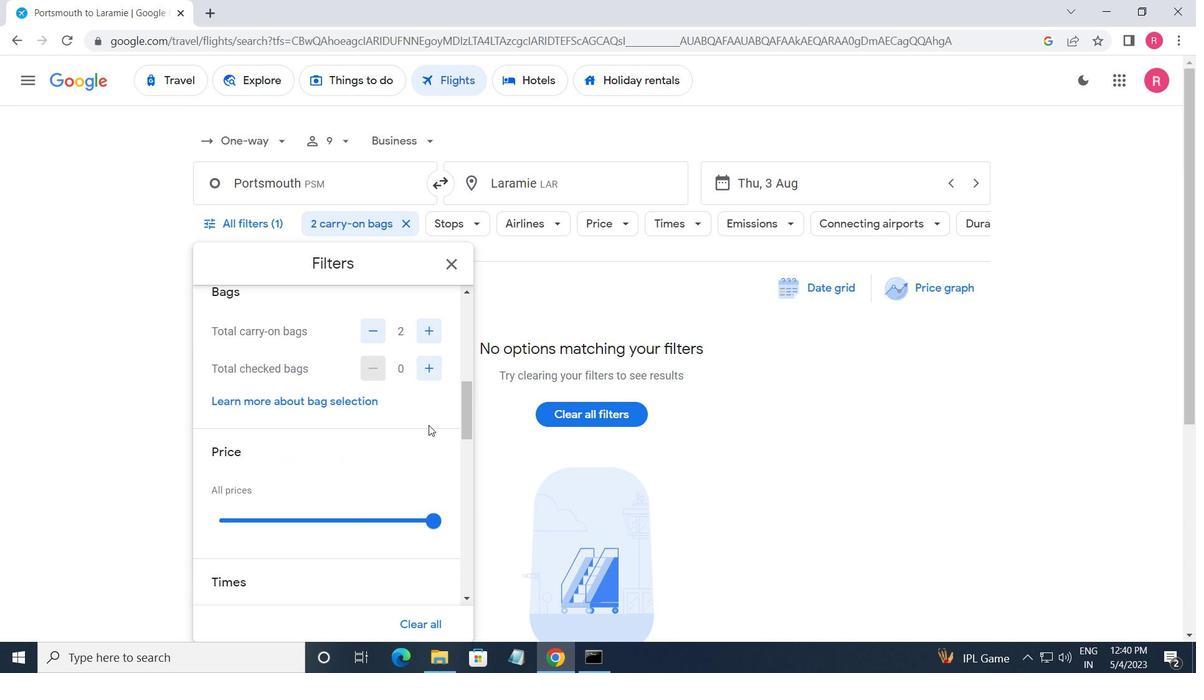 
Action: Mouse scrolled (429, 430) with delta (0, 0)
Screenshot: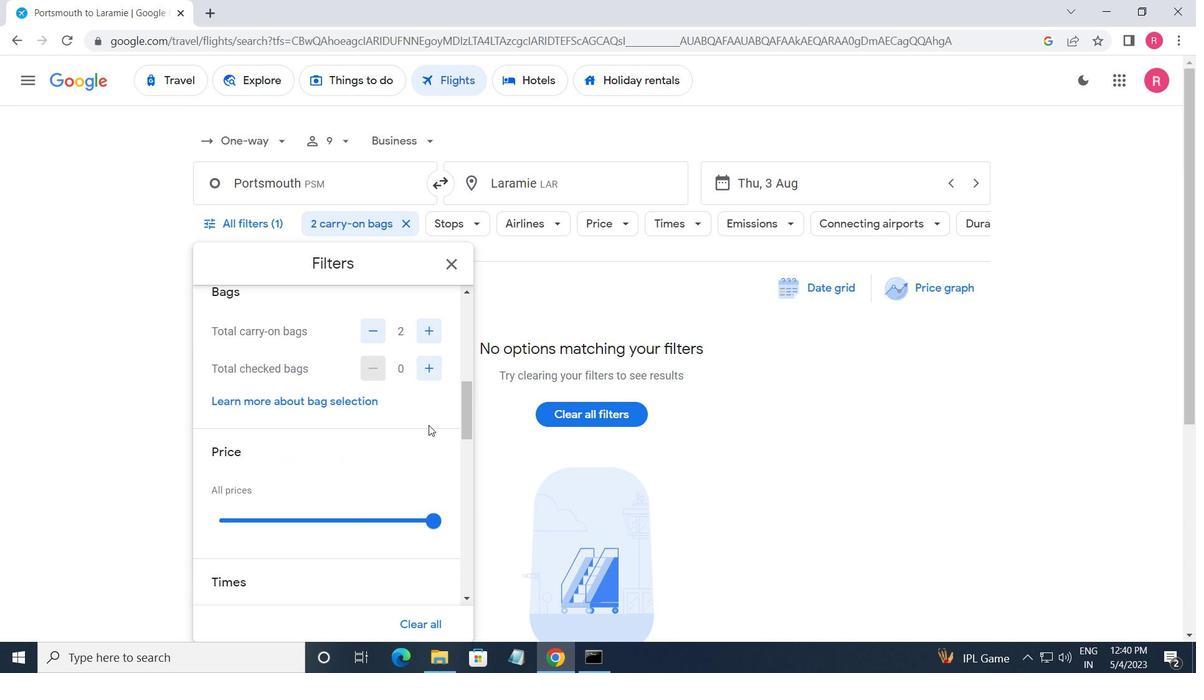 
Action: Mouse moved to (428, 437)
Screenshot: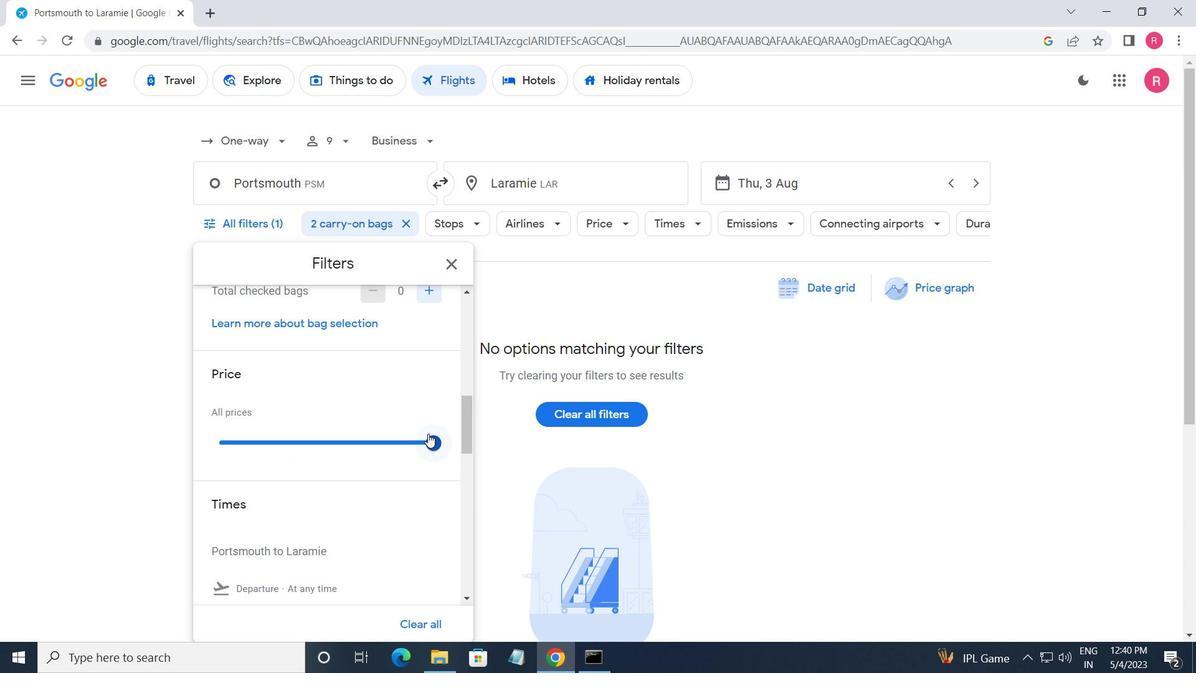 
Action: Mouse scrolled (428, 436) with delta (0, 0)
Screenshot: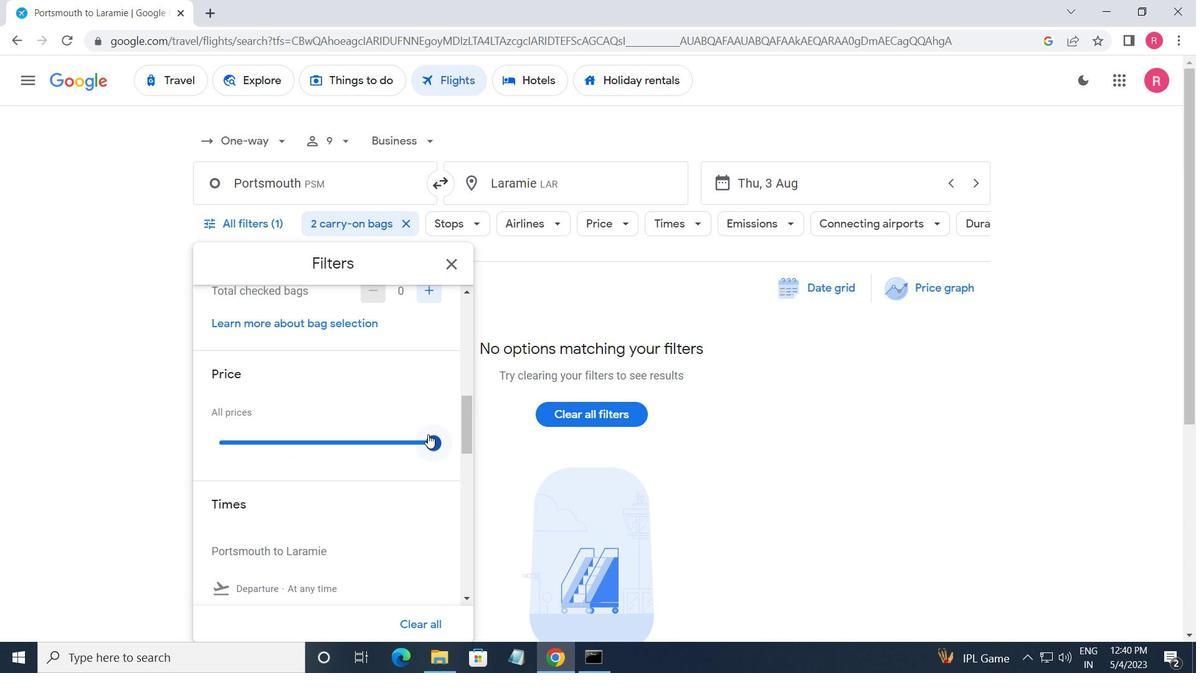 
Action: Mouse moved to (436, 365)
Screenshot: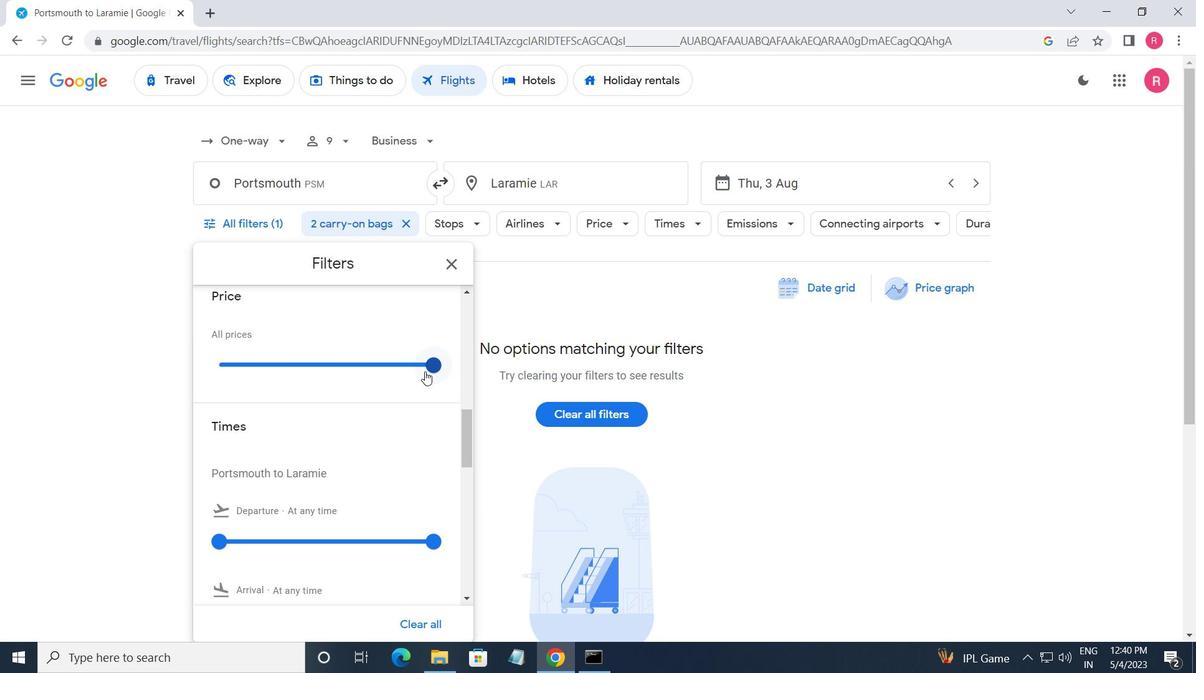 
Action: Mouse pressed left at (436, 365)
Screenshot: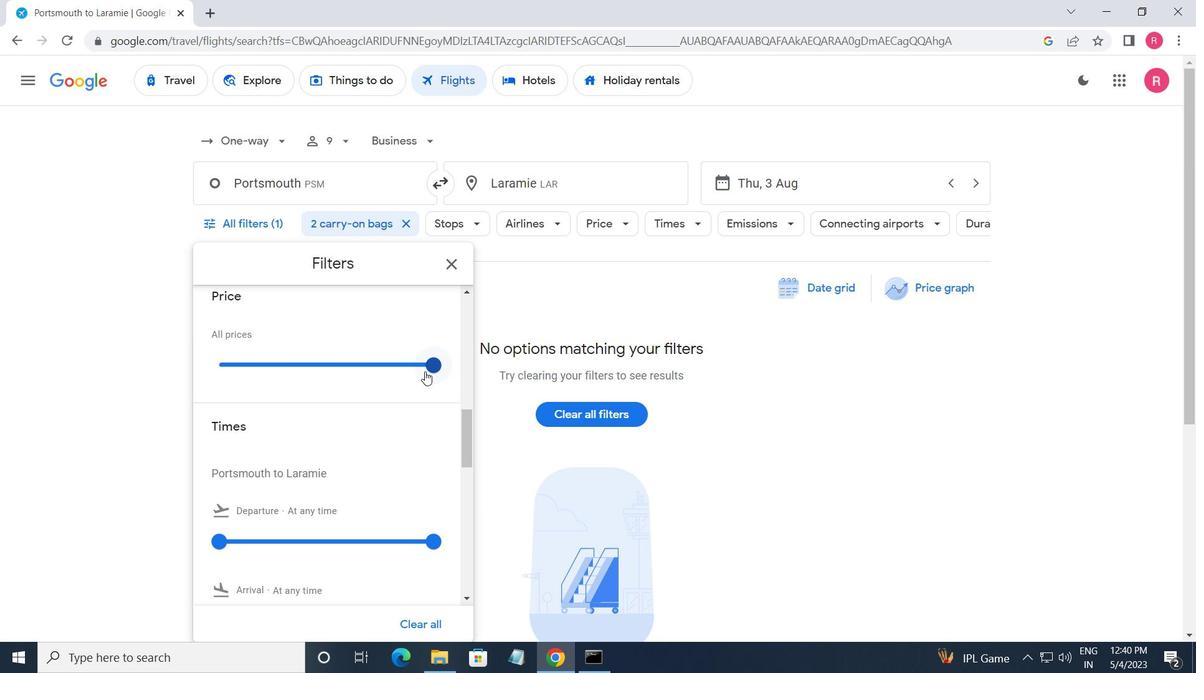 
Action: Mouse moved to (437, 373)
Screenshot: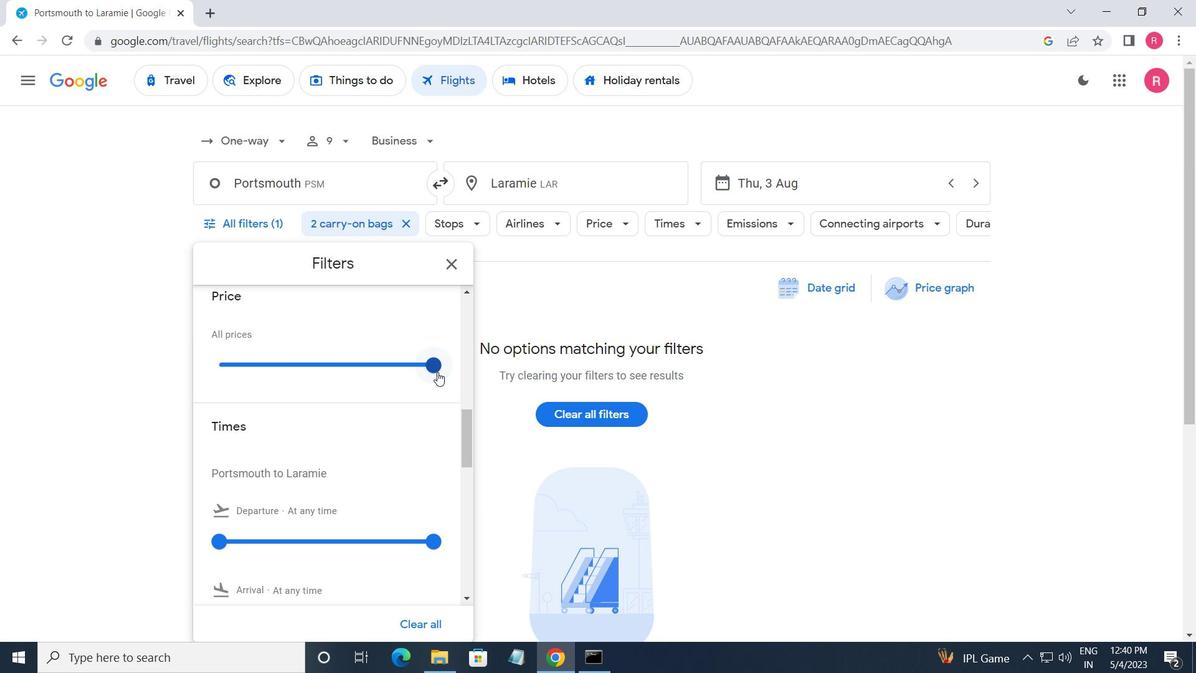 
Action: Mouse scrolled (437, 373) with delta (0, 0)
Screenshot: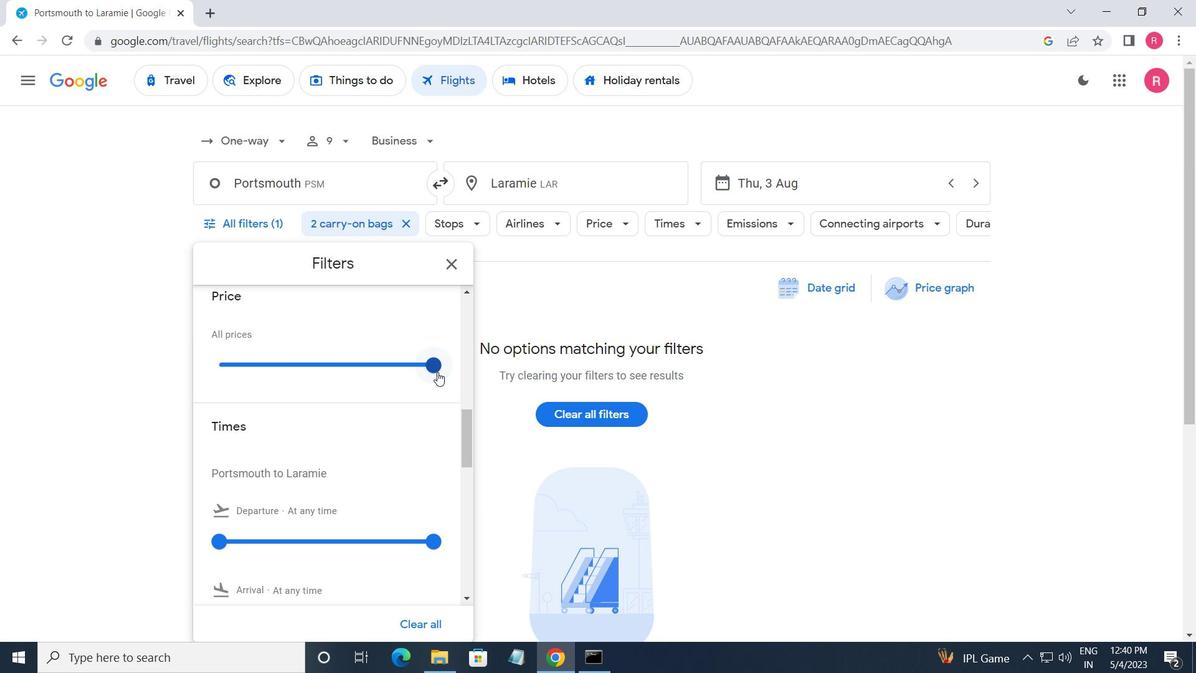 
Action: Mouse moved to (434, 377)
Screenshot: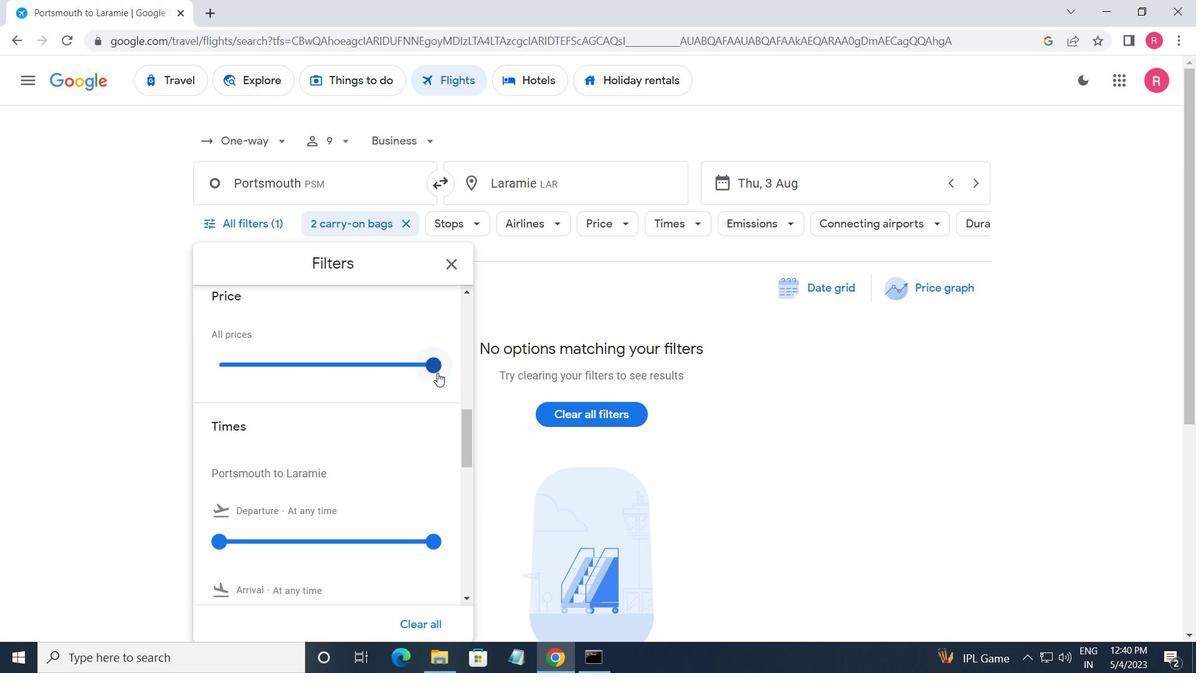 
Action: Mouse scrolled (434, 376) with delta (0, 0)
Screenshot: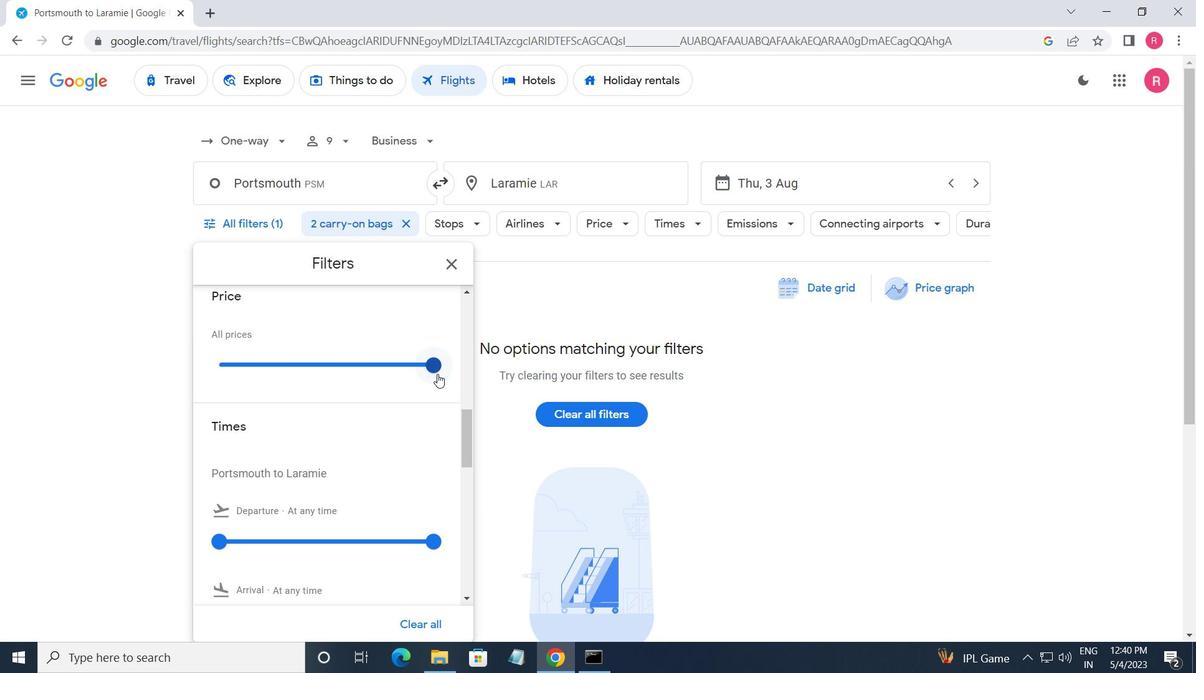 
Action: Mouse moved to (223, 393)
Screenshot: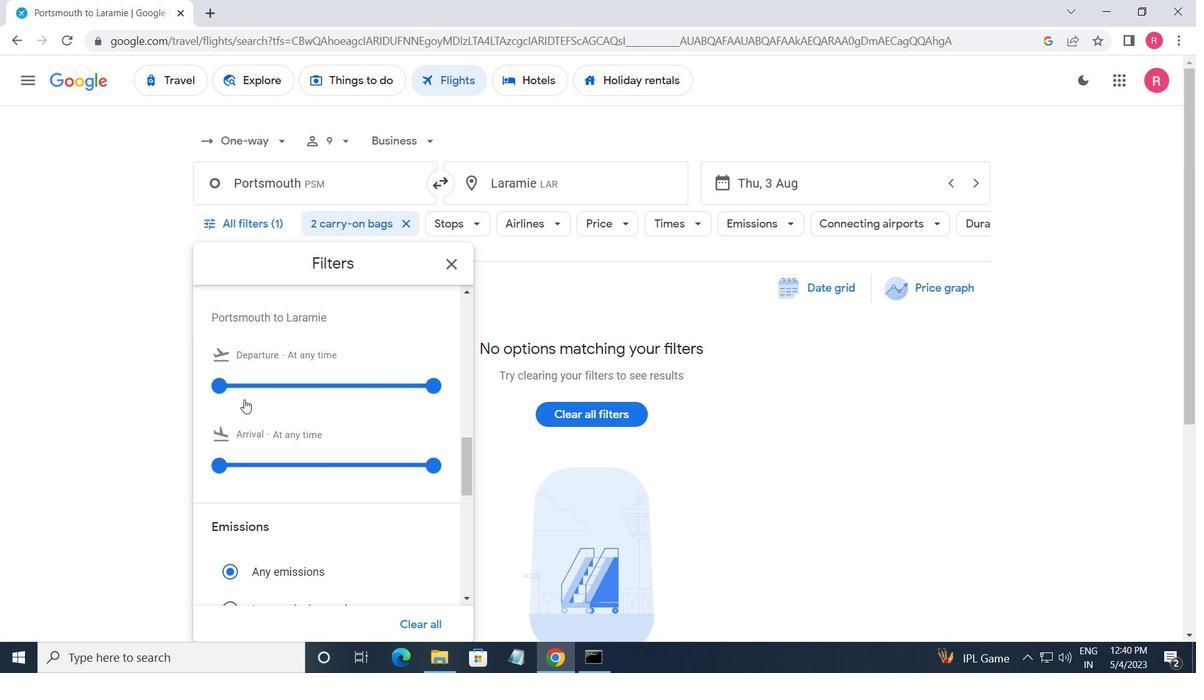 
Action: Mouse pressed left at (223, 393)
Screenshot: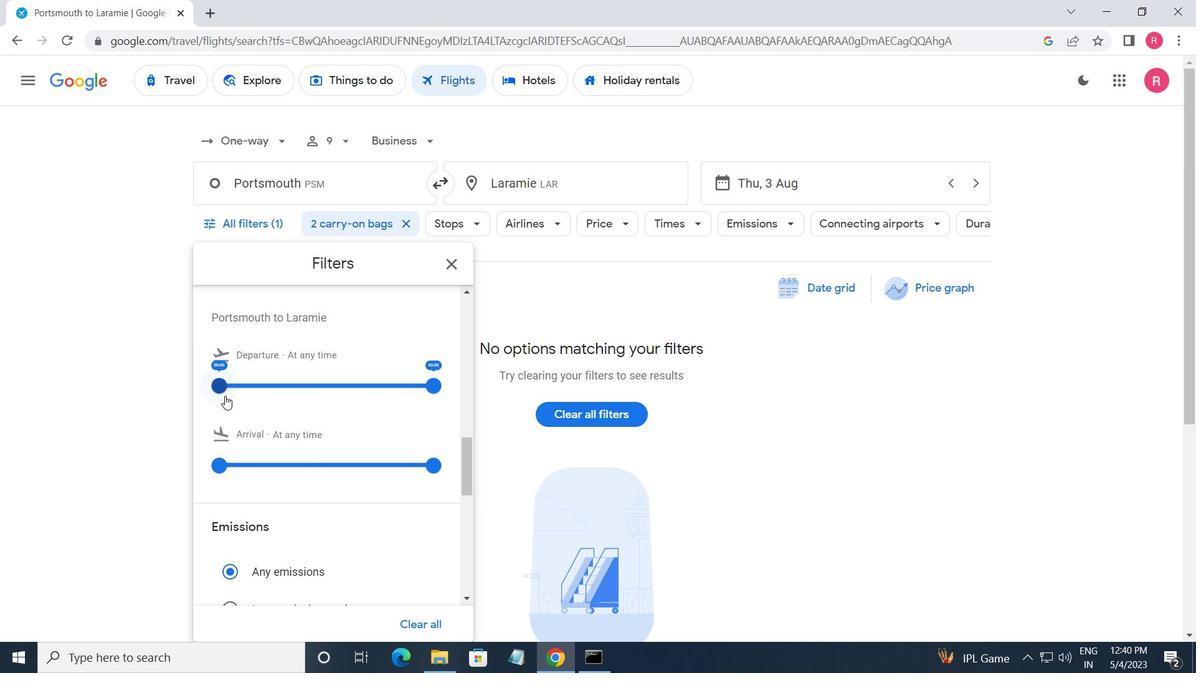 
Action: Mouse moved to (436, 388)
Screenshot: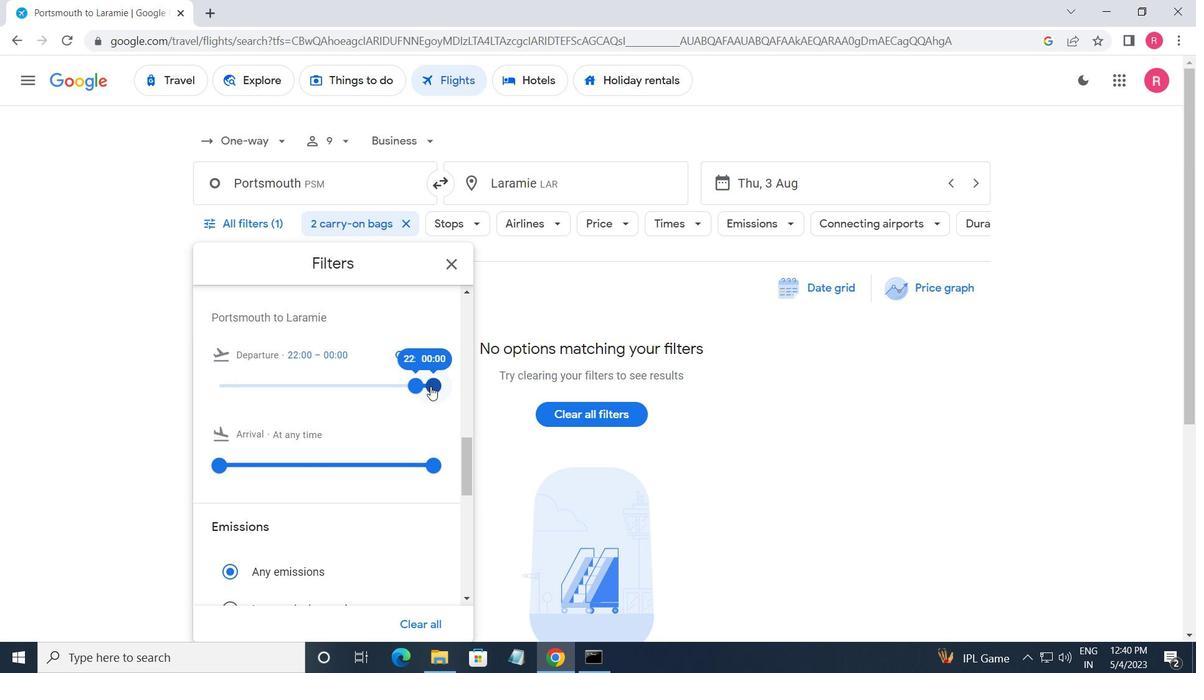 
Action: Mouse pressed left at (436, 388)
Screenshot: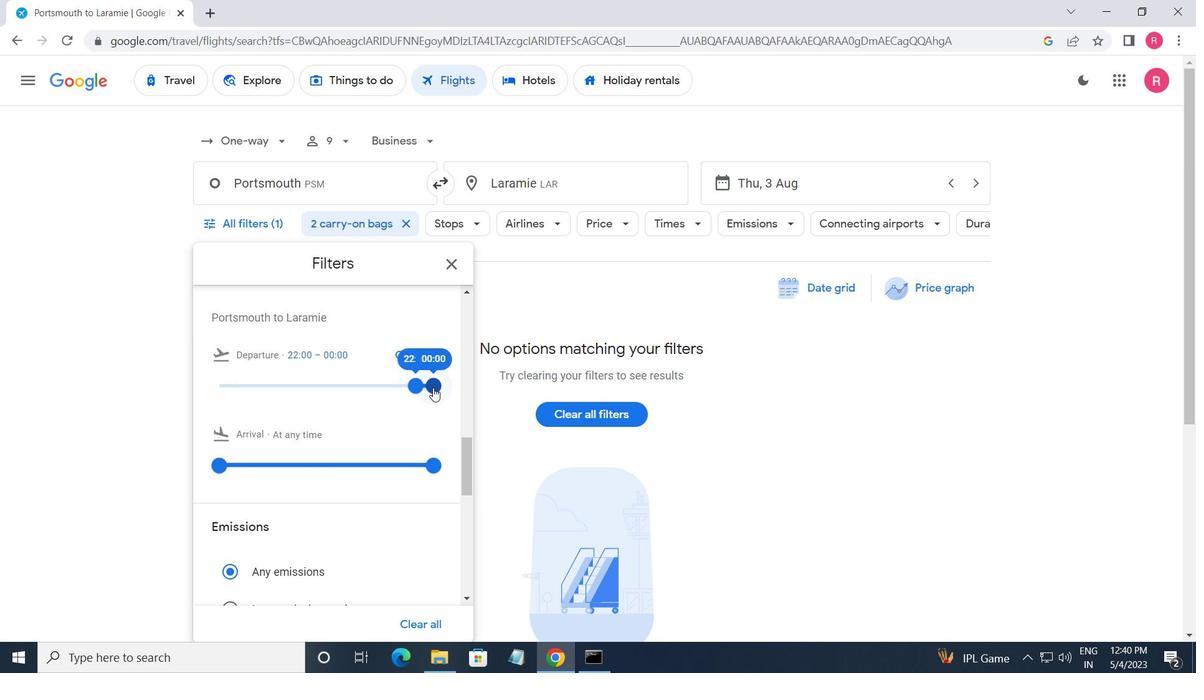 
Action: Mouse moved to (454, 268)
Screenshot: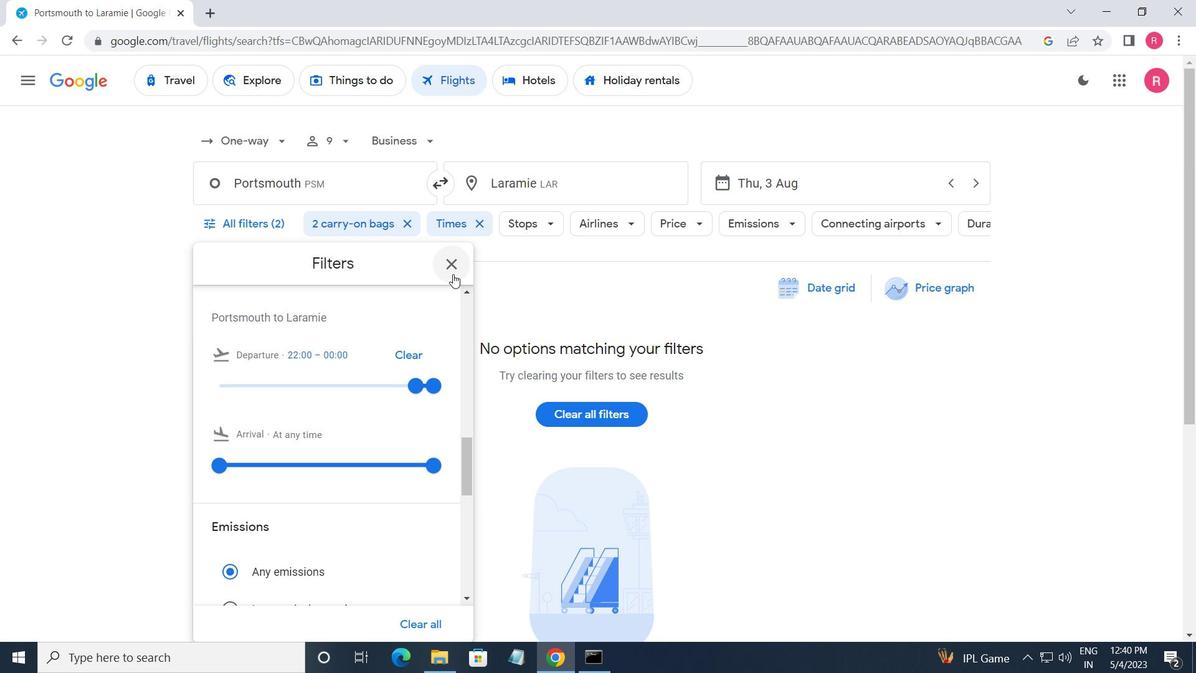 
Action: Mouse pressed left at (454, 268)
Screenshot: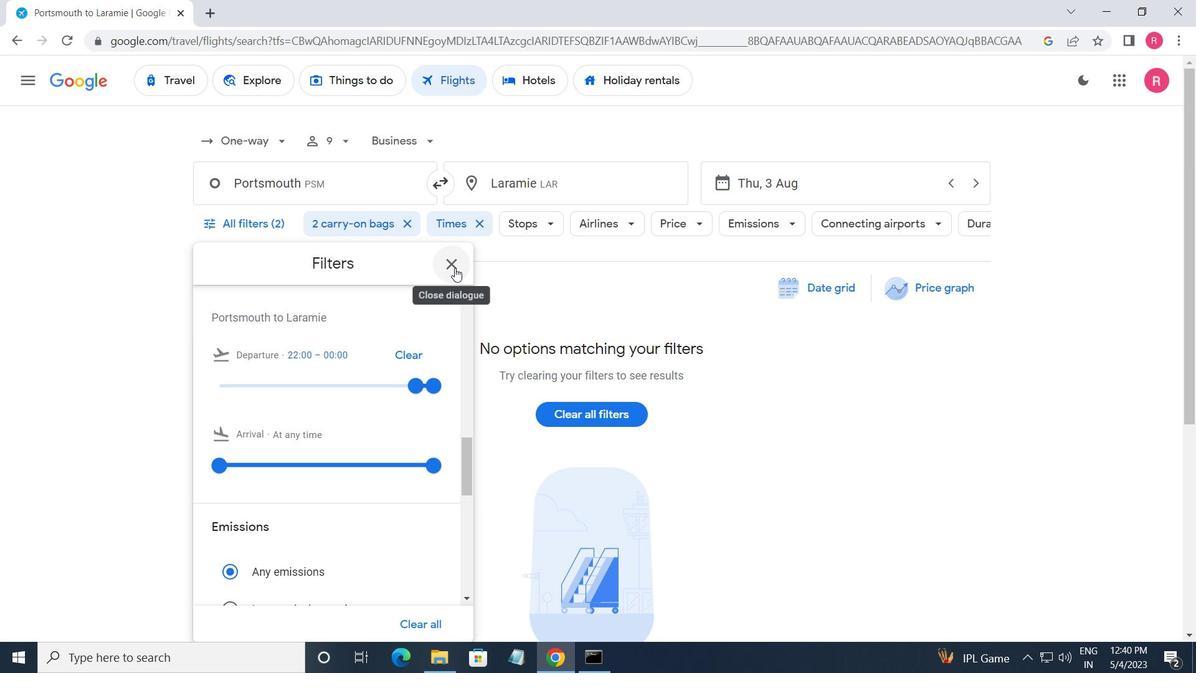 
